 Task: Send an email with the signature Karina Martinez with the subject Follow-up on a task status and the message Could you please provide feedback on the draft marketing campaign? from softage.5@softage.net to softage.7@softage.net and move the email from Sent Items to the folder Environmental
Action: Mouse moved to (31, 45)
Screenshot: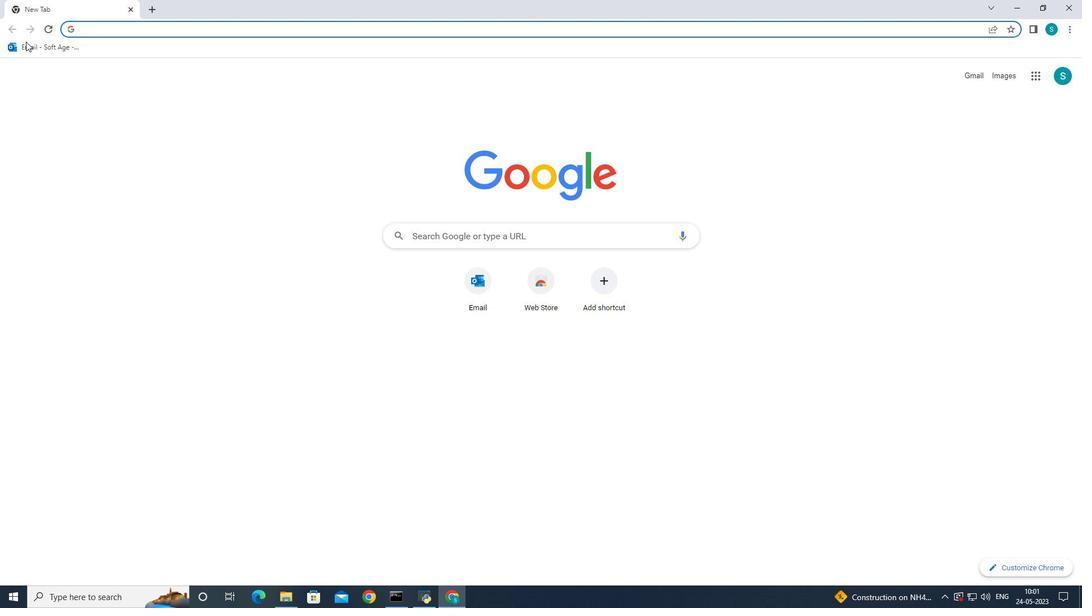 
Action: Mouse pressed left at (31, 45)
Screenshot: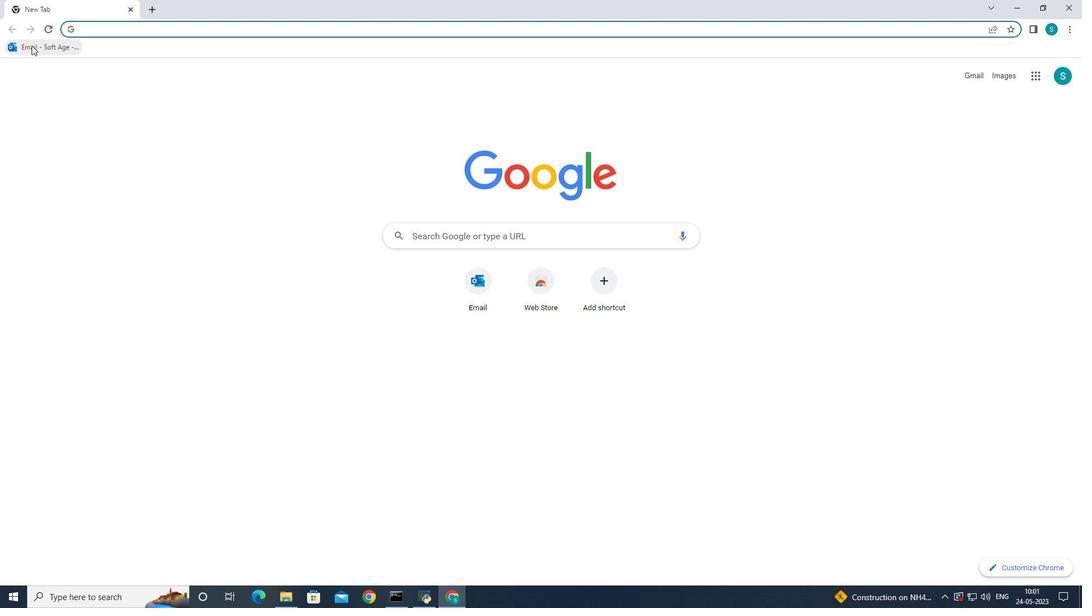 
Action: Mouse moved to (160, 102)
Screenshot: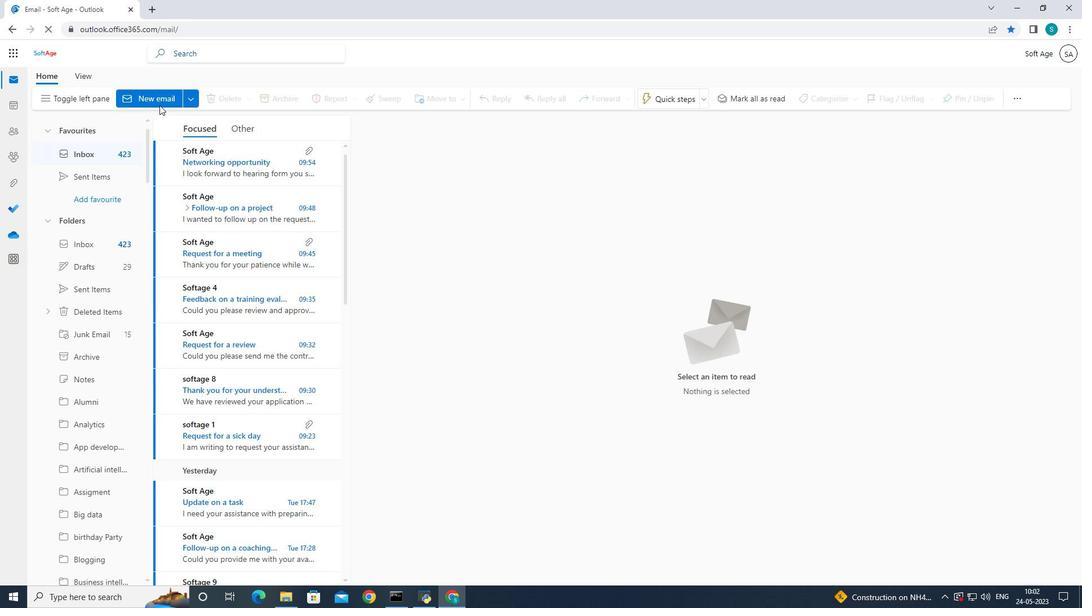
Action: Mouse pressed left at (160, 102)
Screenshot: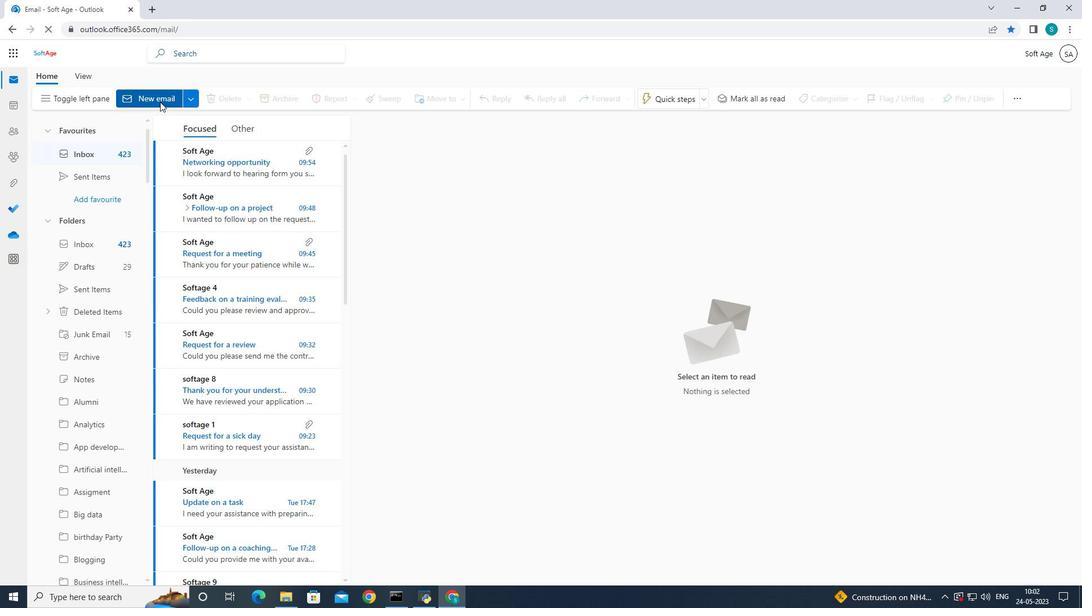 
Action: Mouse pressed left at (160, 102)
Screenshot: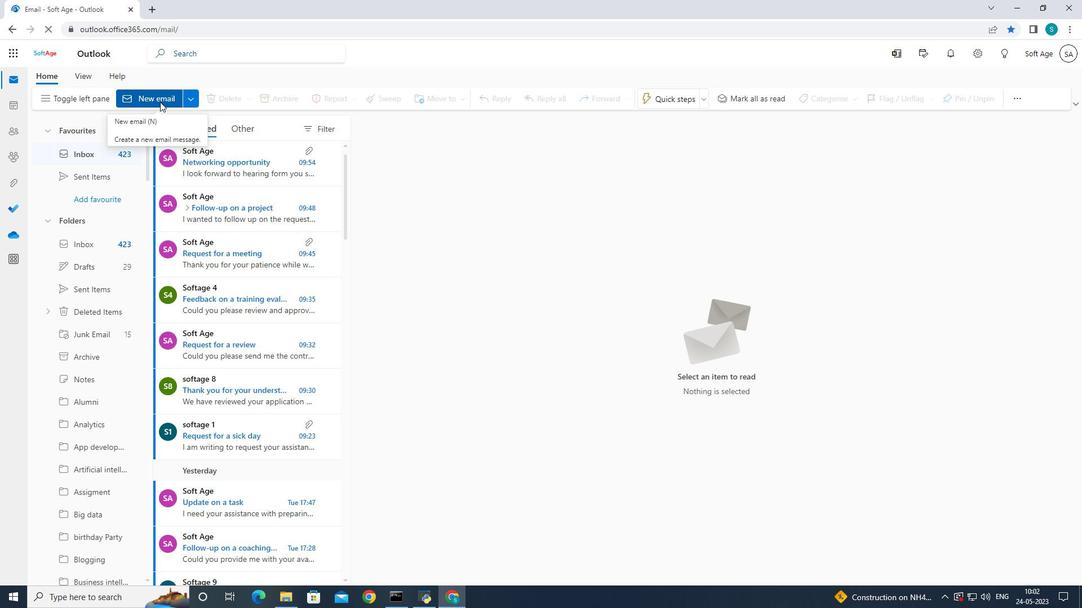 
Action: Mouse pressed left at (160, 102)
Screenshot: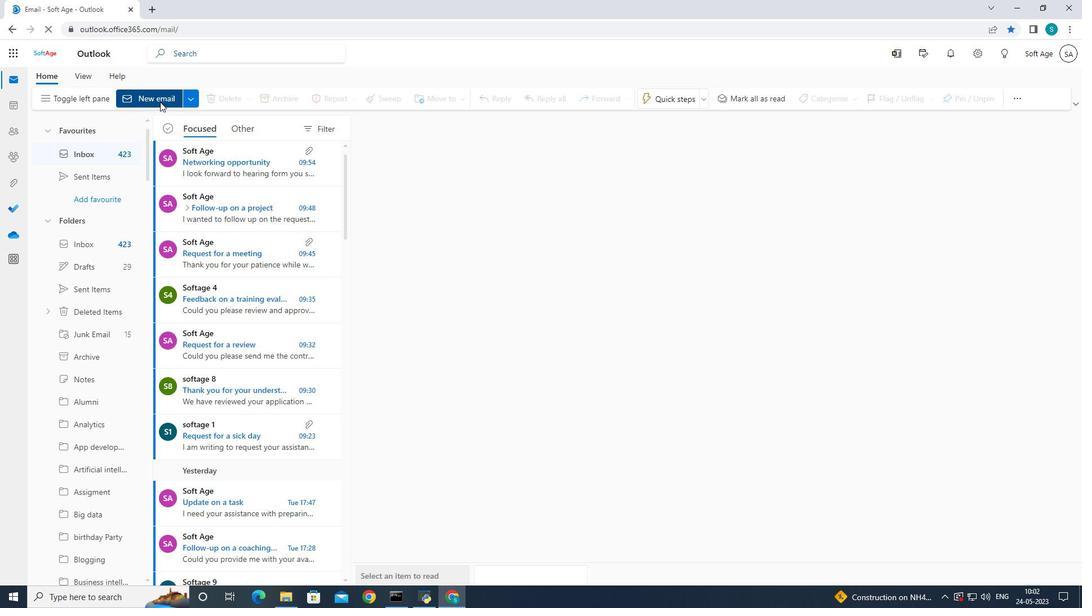 
Action: Mouse moved to (732, 98)
Screenshot: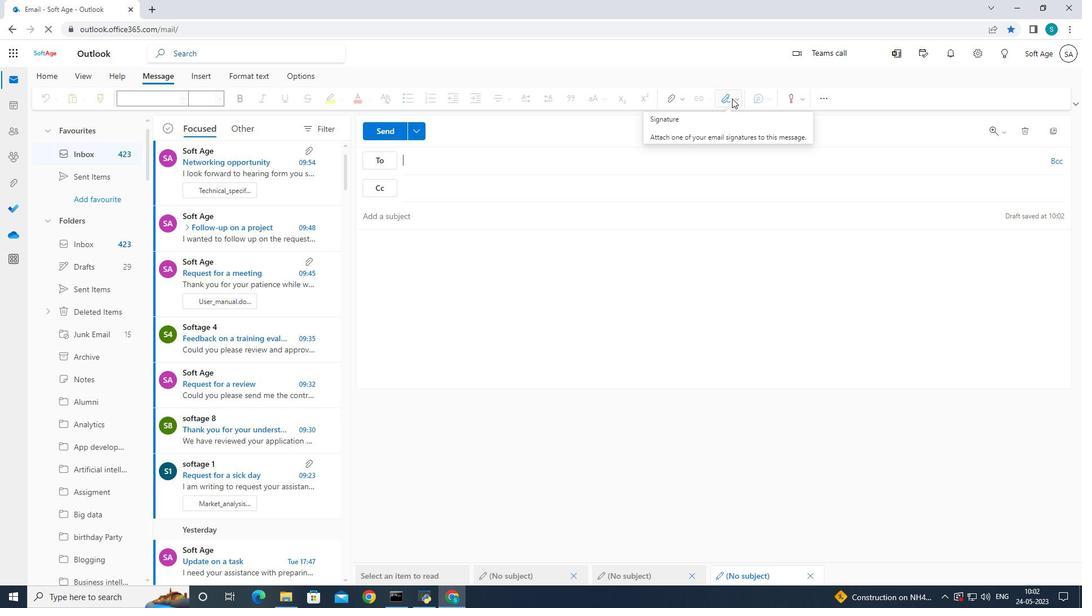 
Action: Mouse pressed left at (732, 98)
Screenshot: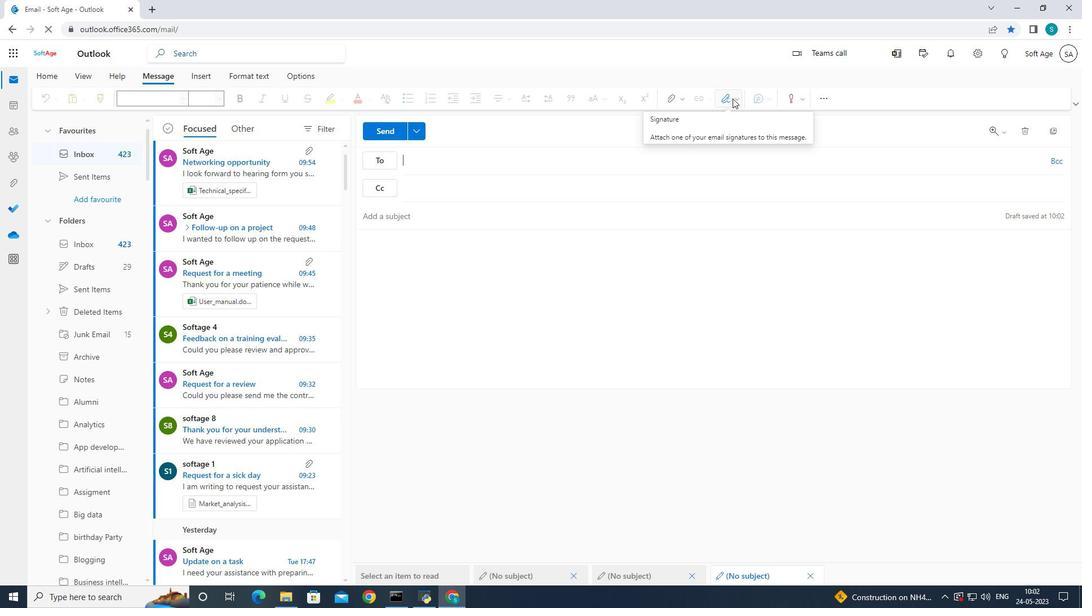 
Action: Mouse moved to (716, 145)
Screenshot: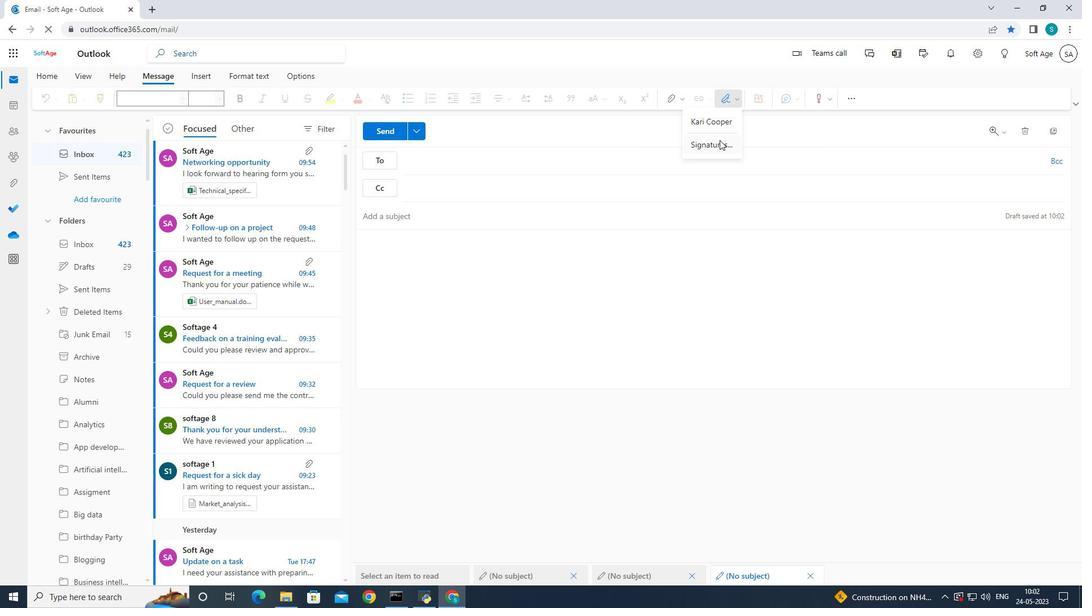 
Action: Mouse pressed left at (716, 145)
Screenshot: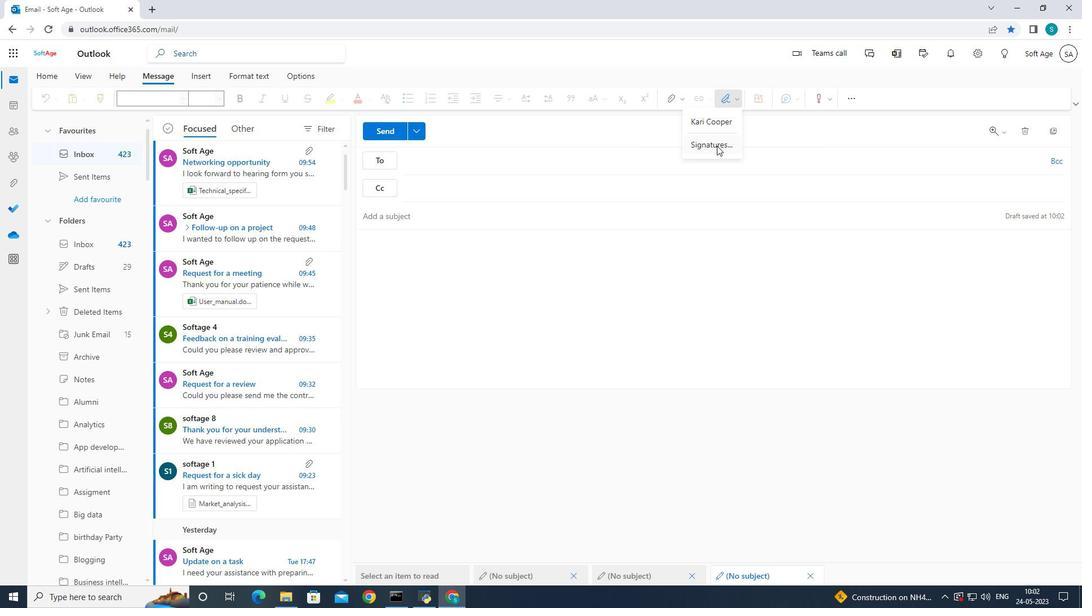 
Action: Mouse moved to (759, 185)
Screenshot: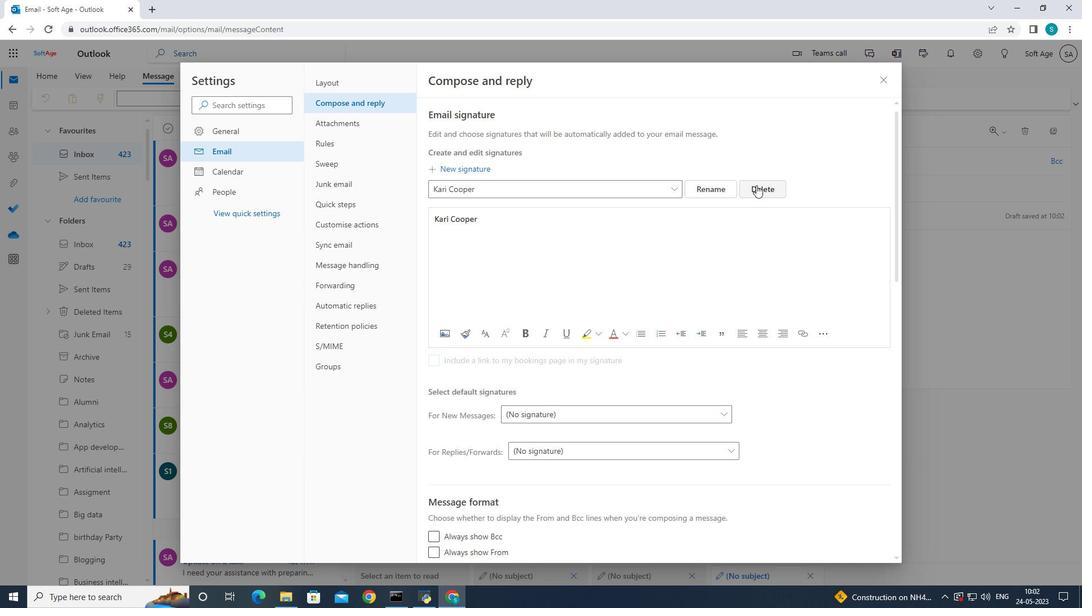 
Action: Mouse pressed left at (759, 185)
Screenshot: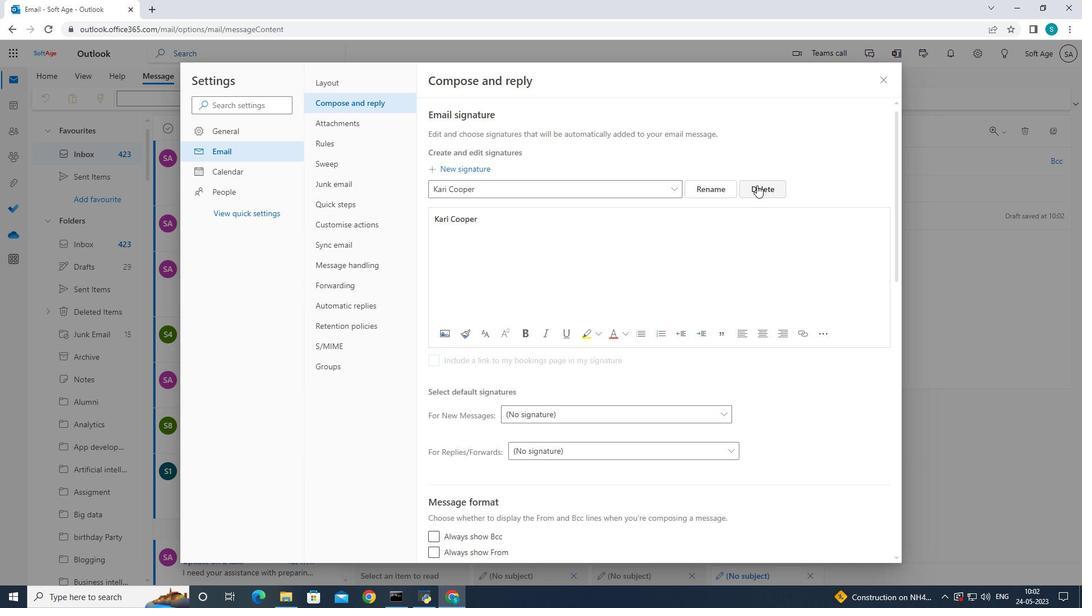 
Action: Mouse moved to (670, 185)
Screenshot: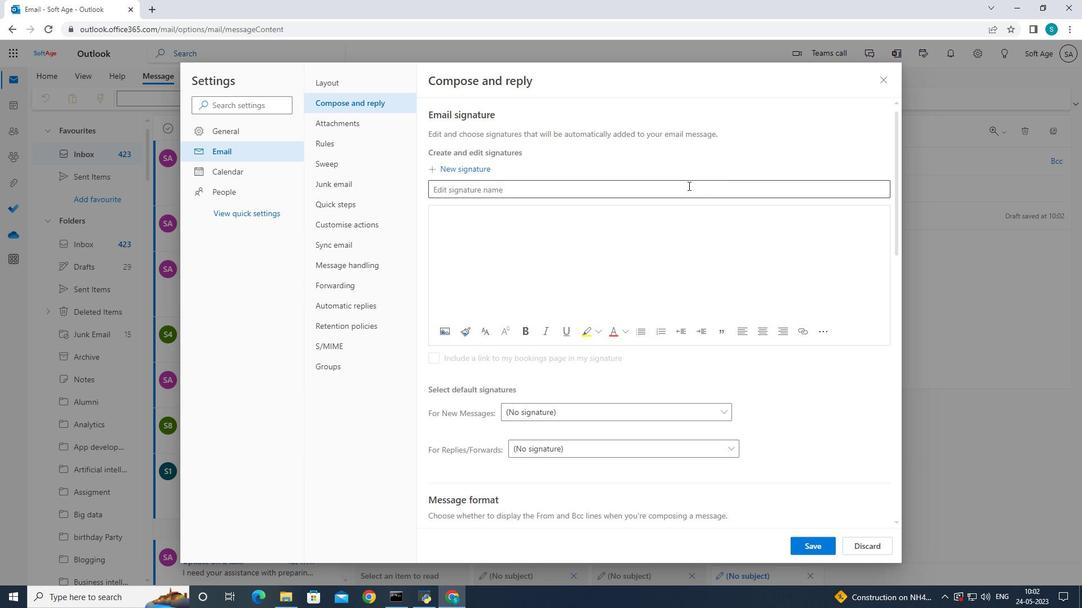 
Action: Mouse pressed left at (670, 185)
Screenshot: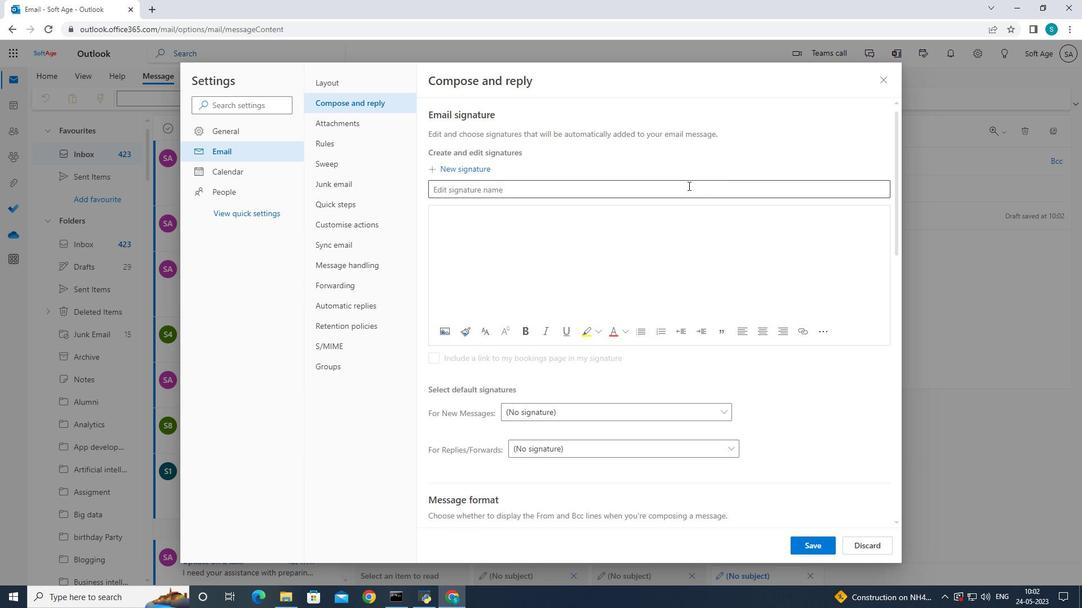 
Action: Mouse moved to (703, 167)
Screenshot: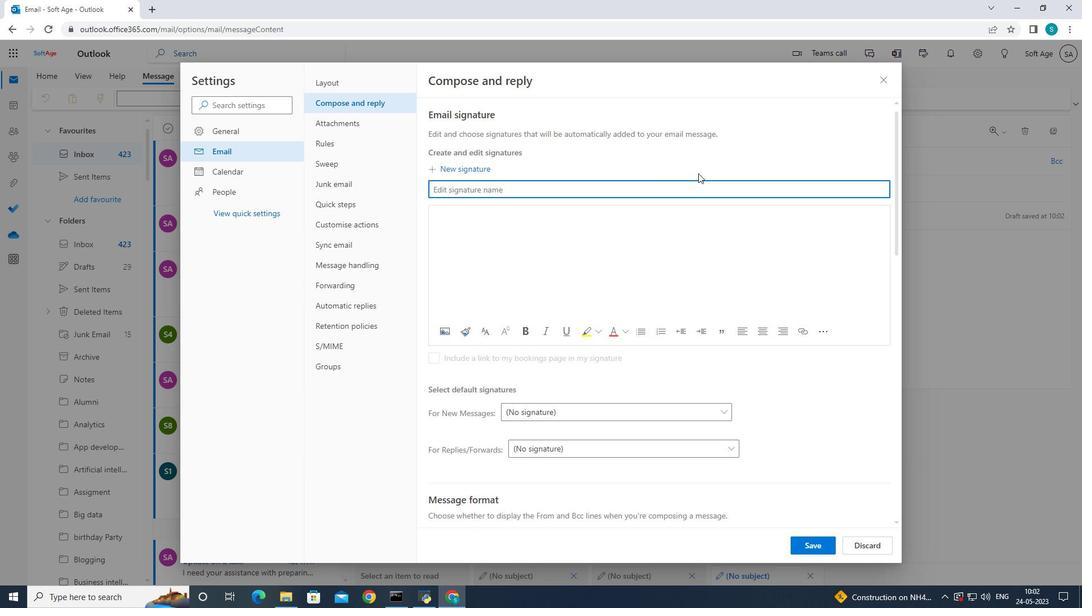 
Action: Key pressed <Key.caps_lock>K<Key.caps_lock>arina<Key.space><Key.caps_lock>M<Key.caps_lock>artinez
Screenshot: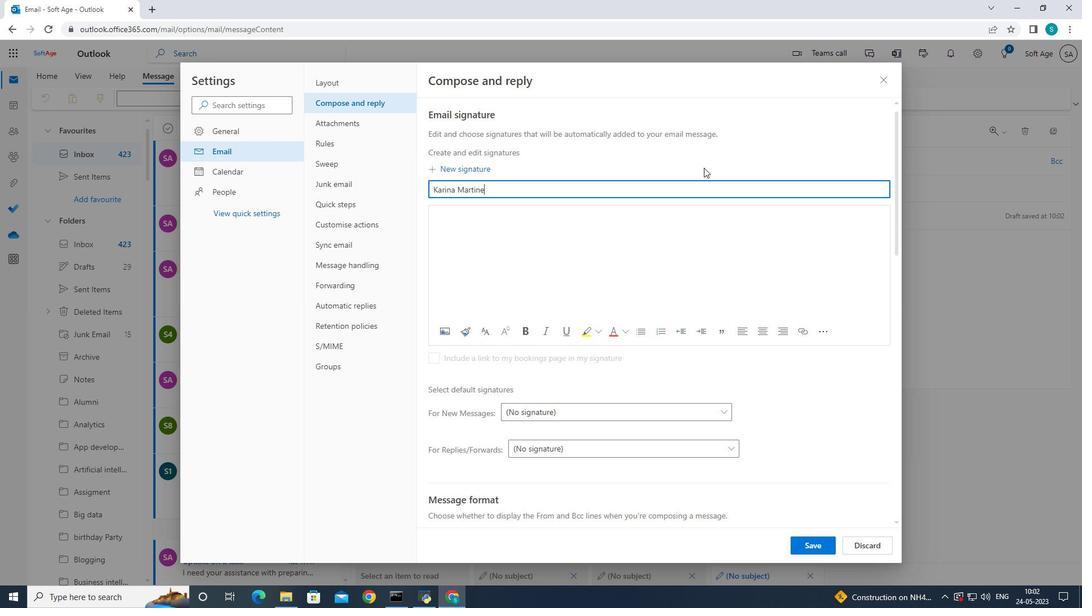 
Action: Mouse moved to (621, 225)
Screenshot: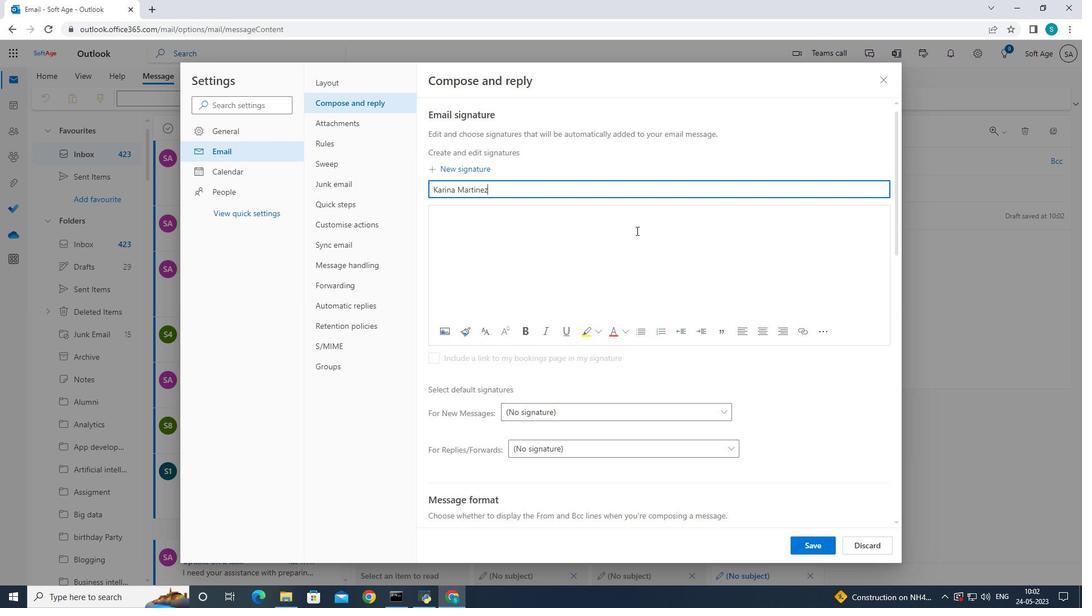 
Action: Mouse pressed left at (621, 225)
Screenshot: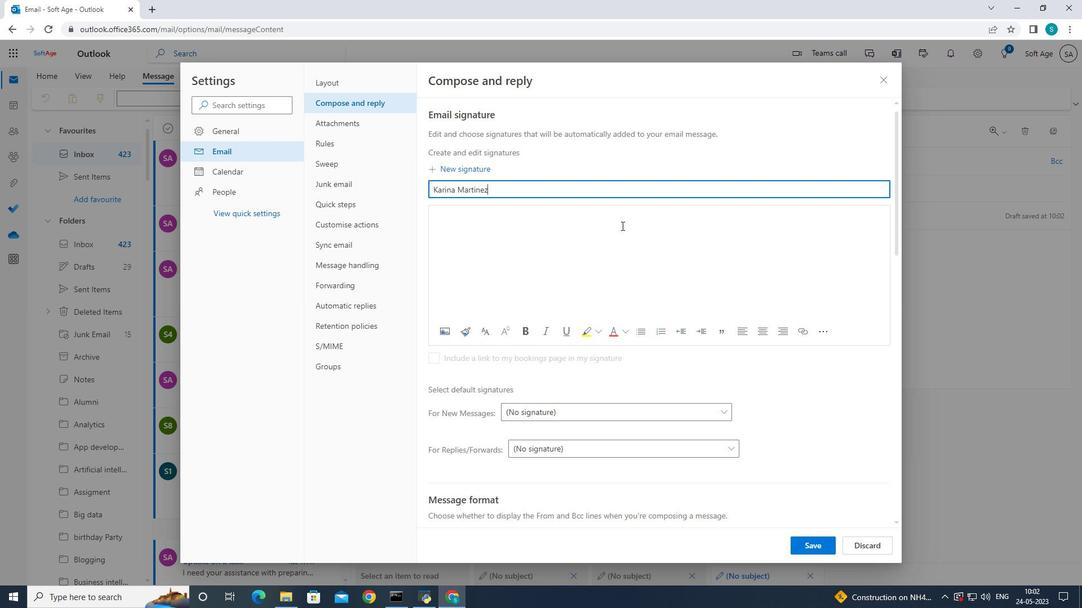 
Action: Mouse moved to (631, 223)
Screenshot: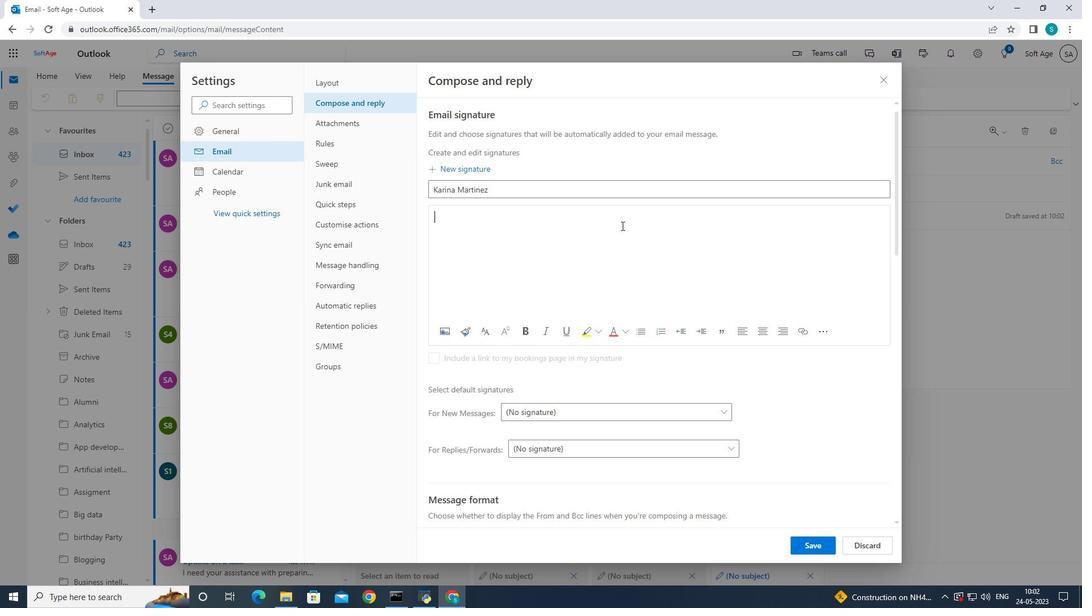 
Action: Key pressed <Key.caps_lock>K<Key.caps_lock>arina<Key.space><Key.caps_lock>M<Key.caps_lock>artinez
Screenshot: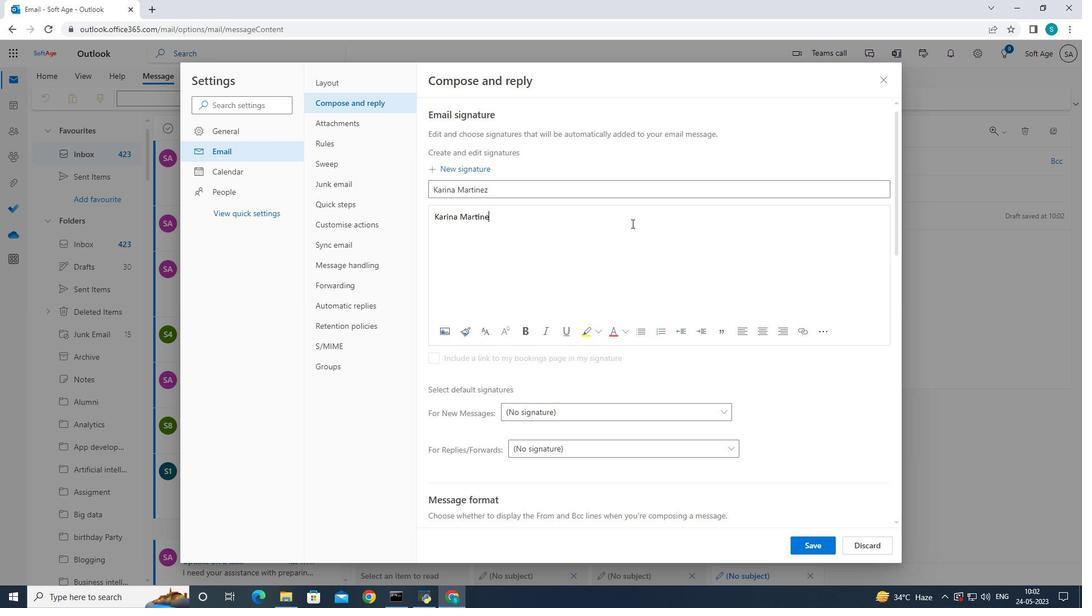
Action: Mouse moved to (820, 544)
Screenshot: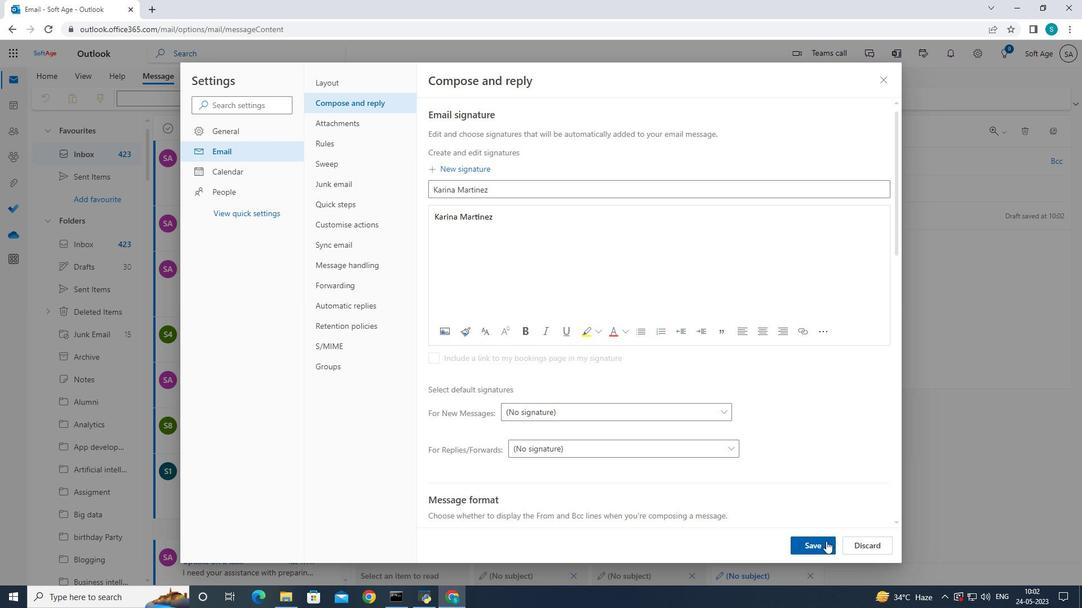 
Action: Mouse pressed left at (820, 544)
Screenshot: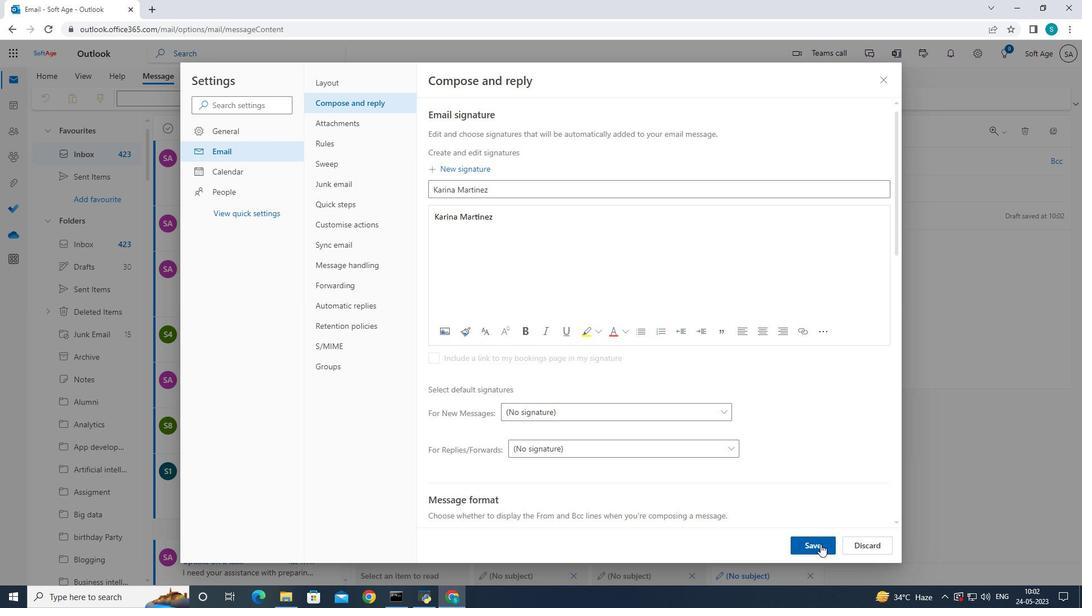 
Action: Mouse moved to (879, 77)
Screenshot: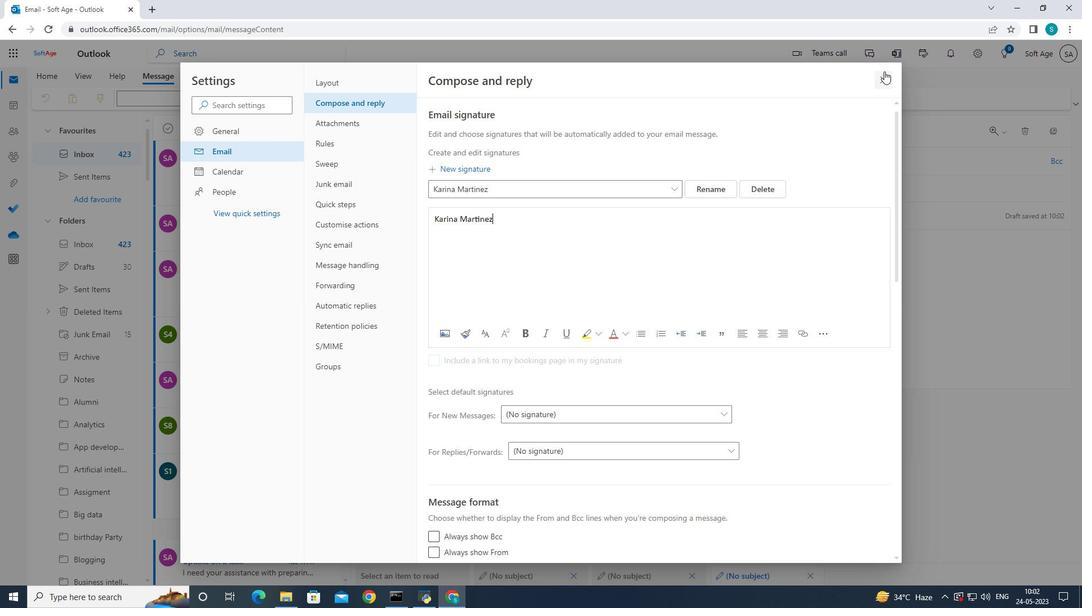 
Action: Mouse pressed left at (879, 77)
Screenshot: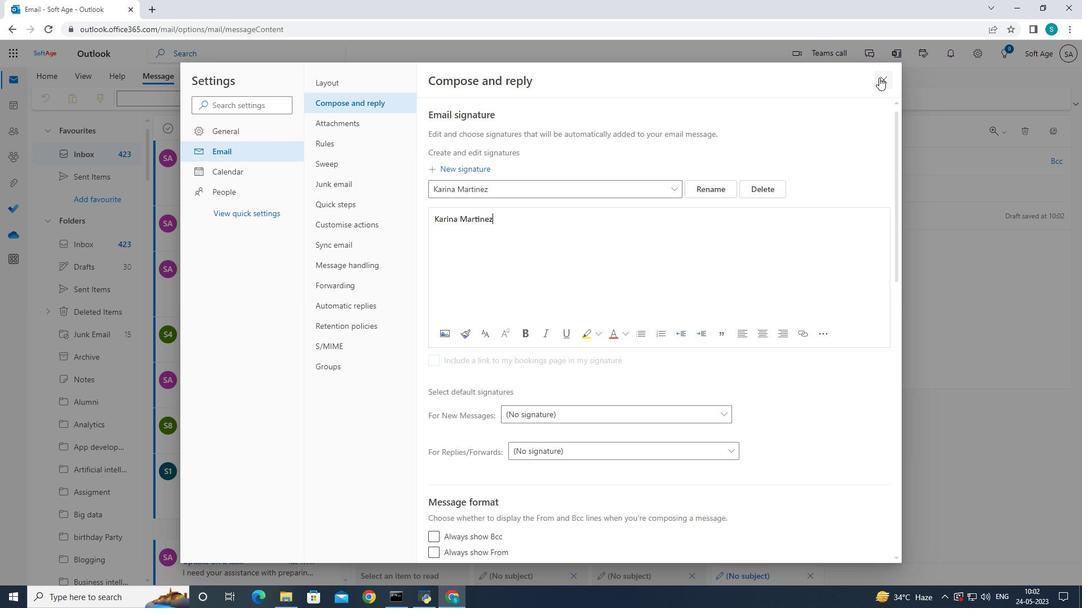 
Action: Mouse moved to (413, 246)
Screenshot: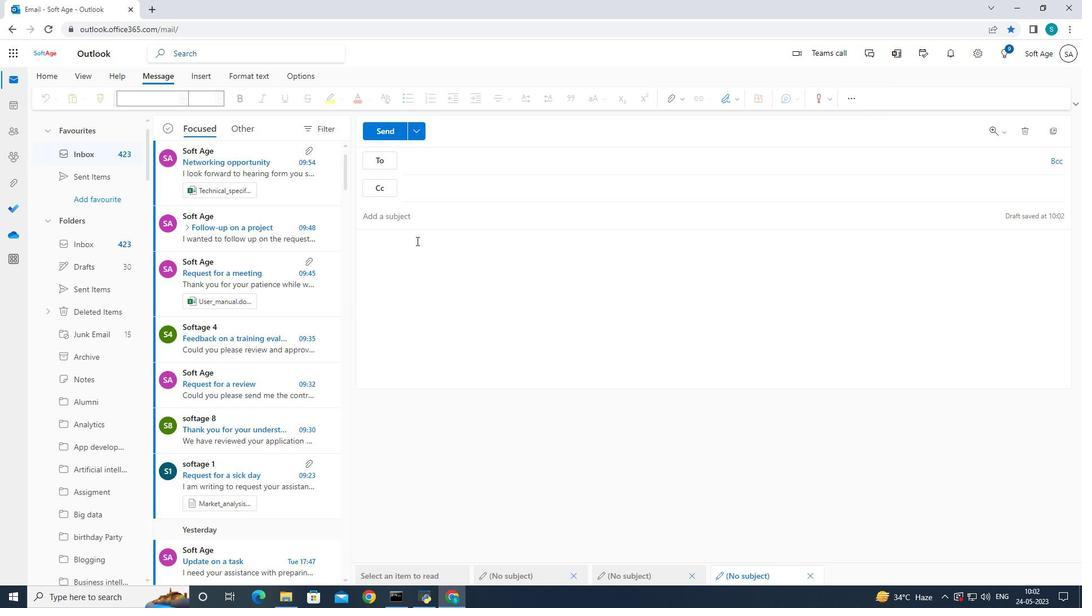
Action: Mouse pressed left at (413, 246)
Screenshot: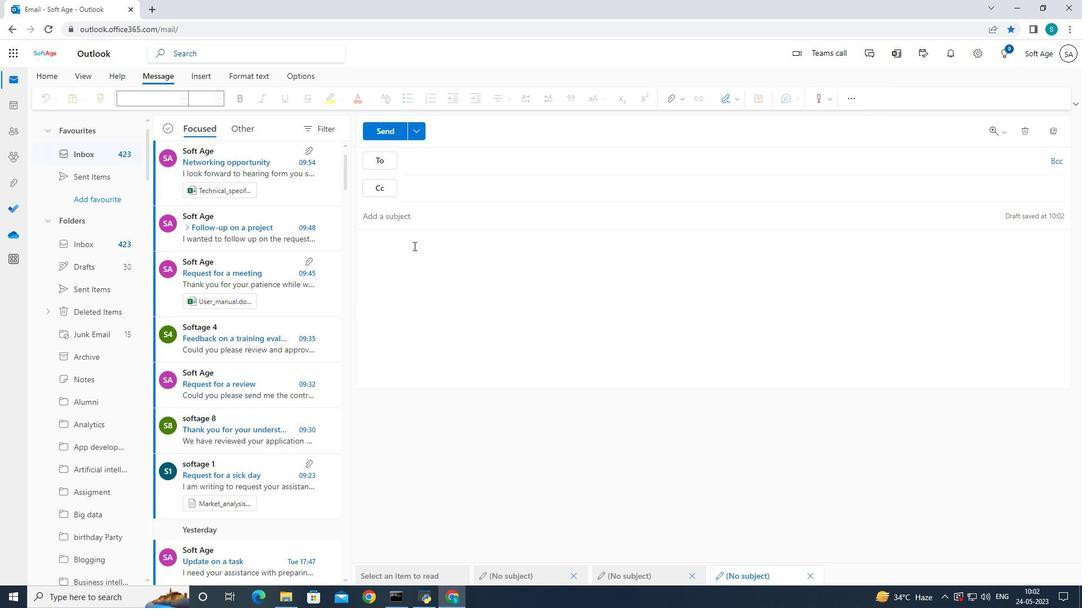 
Action: Mouse moved to (737, 103)
Screenshot: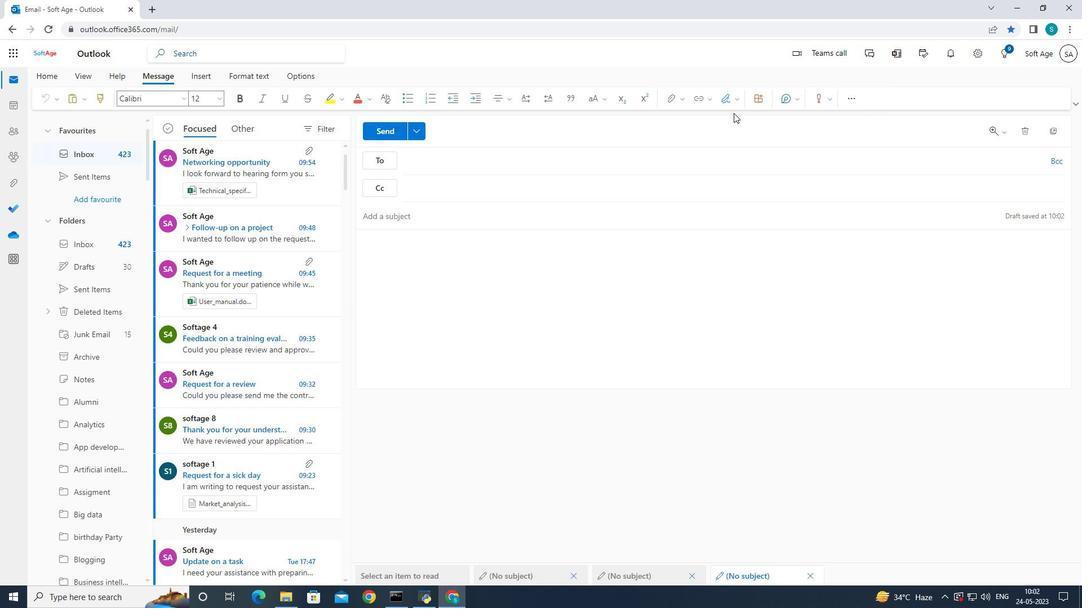 
Action: Mouse pressed left at (737, 103)
Screenshot: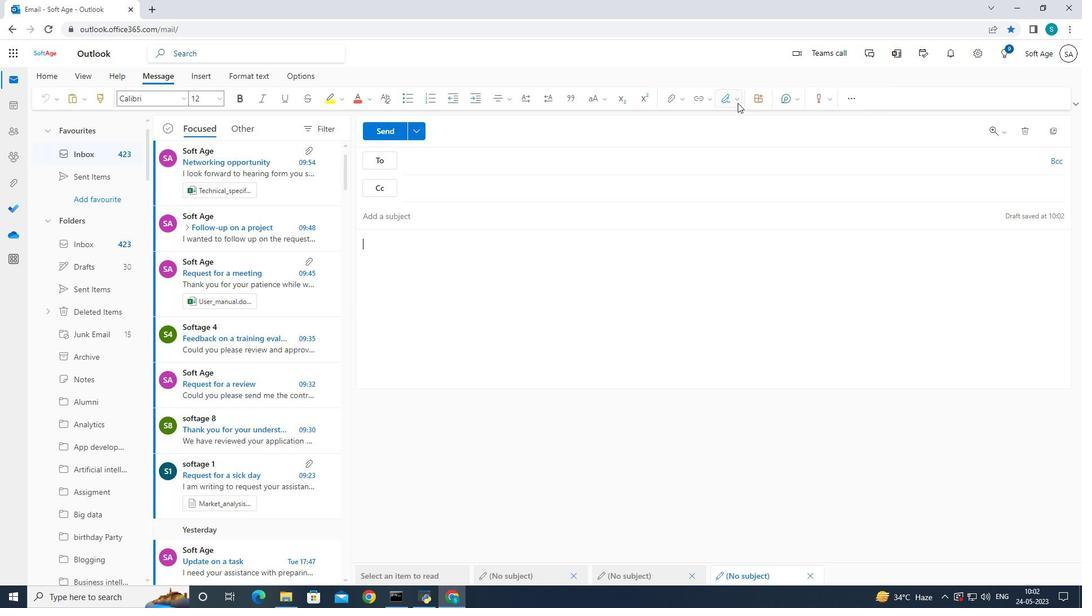 
Action: Mouse moved to (727, 117)
Screenshot: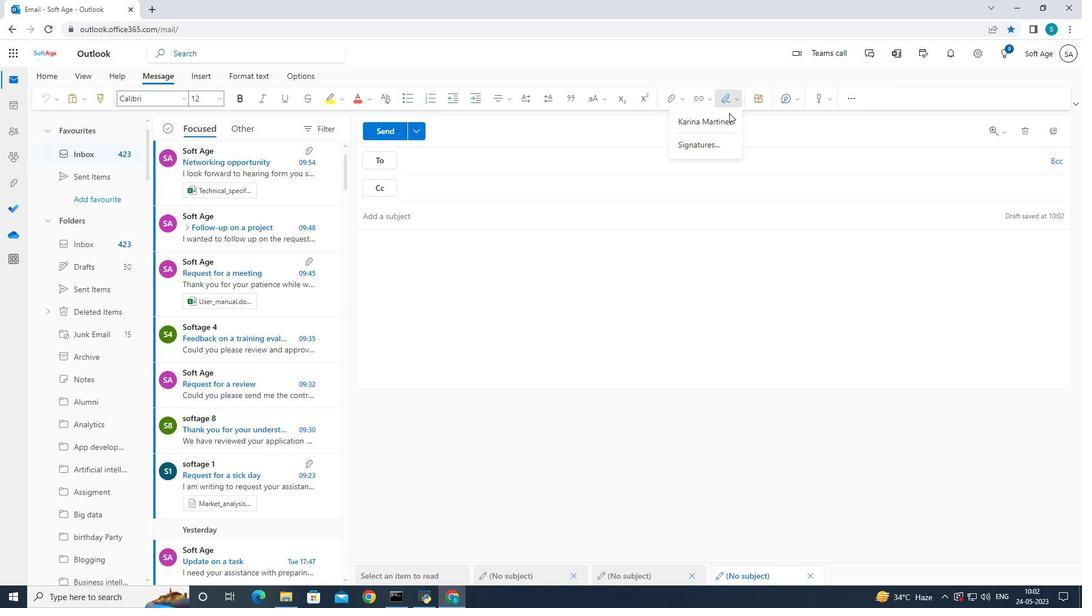 
Action: Mouse pressed left at (727, 117)
Screenshot: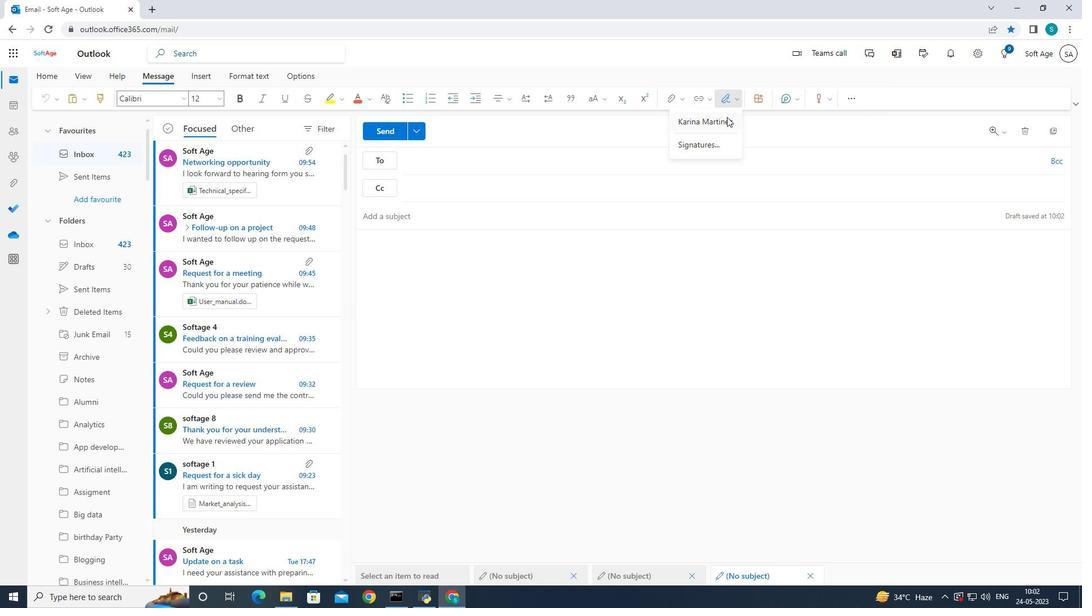 
Action: Mouse moved to (446, 223)
Screenshot: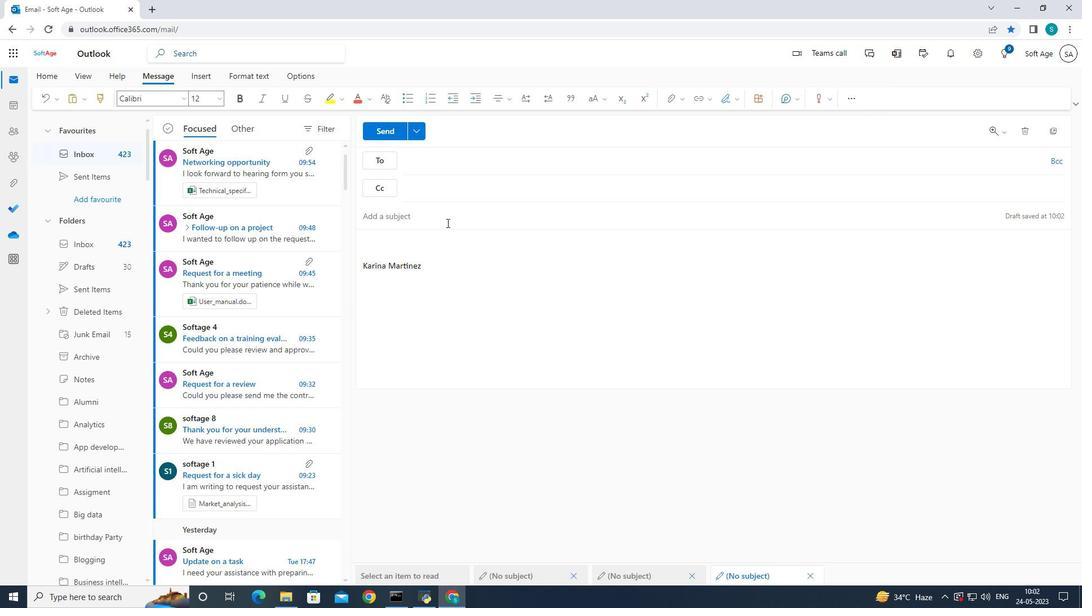 
Action: Mouse pressed left at (446, 223)
Screenshot: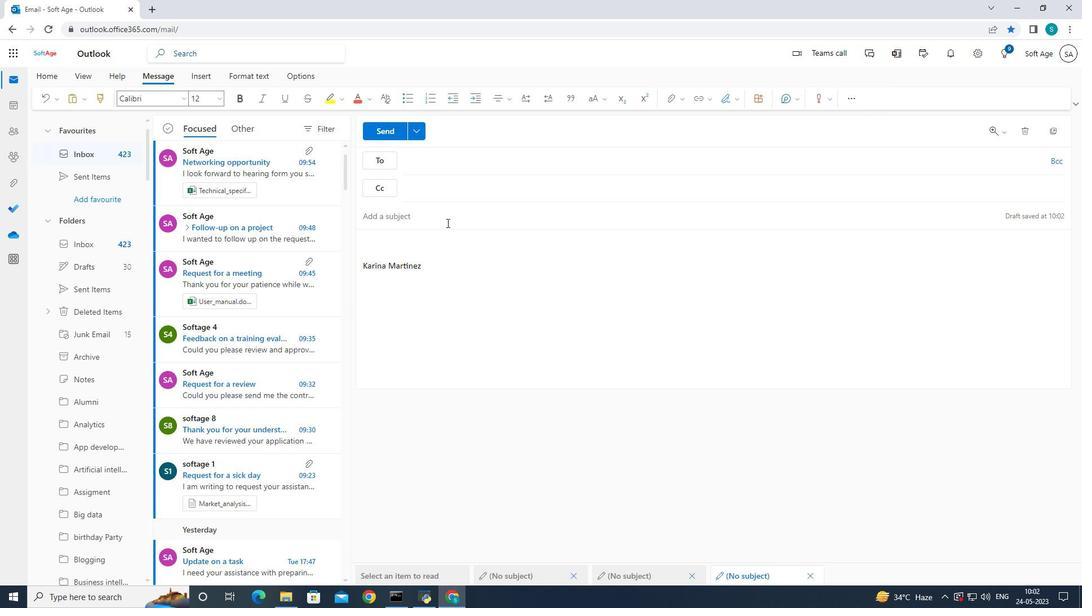 
Action: Mouse moved to (682, 192)
Screenshot: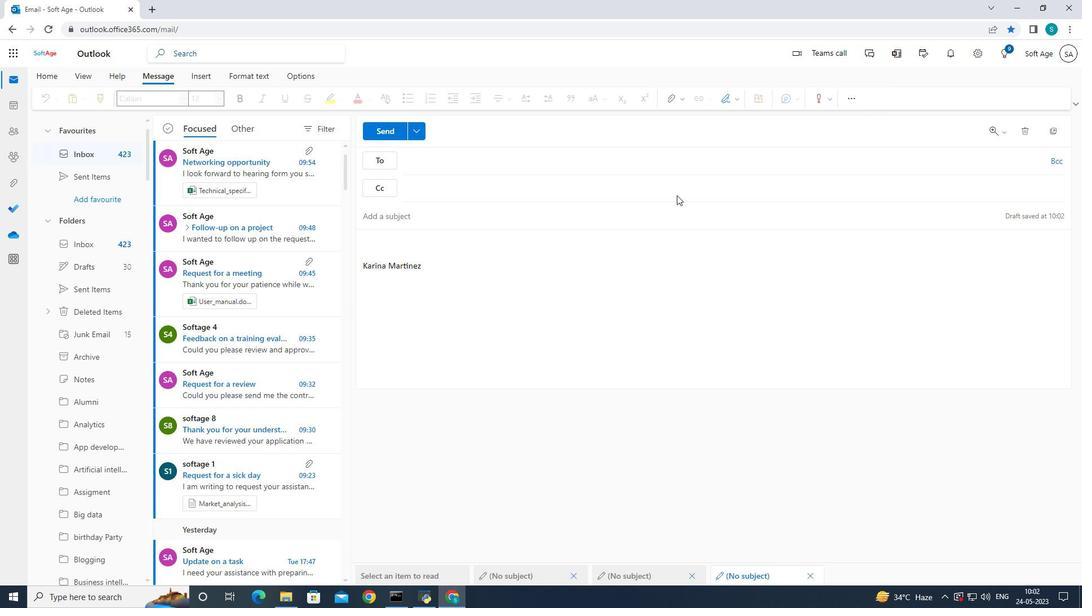 
Action: Key pressed <Key.caps_lock>F<Key.caps_lock>ollow-up<Key.space>on<Key.space>a<Key.space>task<Key.space>status
Screenshot: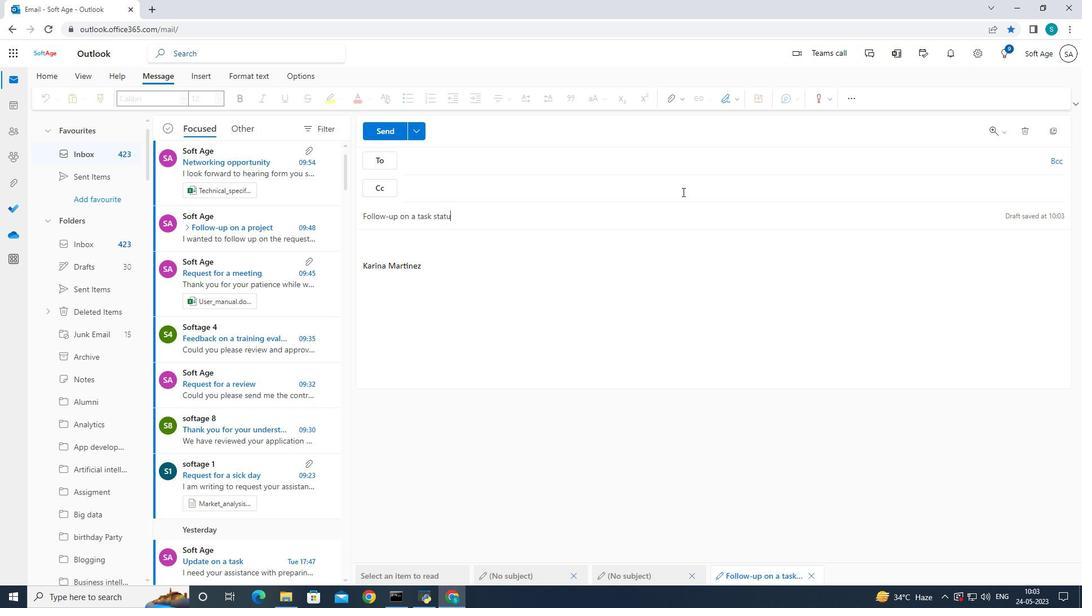 
Action: Mouse moved to (483, 229)
Screenshot: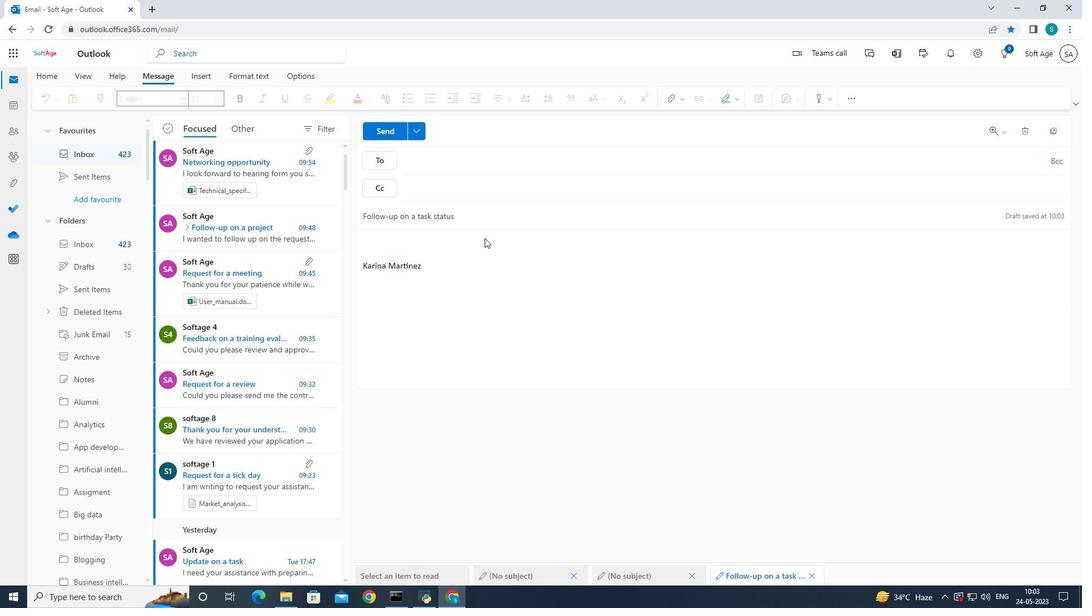 
Action: Mouse pressed left at (483, 229)
Screenshot: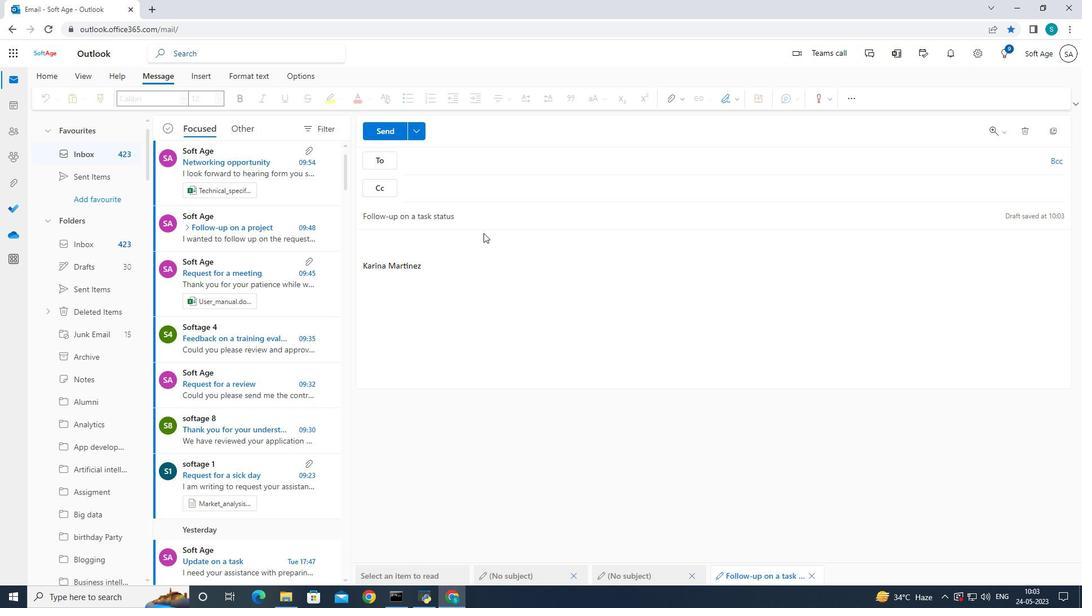 
Action: Mouse moved to (423, 251)
Screenshot: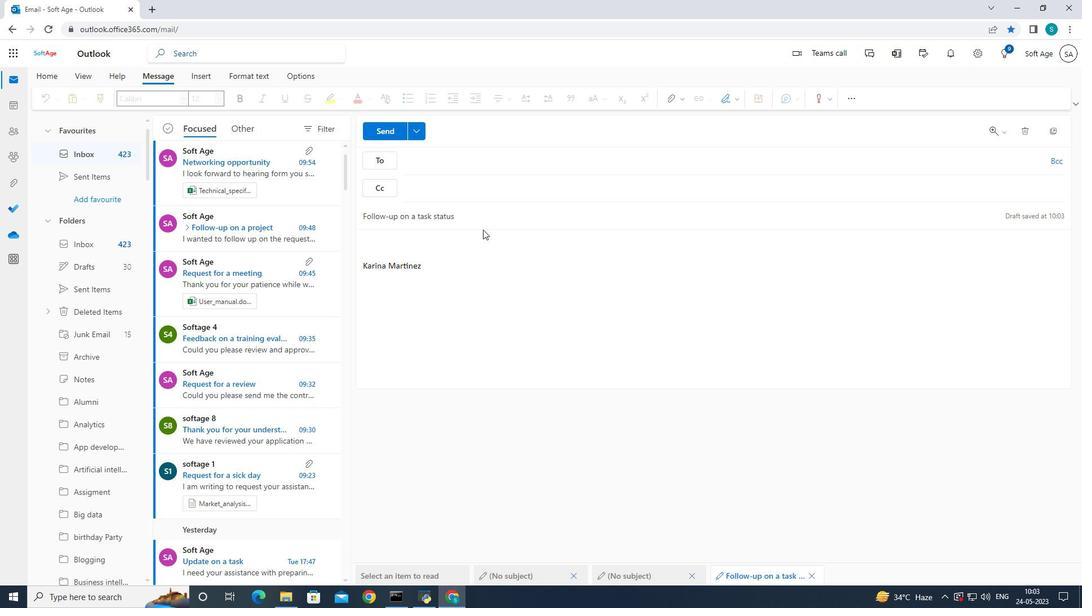 
Action: Mouse pressed left at (423, 251)
Screenshot: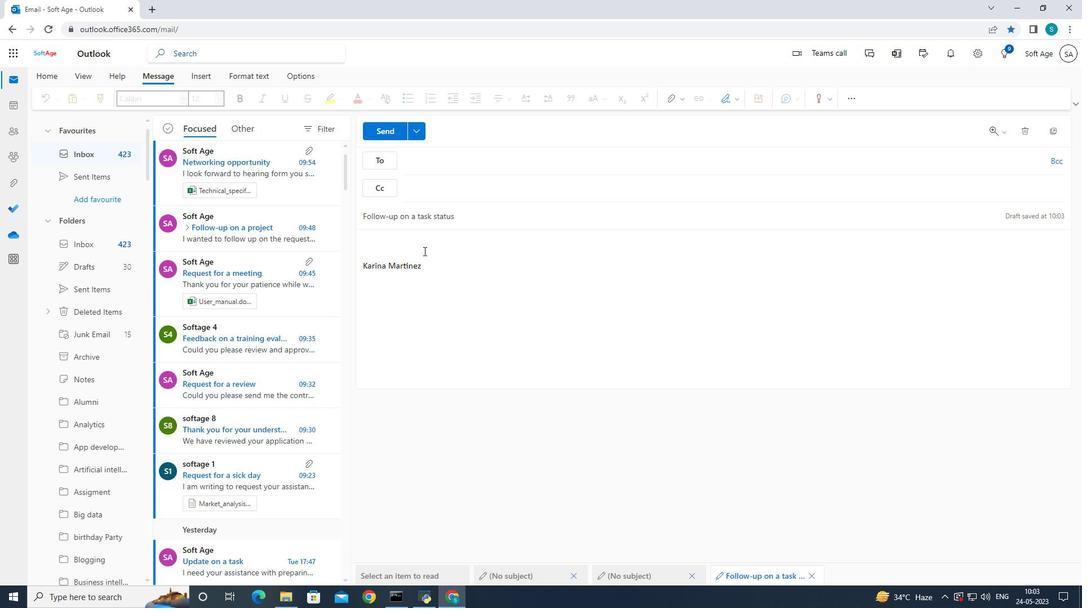 
Action: Mouse moved to (734, 304)
Screenshot: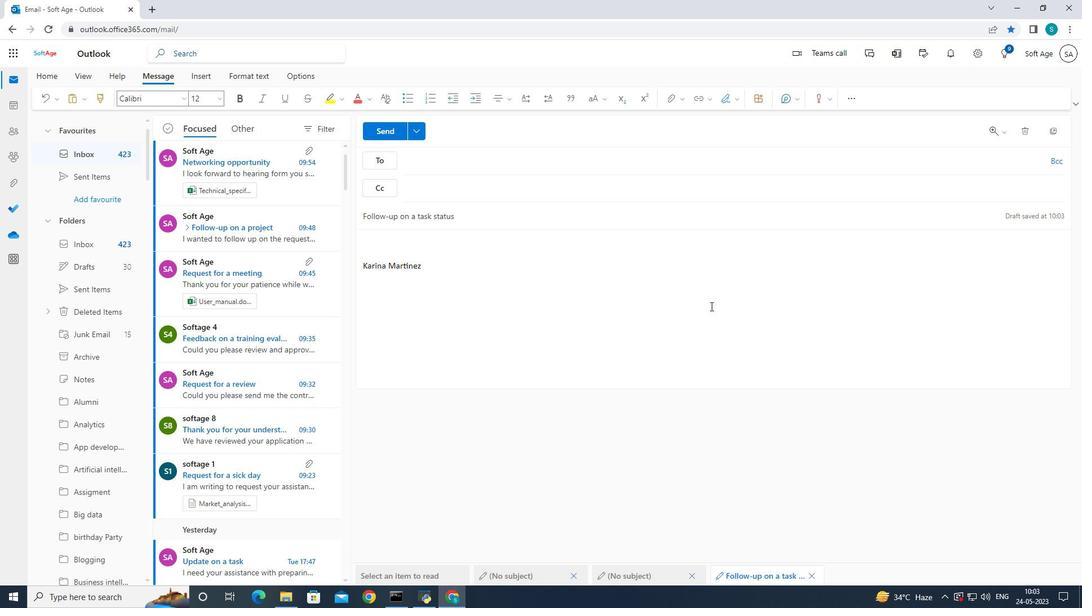 
Action: Key pressed <Key.caps_lock>C<Key.caps_lock>ould<Key.space>you<Key.space>please<Key.space>provide<Key.space>feedback<Key.space>on<Key.space>the<Key.space>draft<Key.space>marketing<Key.space>campaign<Key.shift_r>?
Screenshot: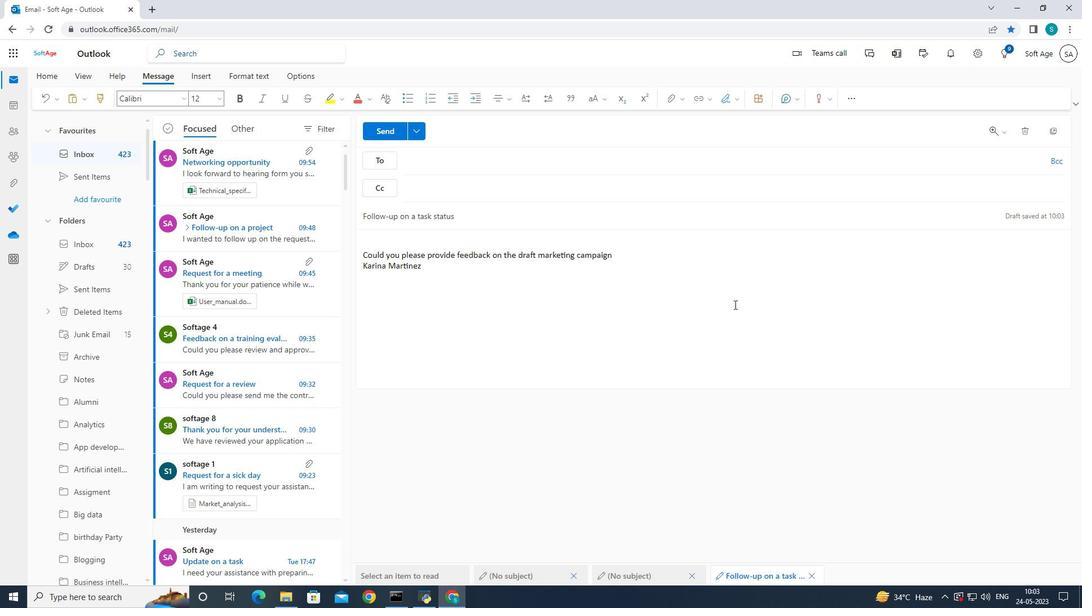 
Action: Mouse moved to (471, 160)
Screenshot: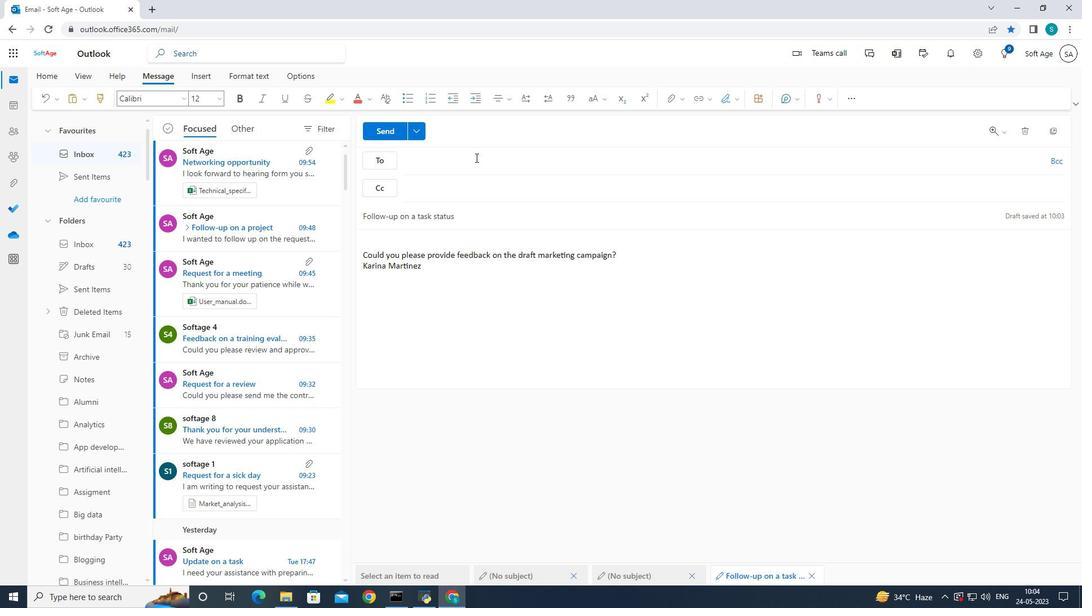 
Action: Mouse pressed left at (471, 160)
Screenshot: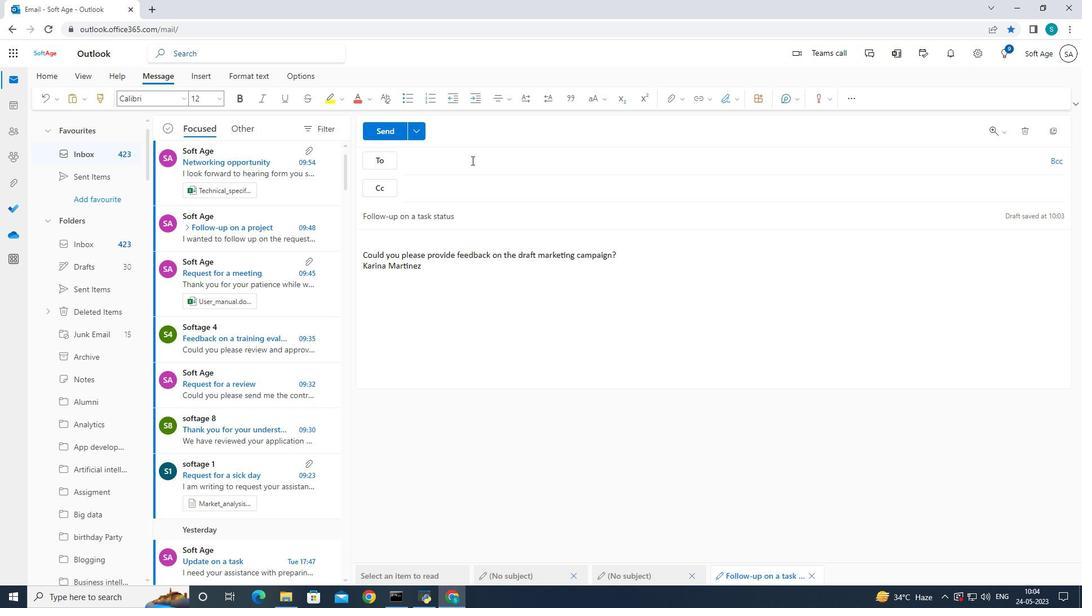
Action: Mouse moved to (734, 184)
Screenshot: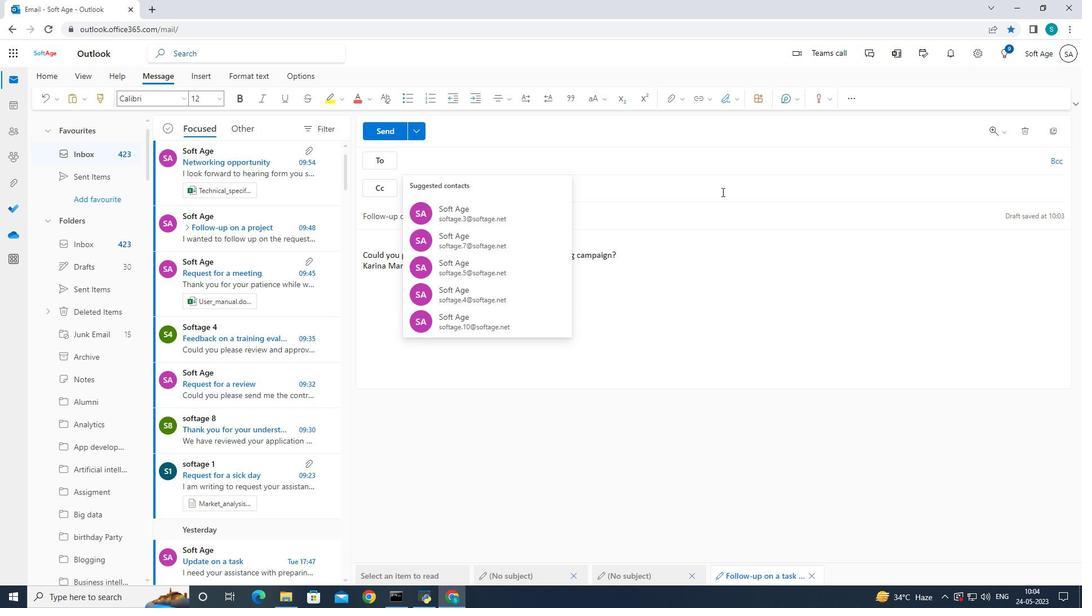 
Action: Key pressed softage.7<Key.shift>@softgae<Key.backspace><Key.backspace><Key.backspace>age.net
Screenshot: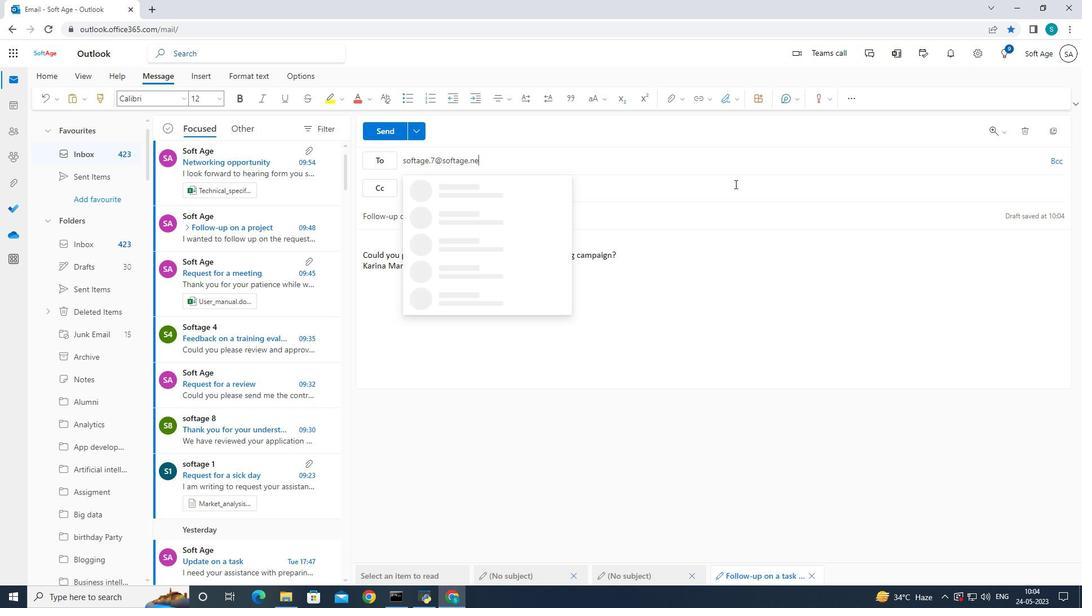 
Action: Mouse moved to (486, 187)
Screenshot: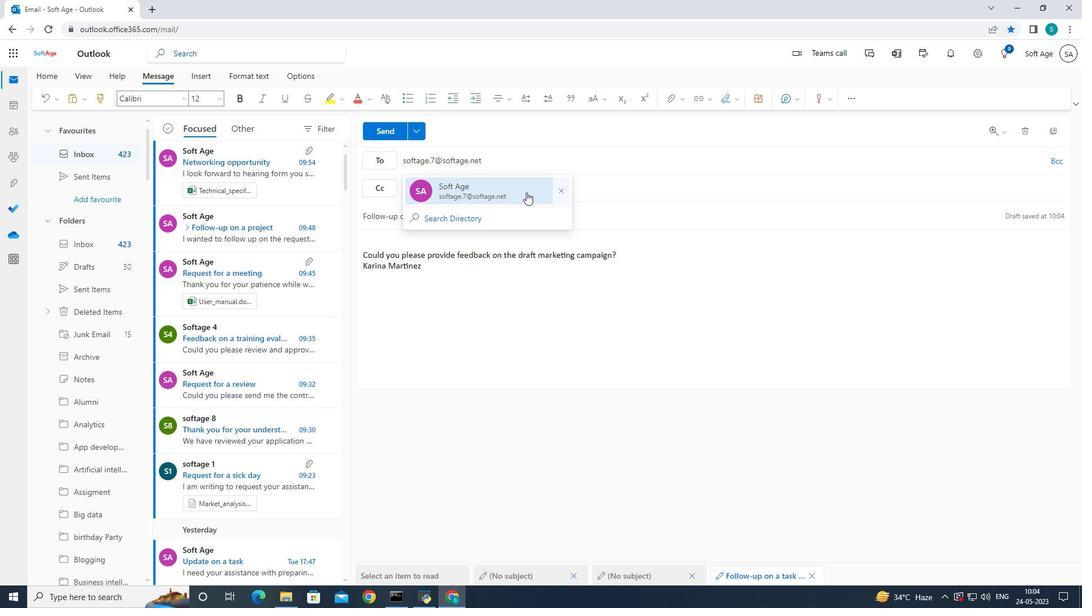 
Action: Mouse pressed left at (486, 187)
Screenshot: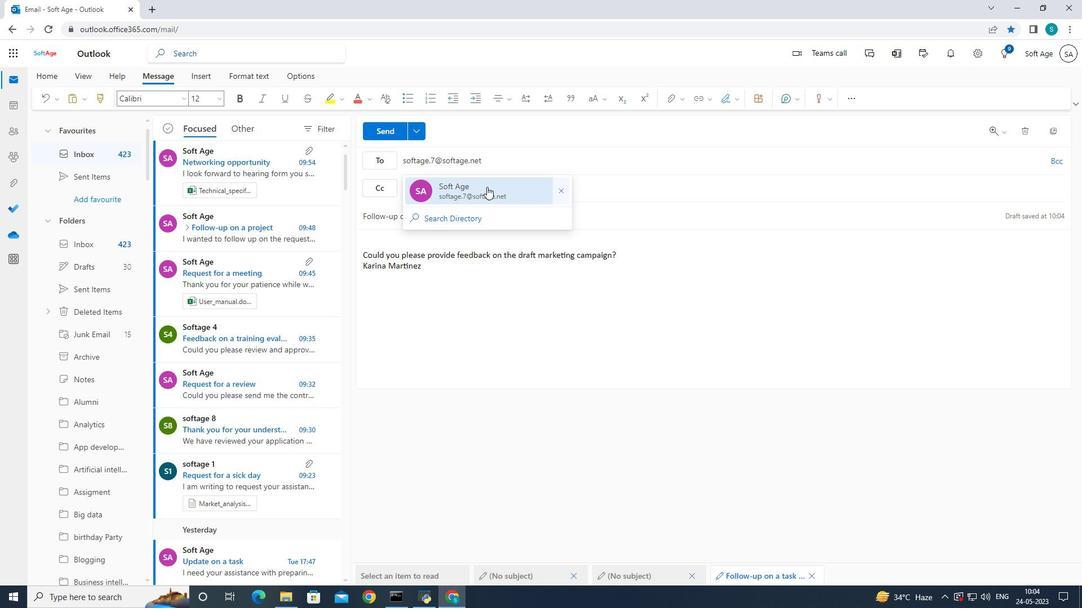 
Action: Mouse moved to (124, 311)
Screenshot: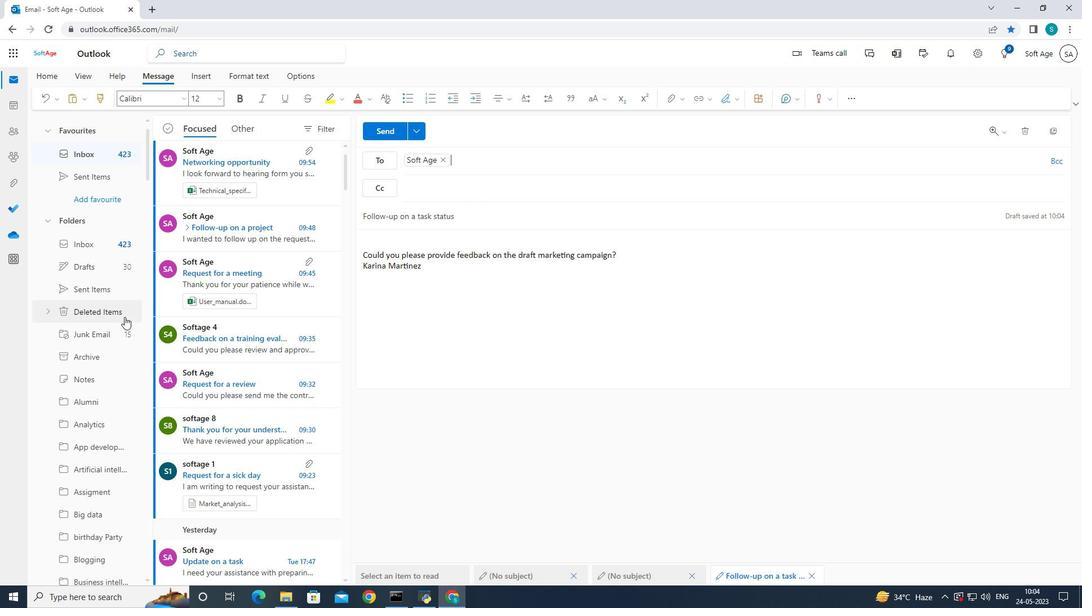 
Action: Mouse scrolled (124, 310) with delta (0, 0)
Screenshot: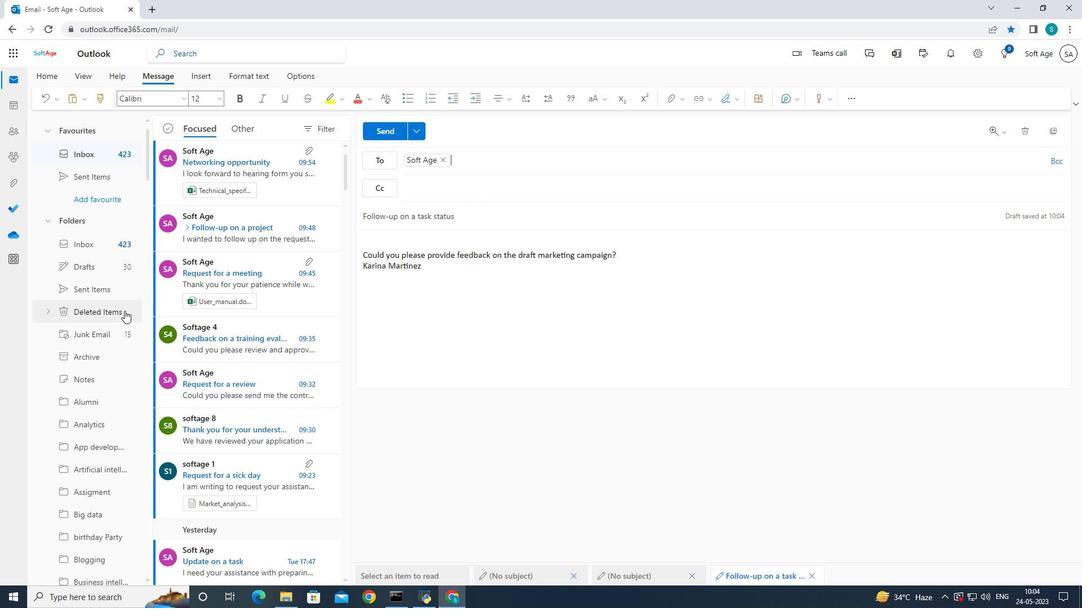 
Action: Mouse scrolled (124, 310) with delta (0, 0)
Screenshot: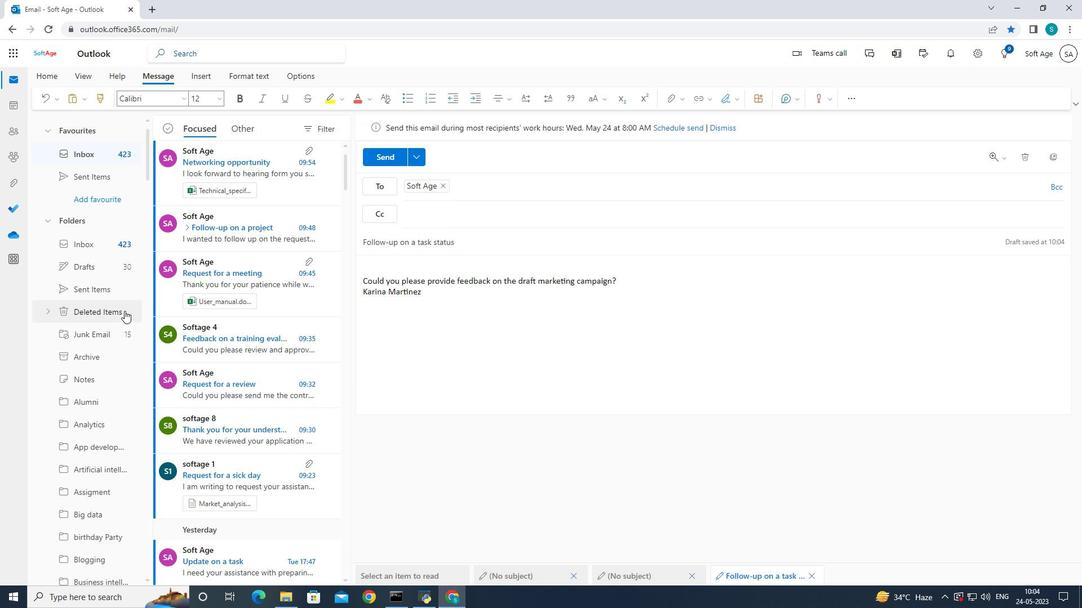 
Action: Mouse scrolled (124, 310) with delta (0, 0)
Screenshot: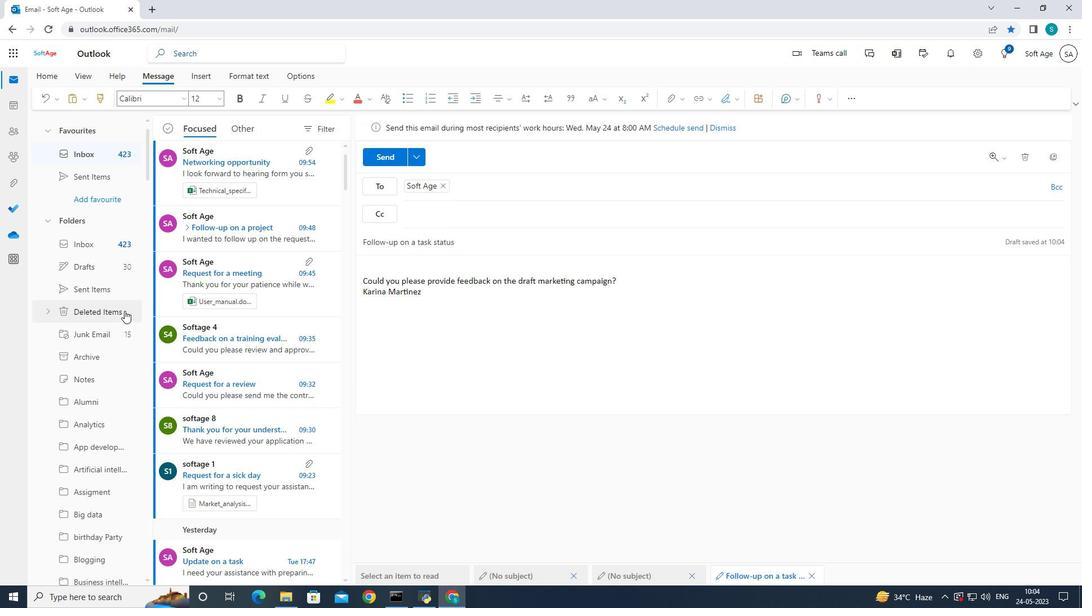 
Action: Mouse scrolled (124, 310) with delta (0, 0)
Screenshot: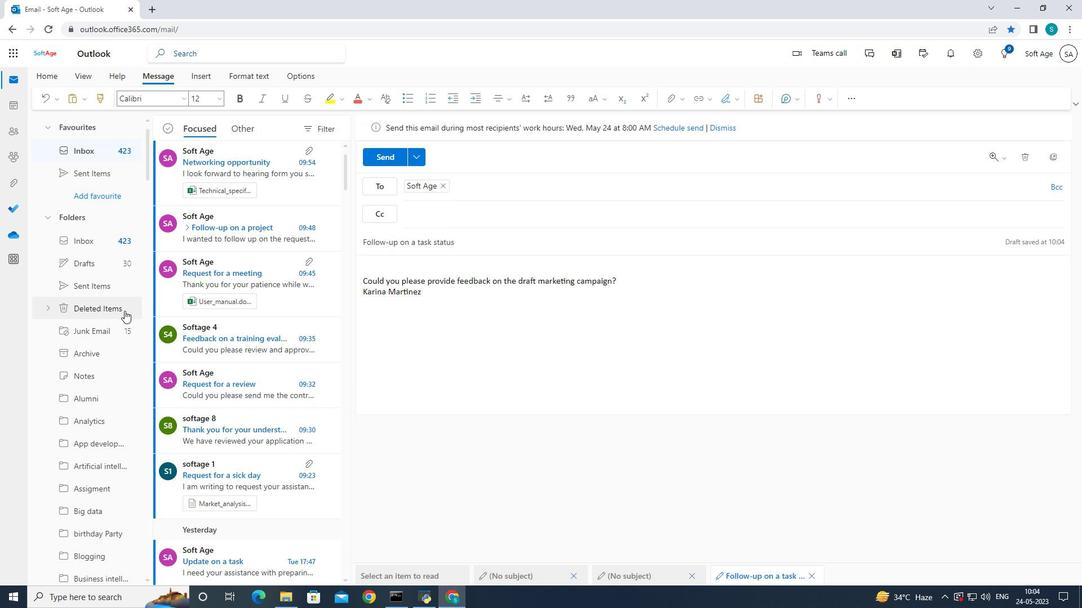 
Action: Mouse moved to (125, 308)
Screenshot: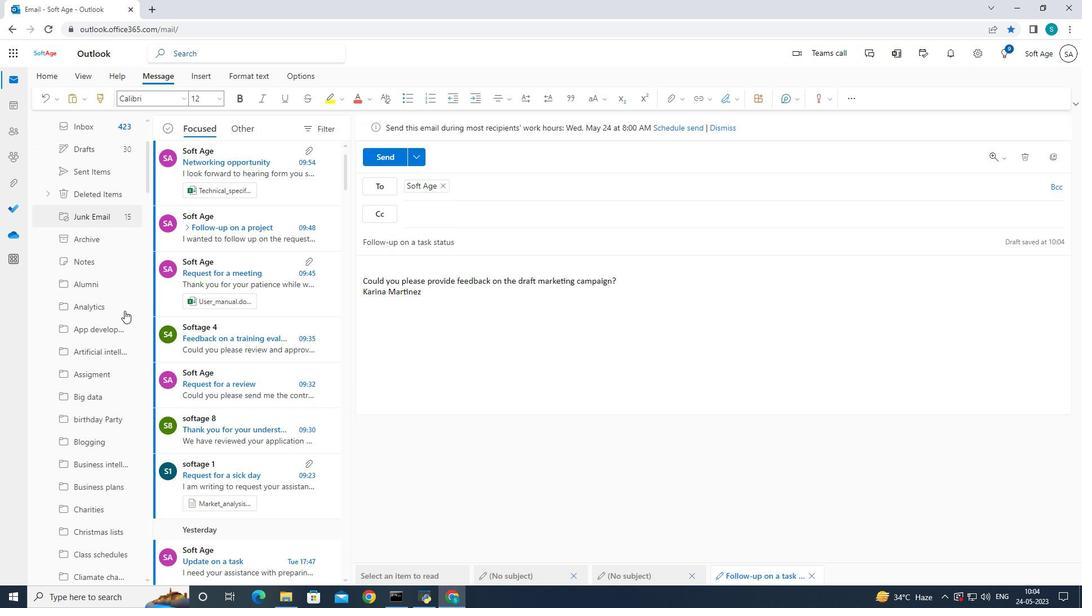 
Action: Mouse scrolled (125, 307) with delta (0, 0)
Screenshot: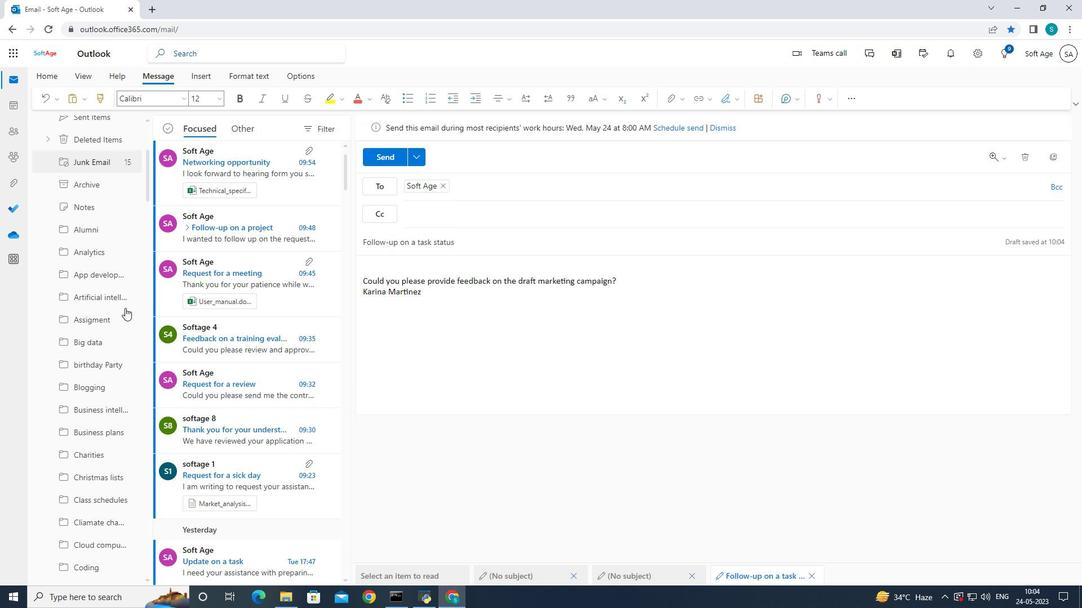 
Action: Mouse scrolled (125, 307) with delta (0, 0)
Screenshot: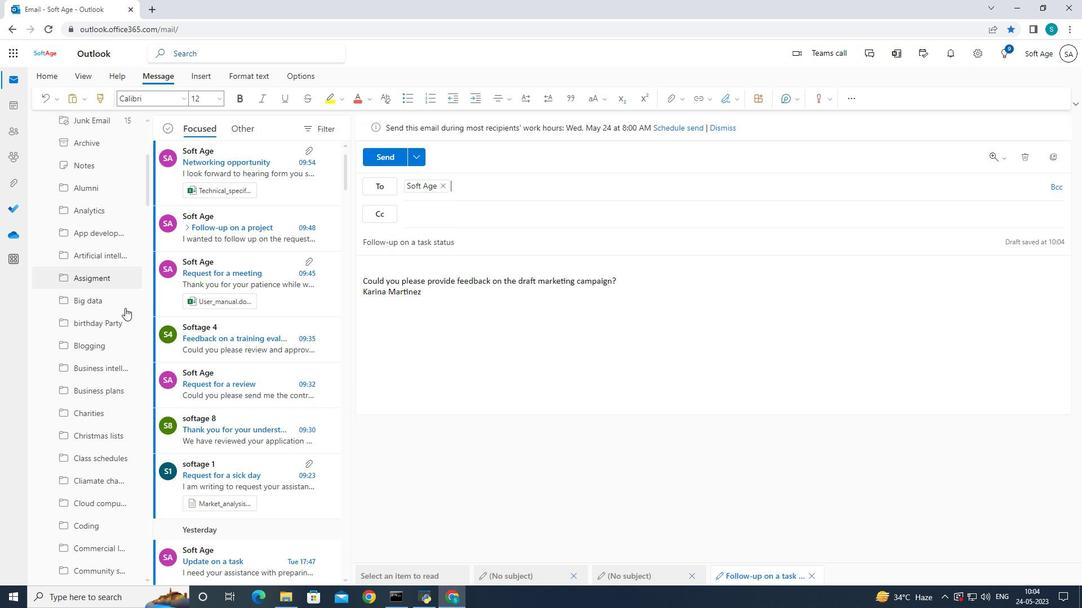 
Action: Mouse scrolled (125, 307) with delta (0, 0)
Screenshot: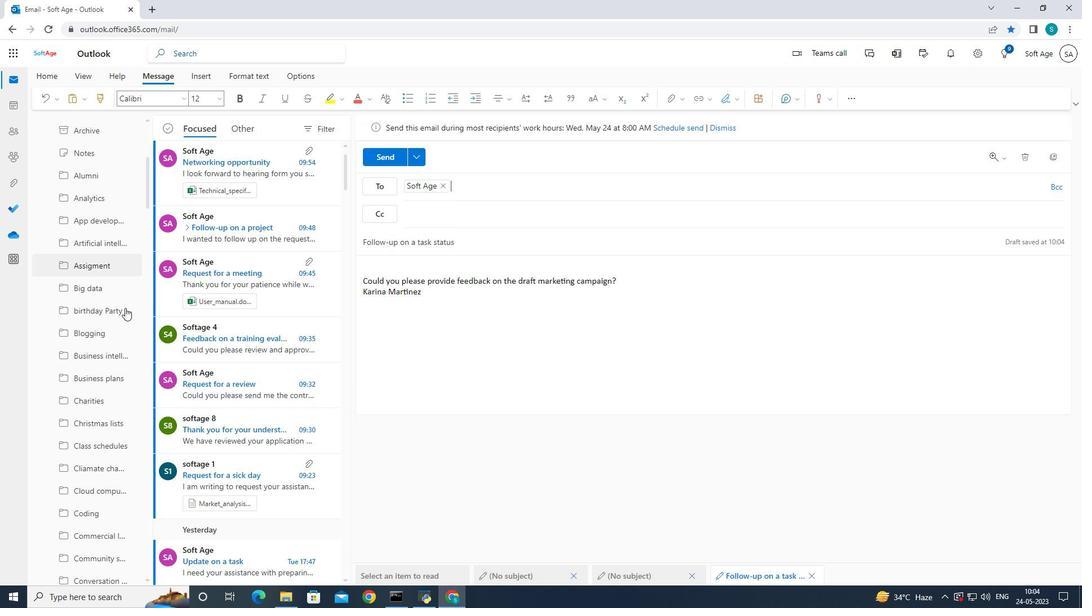 
Action: Mouse moved to (126, 306)
Screenshot: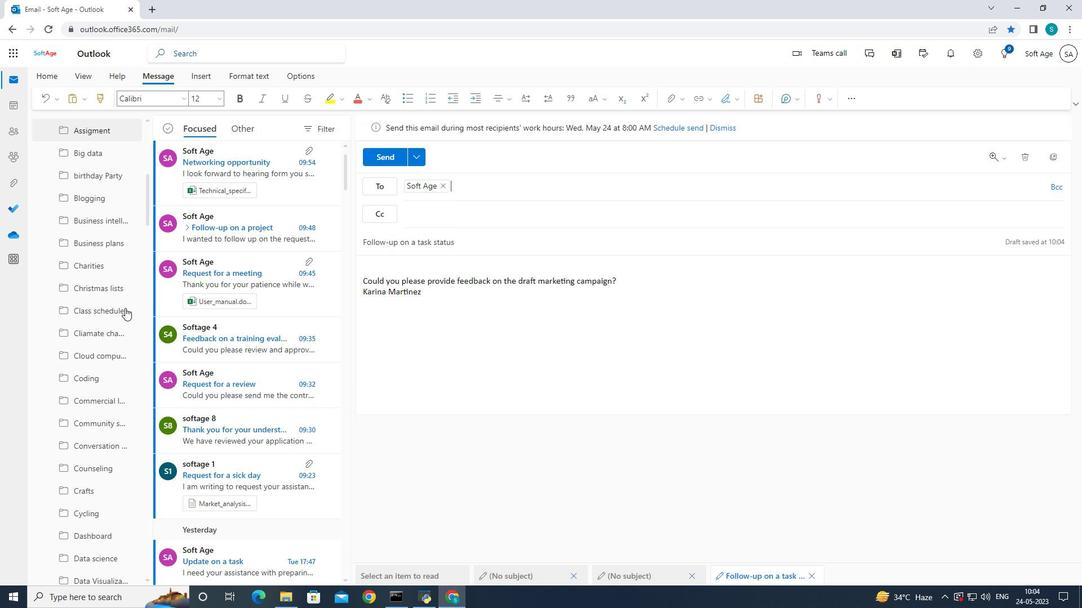 
Action: Mouse scrolled (126, 306) with delta (0, 0)
Screenshot: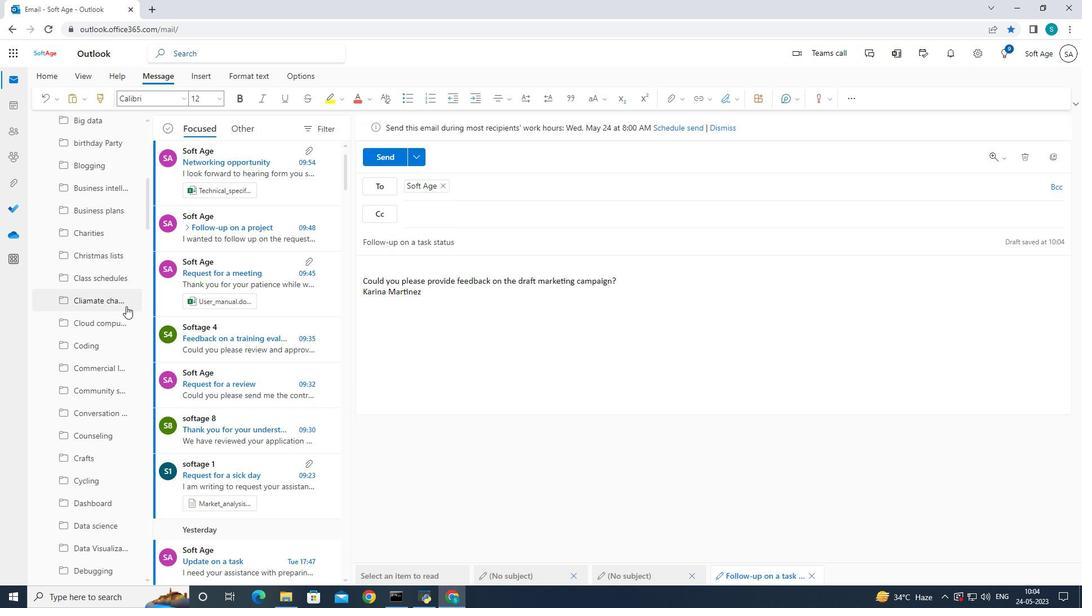 
Action: Mouse scrolled (126, 306) with delta (0, 0)
Screenshot: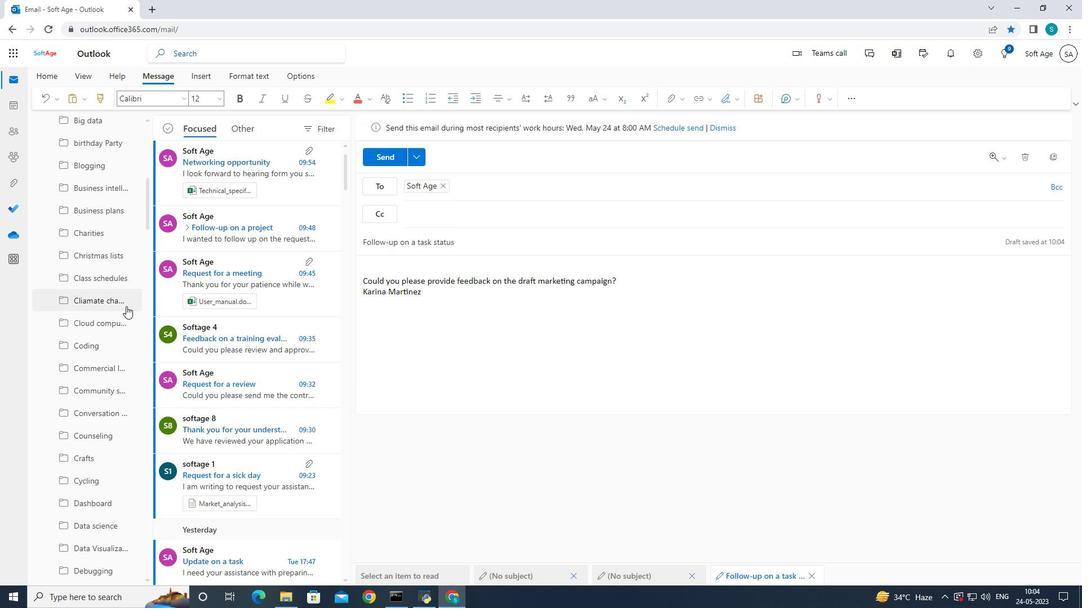 
Action: Mouse scrolled (126, 306) with delta (0, 0)
Screenshot: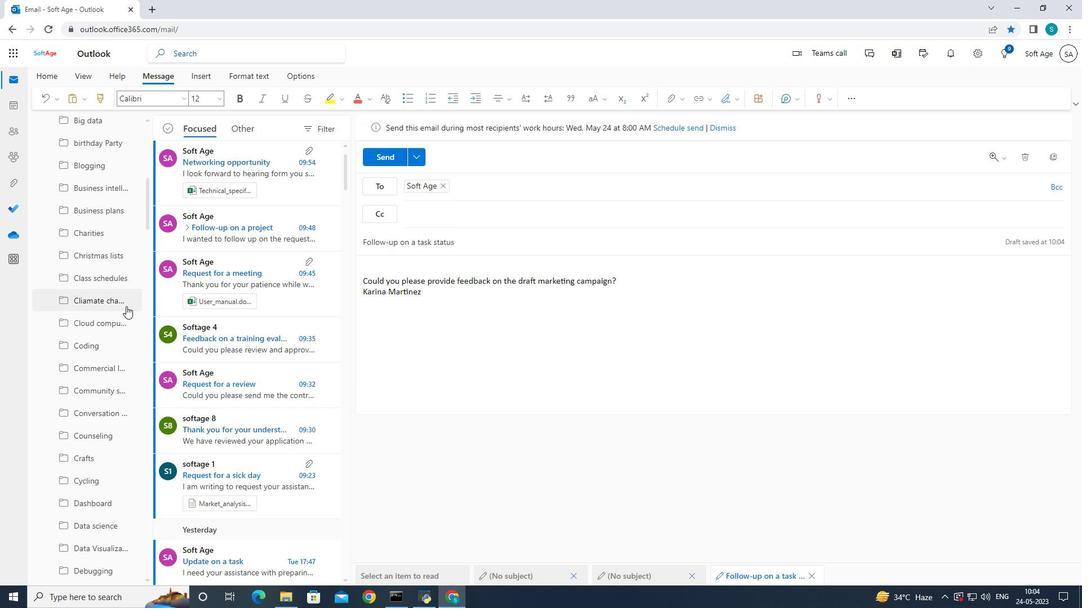 
Action: Mouse moved to (131, 303)
Screenshot: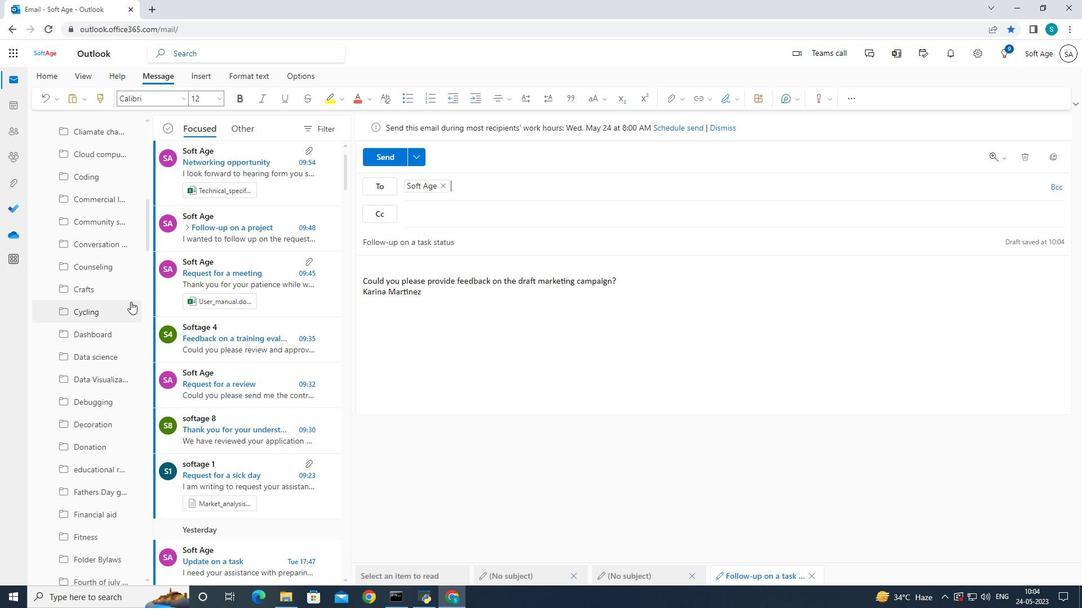 
Action: Mouse scrolled (131, 303) with delta (0, 0)
Screenshot: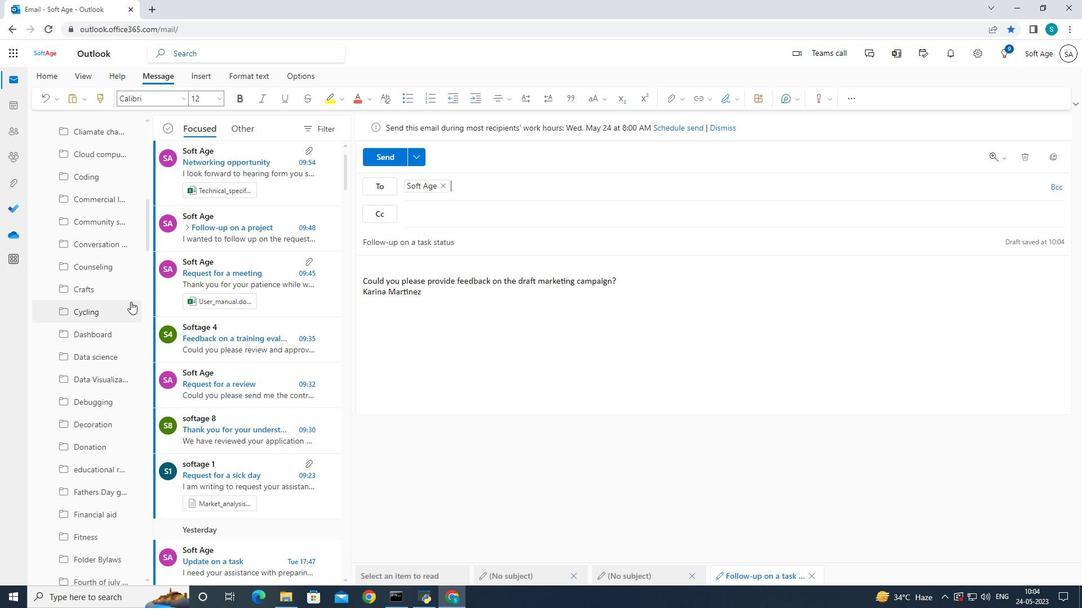 
Action: Mouse scrolled (131, 303) with delta (0, 0)
Screenshot: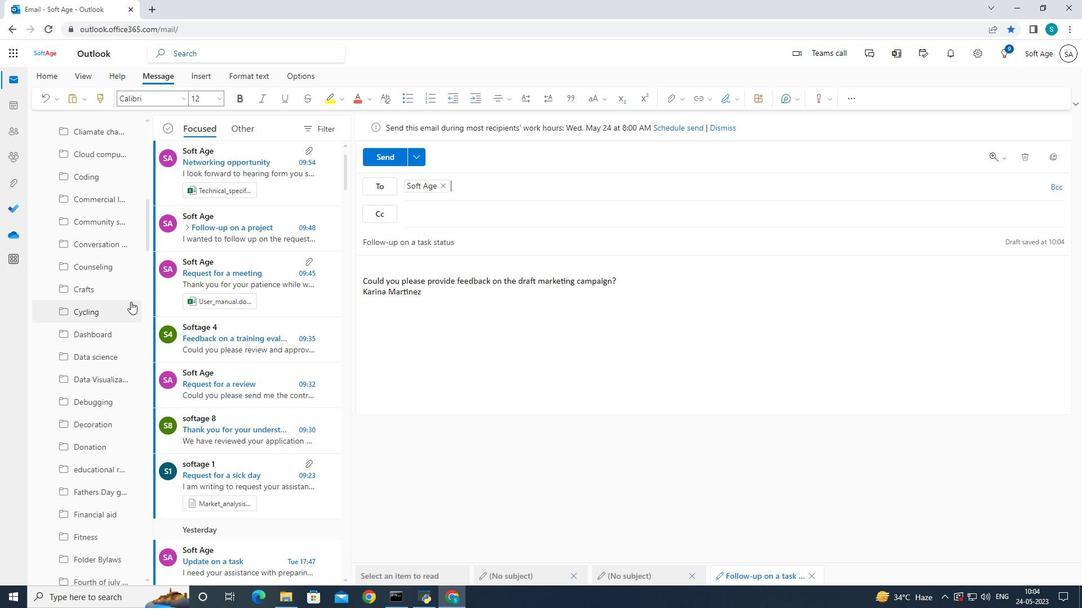 
Action: Mouse scrolled (131, 303) with delta (0, 0)
Screenshot: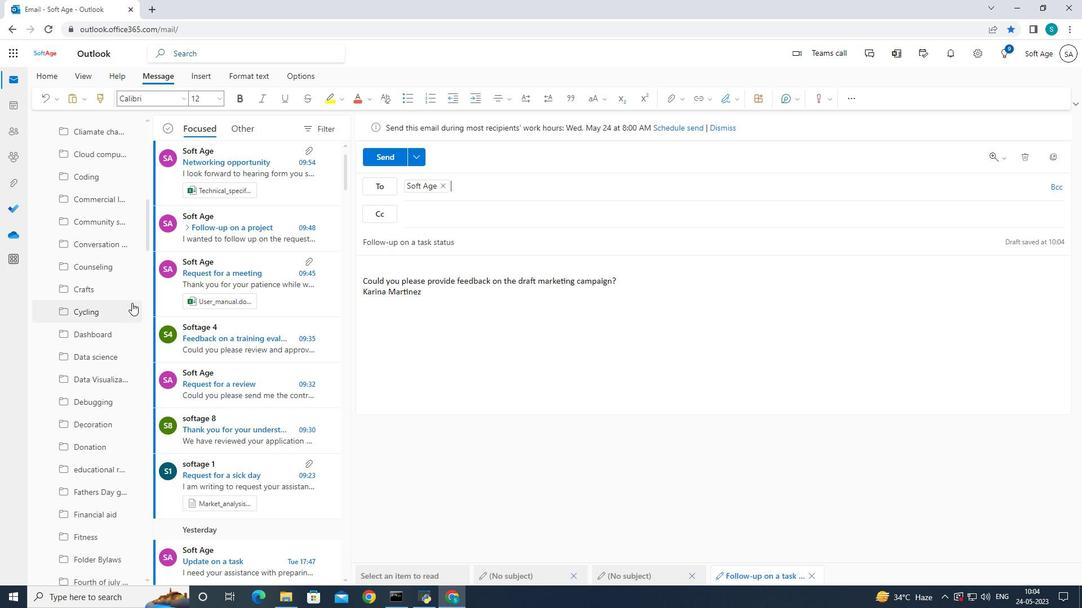 
Action: Mouse scrolled (131, 303) with delta (0, 0)
Screenshot: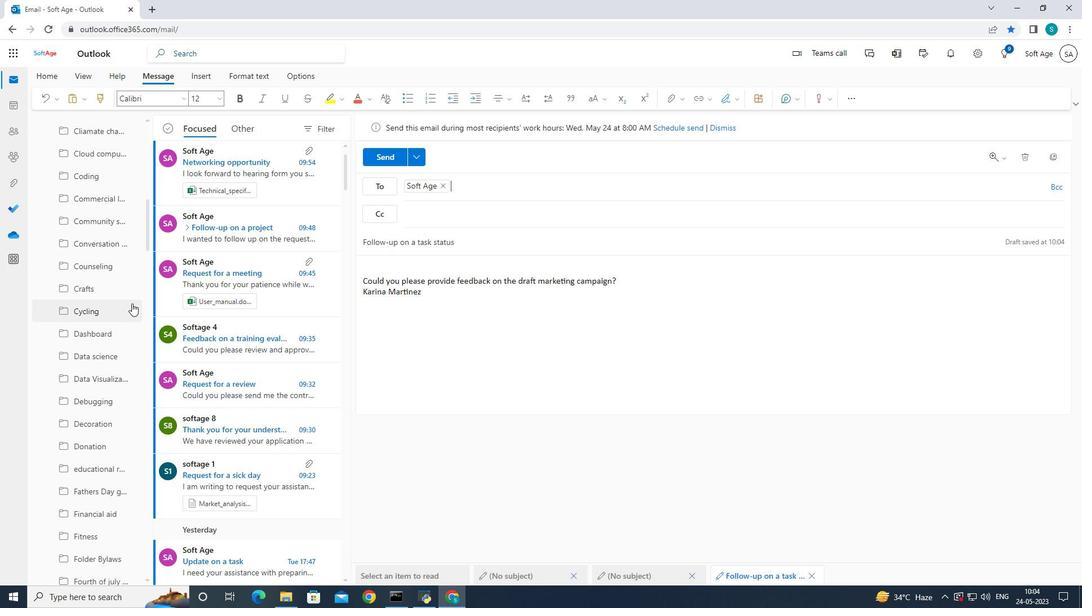 
Action: Mouse moved to (132, 303)
Screenshot: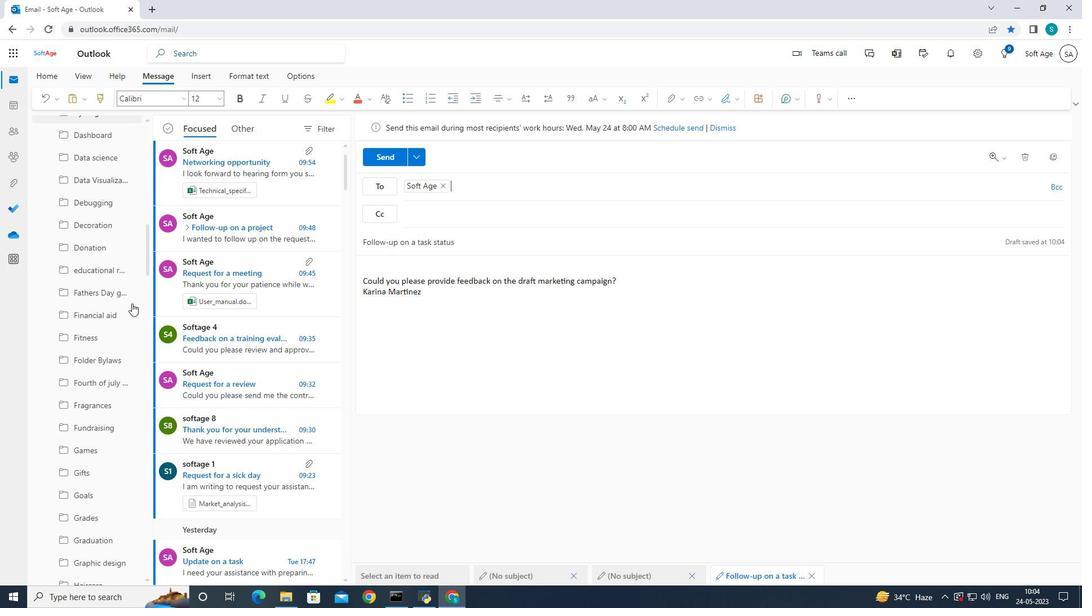 
Action: Mouse scrolled (132, 303) with delta (0, 0)
Screenshot: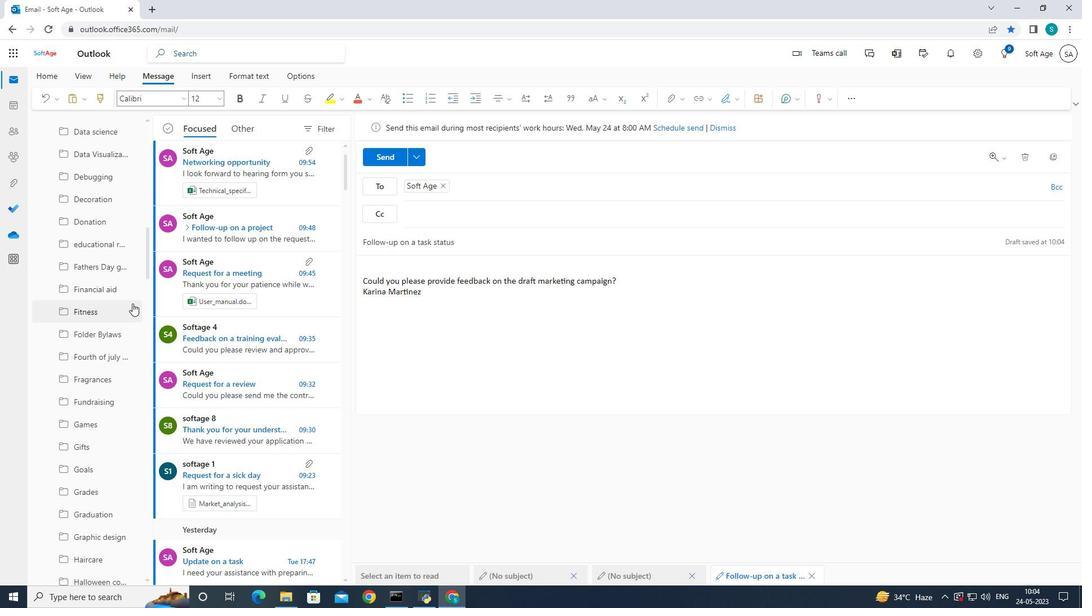 
Action: Mouse scrolled (132, 303) with delta (0, 0)
Screenshot: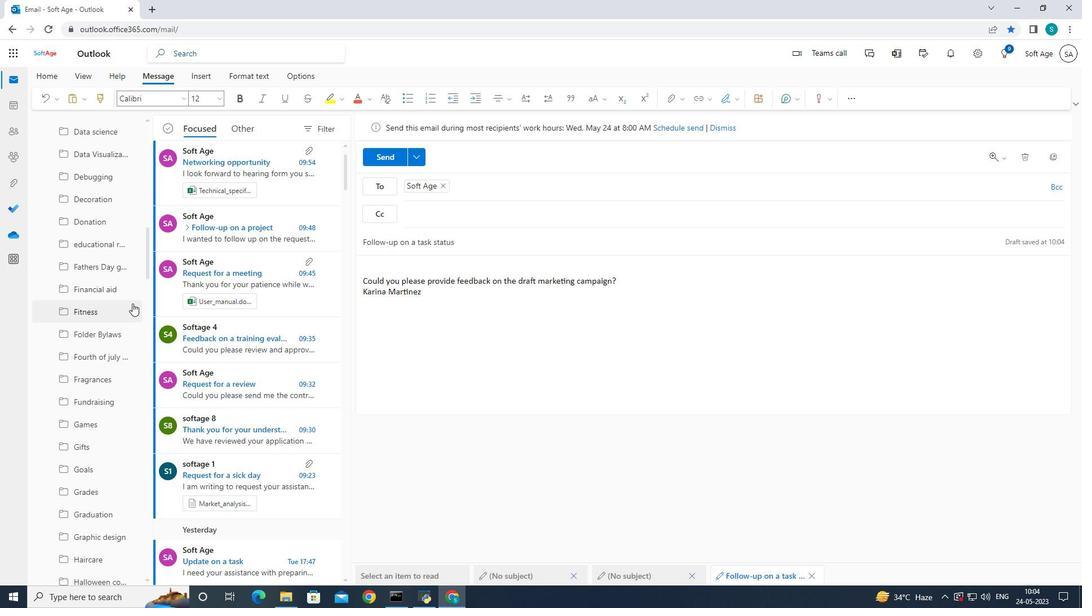 
Action: Mouse scrolled (132, 303) with delta (0, 0)
Screenshot: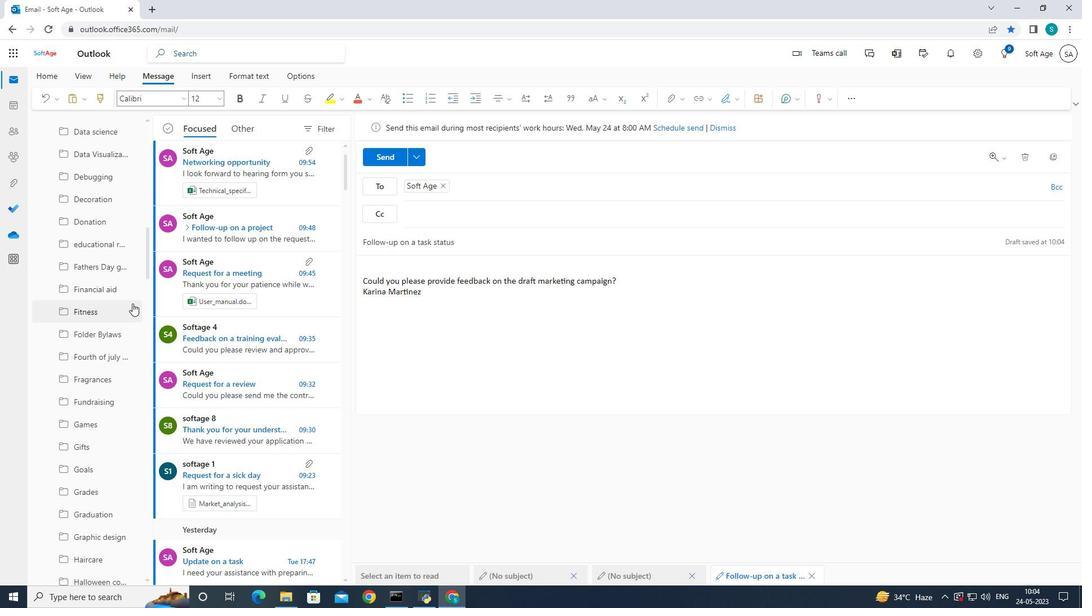 
Action: Mouse scrolled (132, 303) with delta (0, 0)
Screenshot: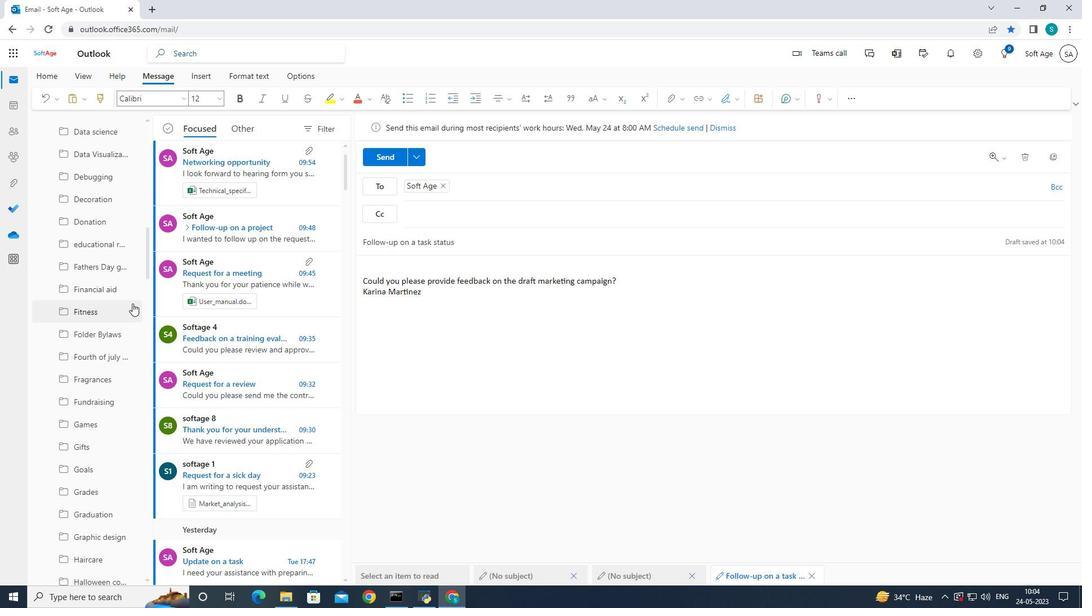 
Action: Mouse scrolled (132, 303) with delta (0, 0)
Screenshot: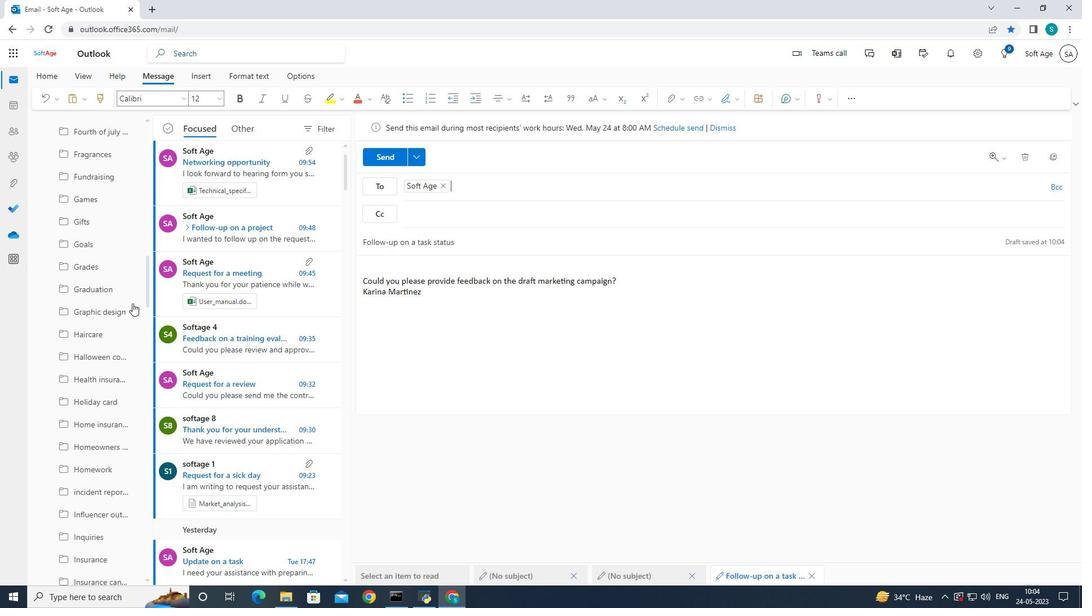 
Action: Mouse scrolled (132, 303) with delta (0, 0)
Screenshot: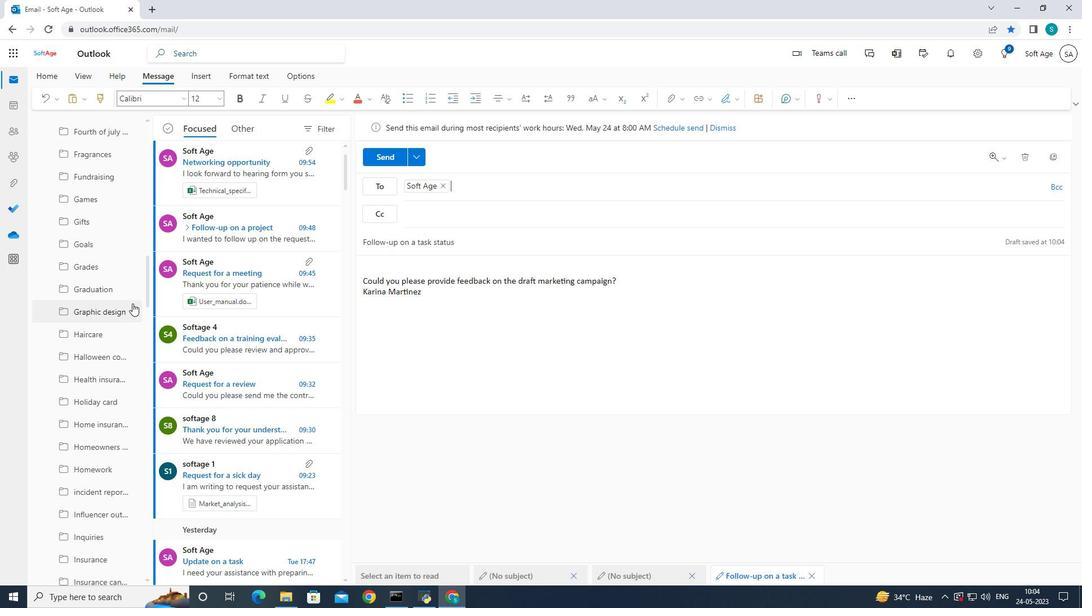 
Action: Mouse scrolled (132, 303) with delta (0, 0)
Screenshot: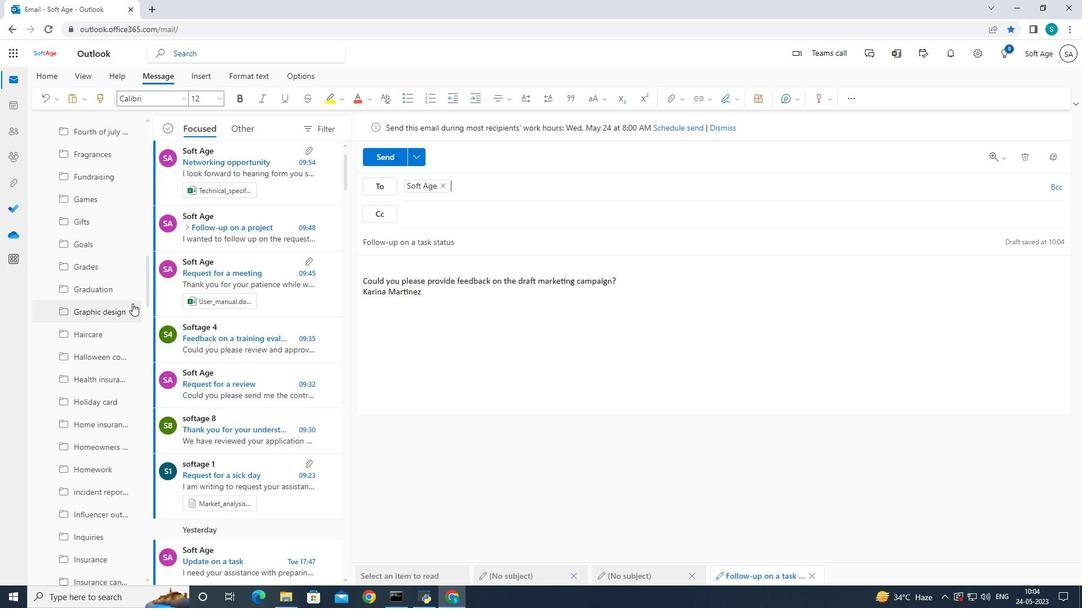 
Action: Mouse scrolled (132, 303) with delta (0, 0)
Screenshot: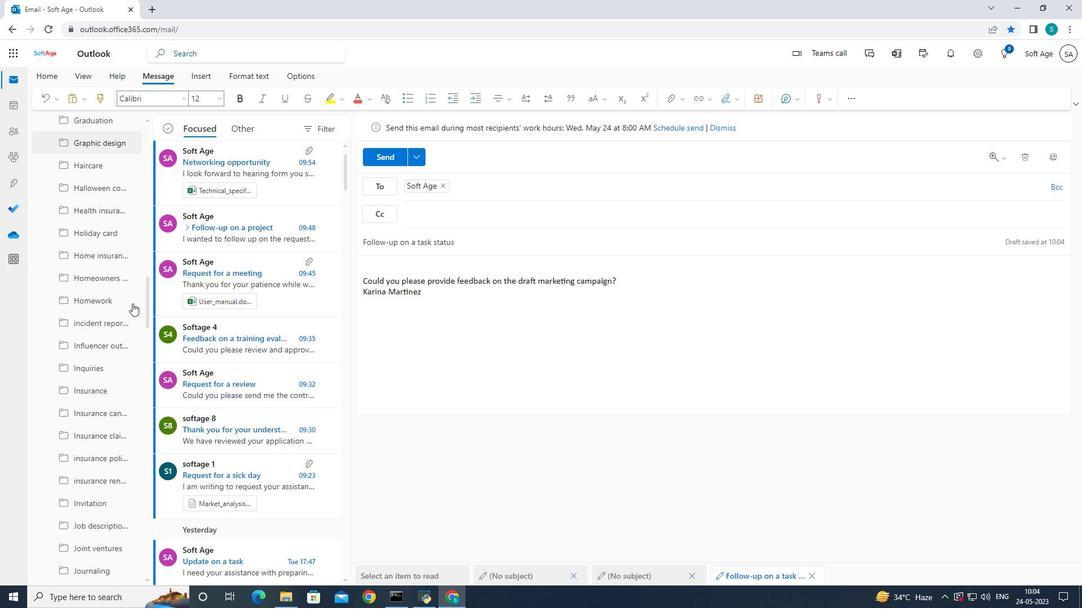 
Action: Mouse scrolled (132, 303) with delta (0, 0)
Screenshot: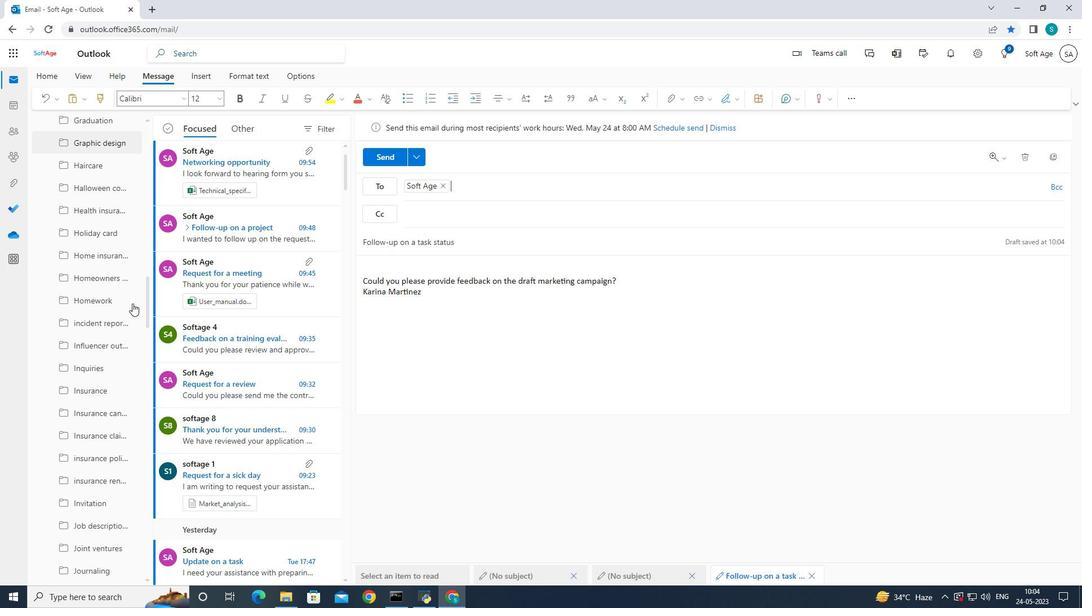 
Action: Mouse scrolled (132, 303) with delta (0, 0)
Screenshot: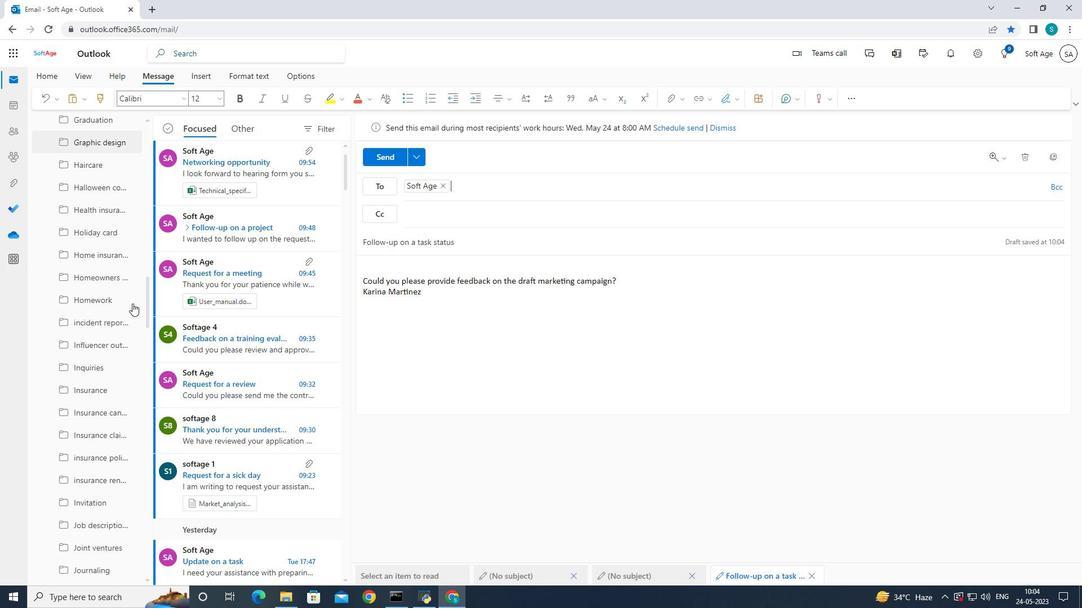 
Action: Mouse scrolled (132, 303) with delta (0, 0)
Screenshot: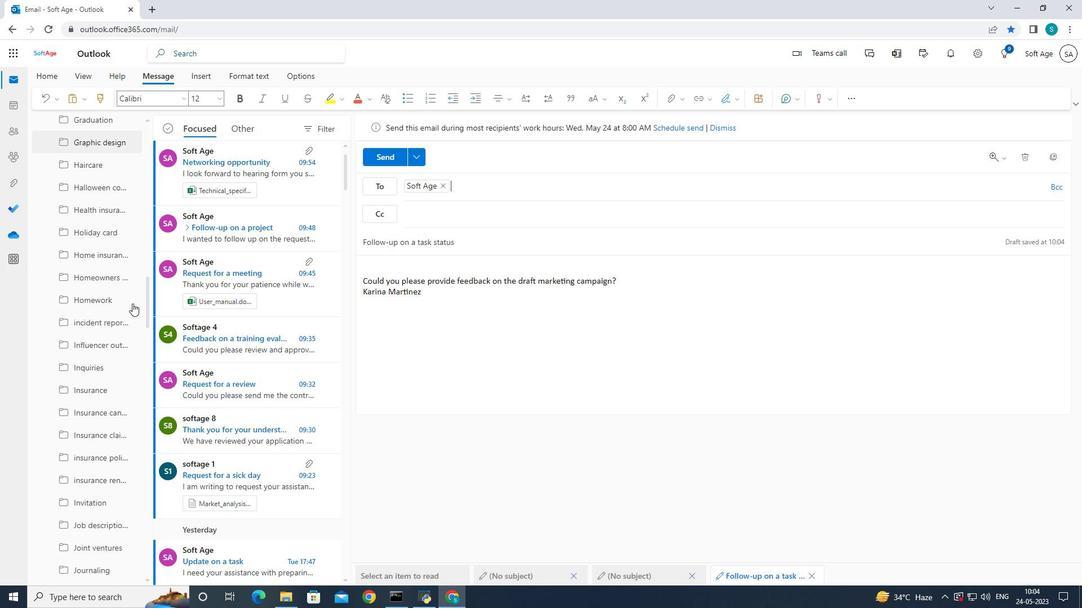 
Action: Mouse scrolled (132, 303) with delta (0, 0)
Screenshot: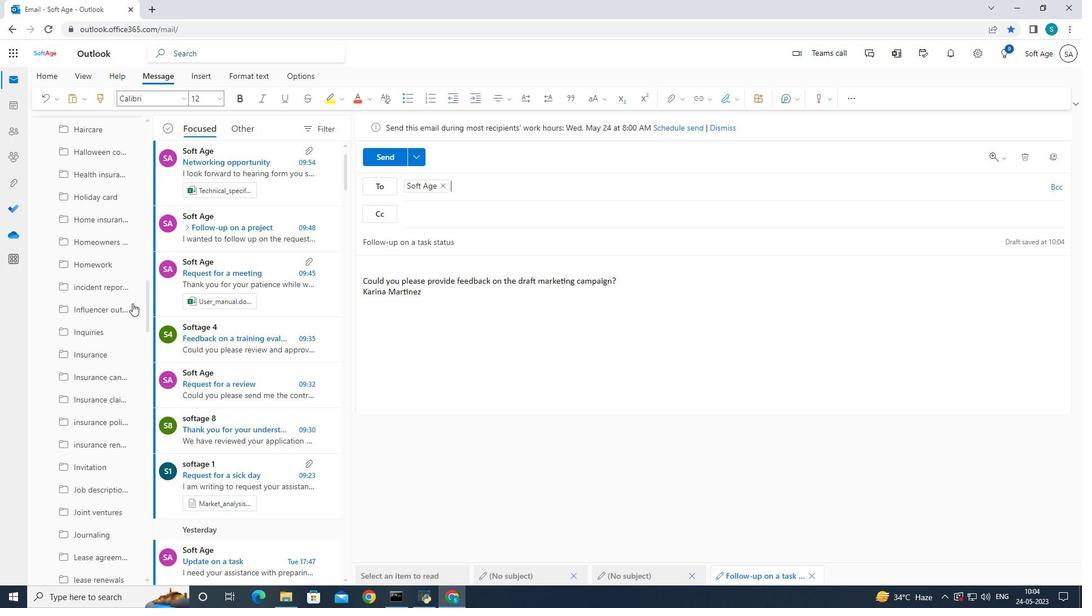 
Action: Mouse moved to (132, 299)
Screenshot: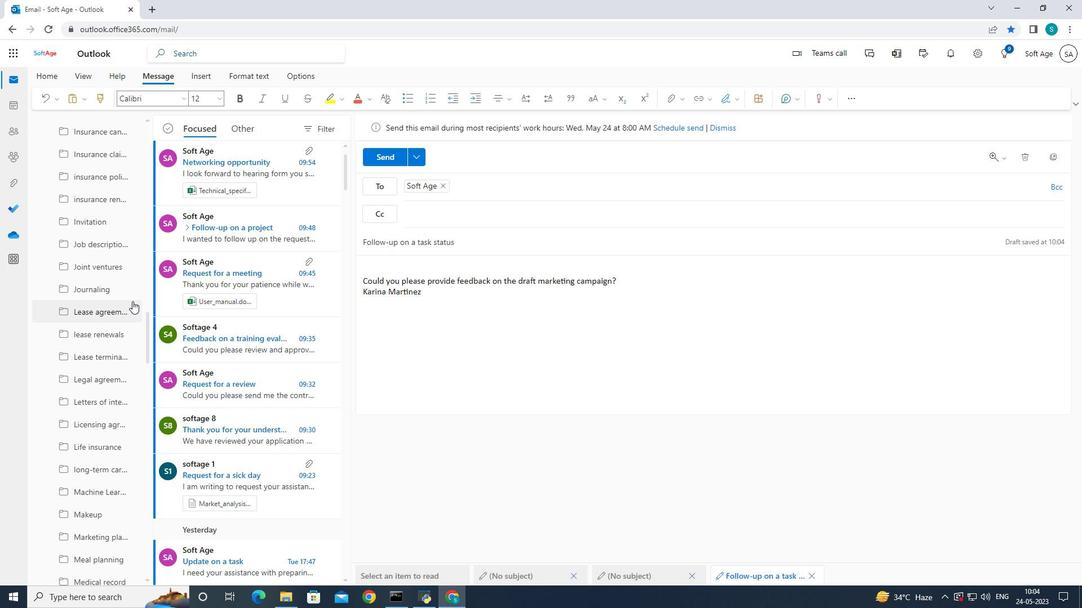 
Action: Mouse scrolled (132, 299) with delta (0, 0)
Screenshot: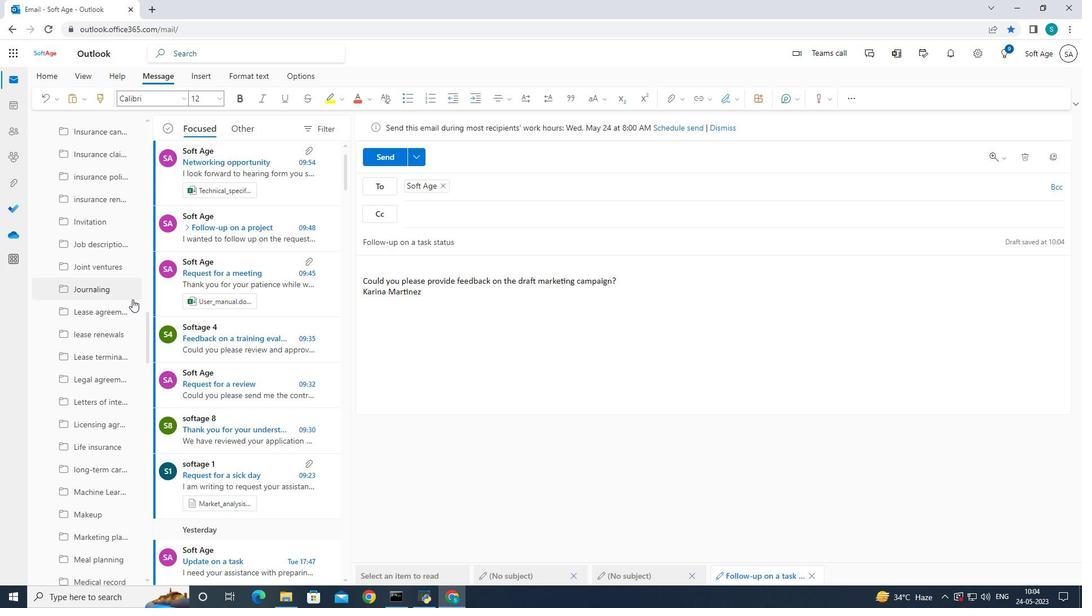 
Action: Mouse scrolled (132, 299) with delta (0, 0)
Screenshot: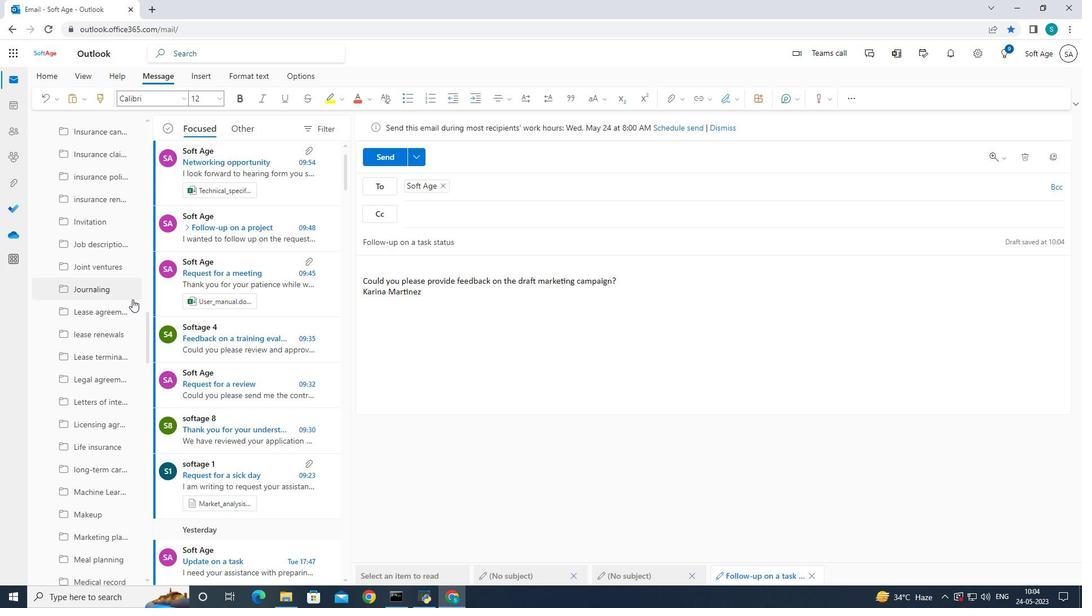 
Action: Mouse scrolled (132, 299) with delta (0, 0)
Screenshot: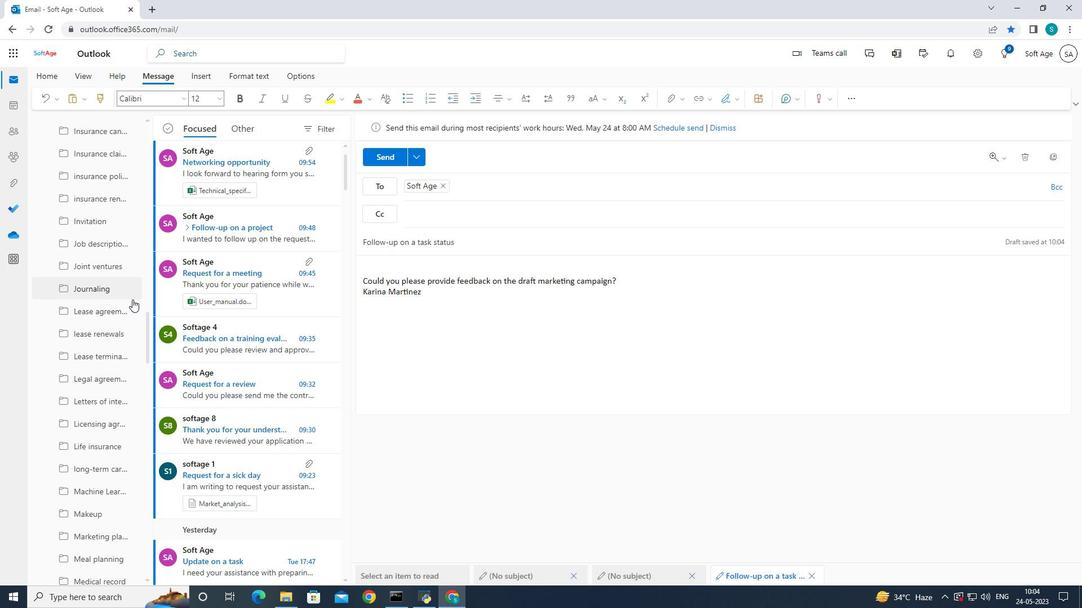 
Action: Mouse moved to (133, 305)
Screenshot: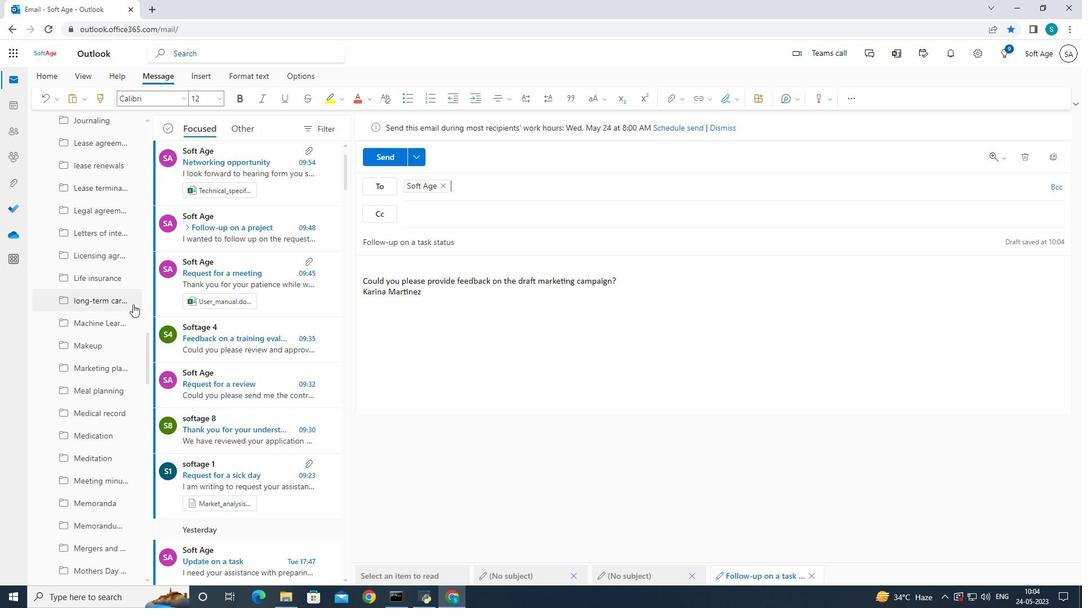 
Action: Mouse scrolled (133, 304) with delta (0, 0)
Screenshot: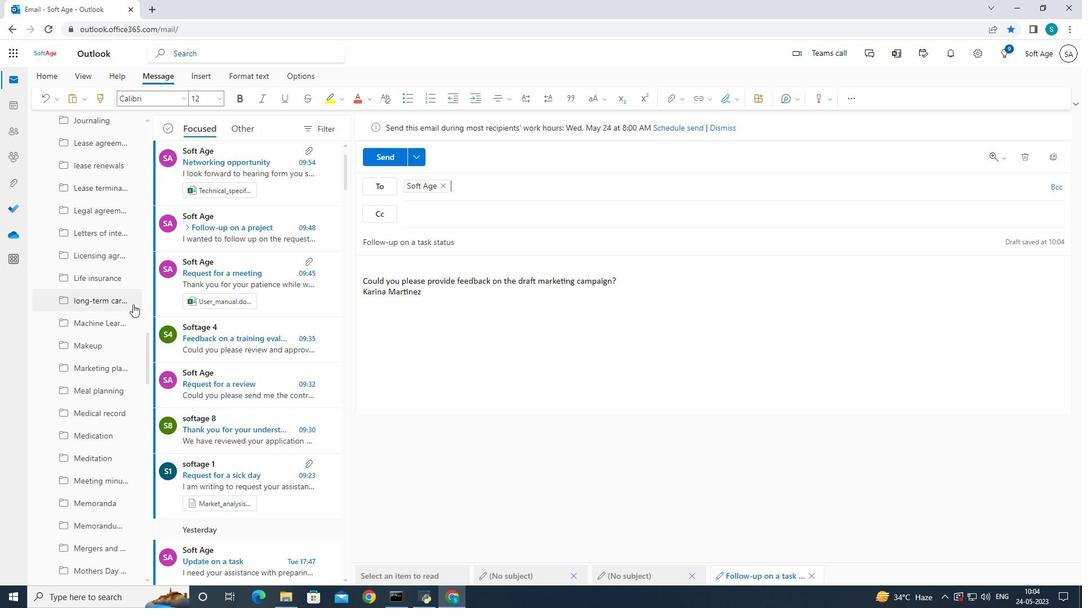 
Action: Mouse scrolled (133, 304) with delta (0, 0)
Screenshot: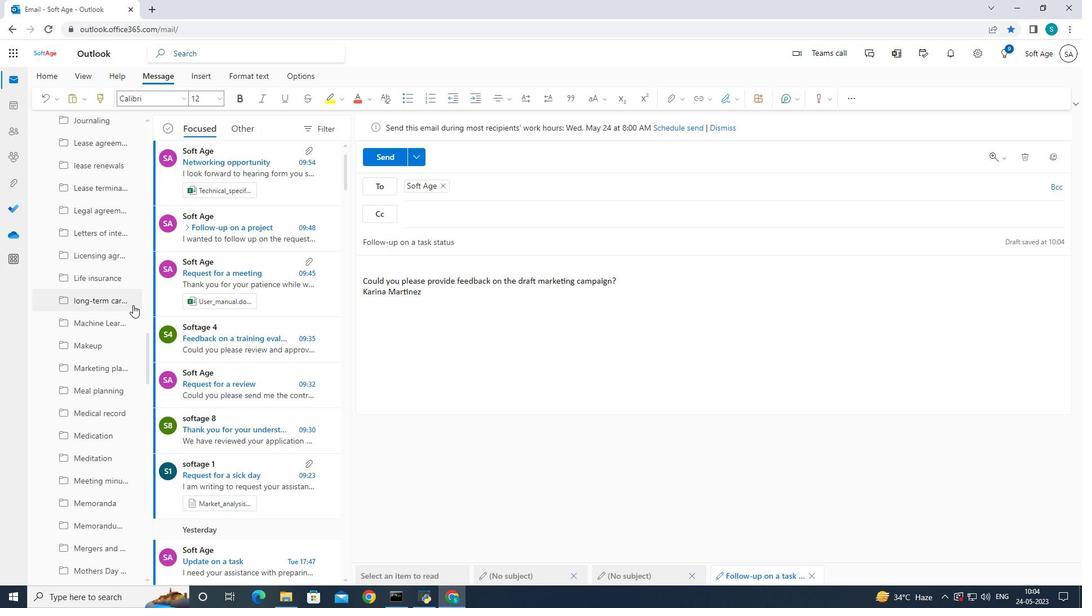 
Action: Mouse moved to (135, 305)
Screenshot: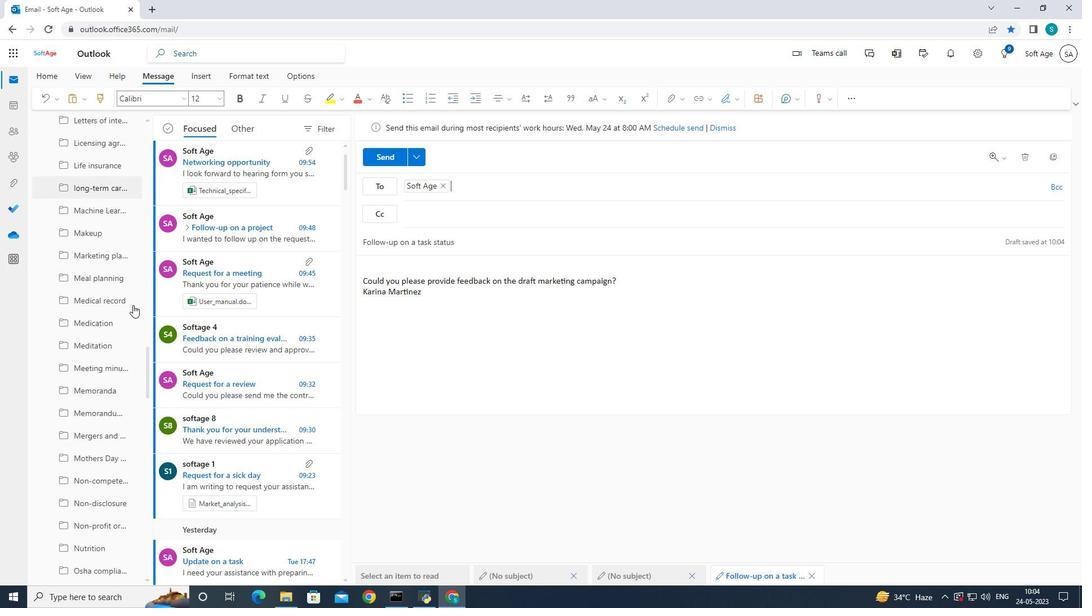 
Action: Mouse scrolled (135, 304) with delta (0, 0)
Screenshot: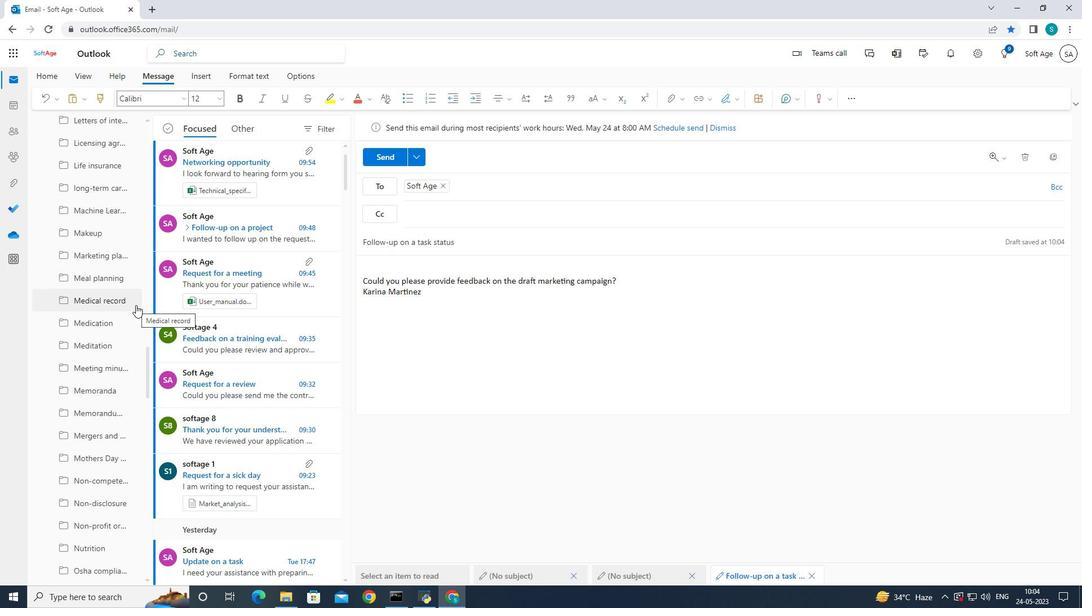 
Action: Mouse scrolled (135, 304) with delta (0, 0)
Screenshot: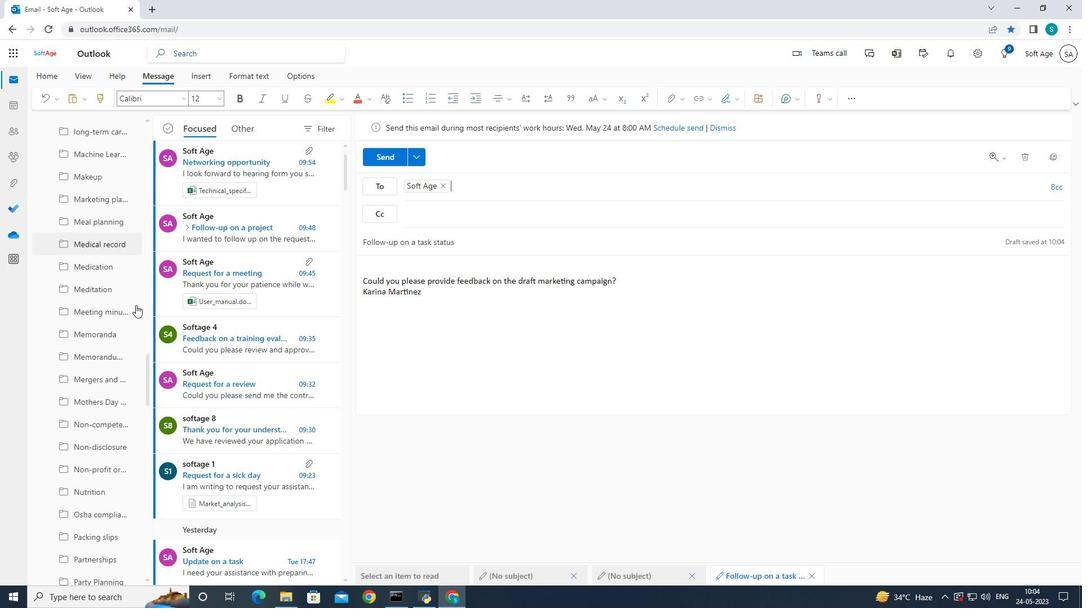 
Action: Mouse scrolled (135, 304) with delta (0, 0)
Screenshot: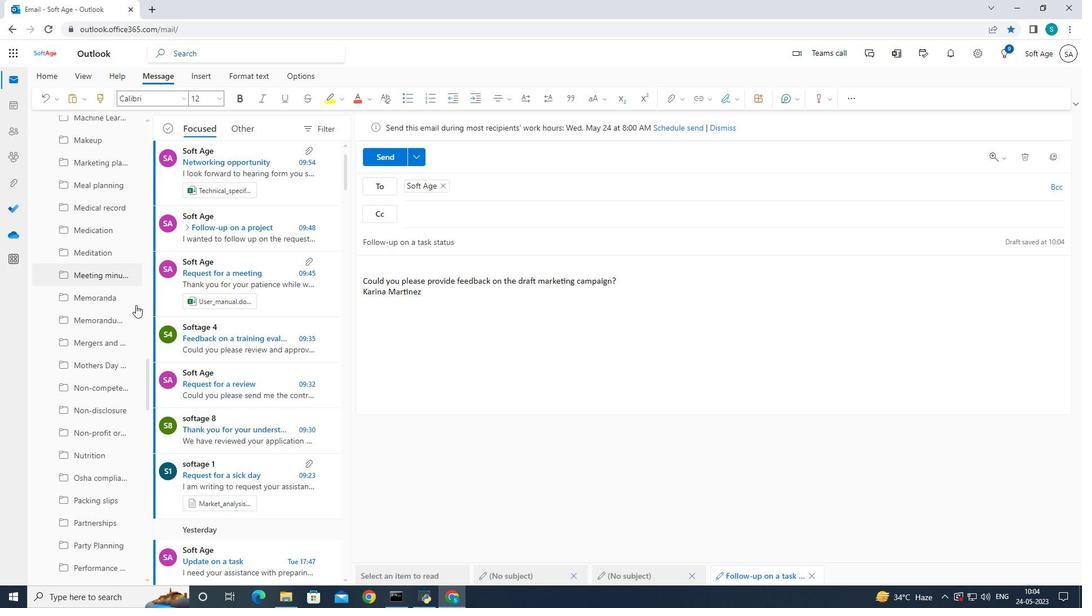 
Action: Mouse moved to (135, 305)
Screenshot: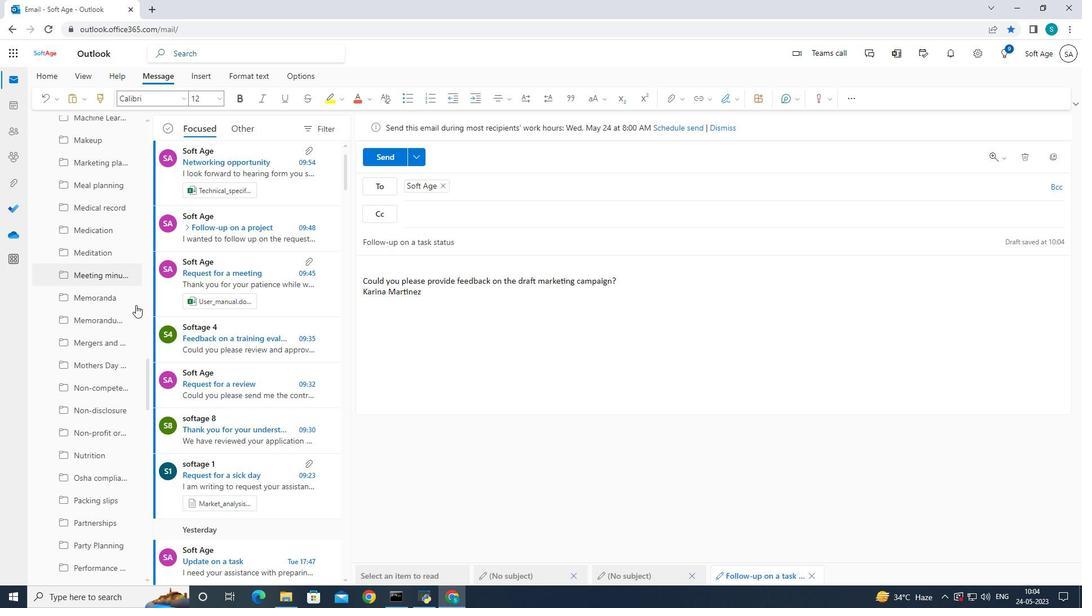 
Action: Mouse scrolled (135, 304) with delta (0, 0)
Screenshot: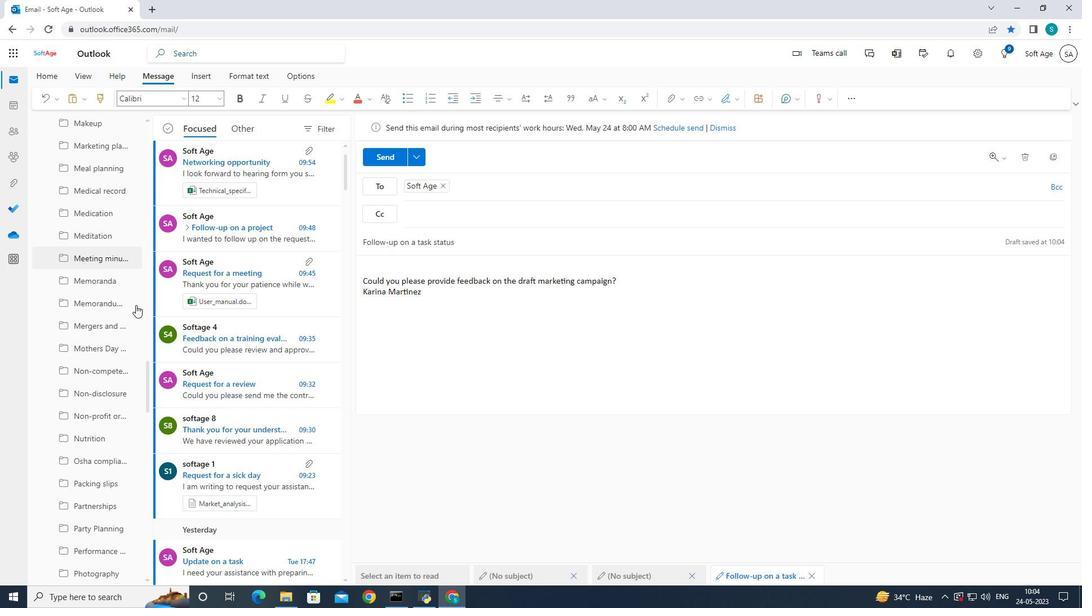 
Action: Mouse scrolled (135, 304) with delta (0, 0)
Screenshot: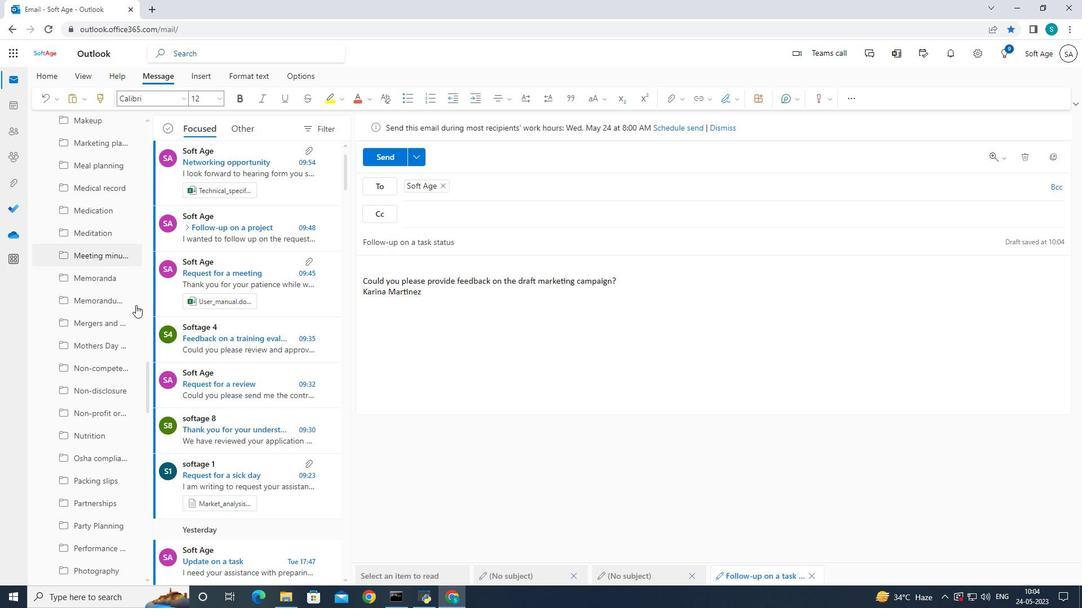 
Action: Mouse moved to (136, 305)
Screenshot: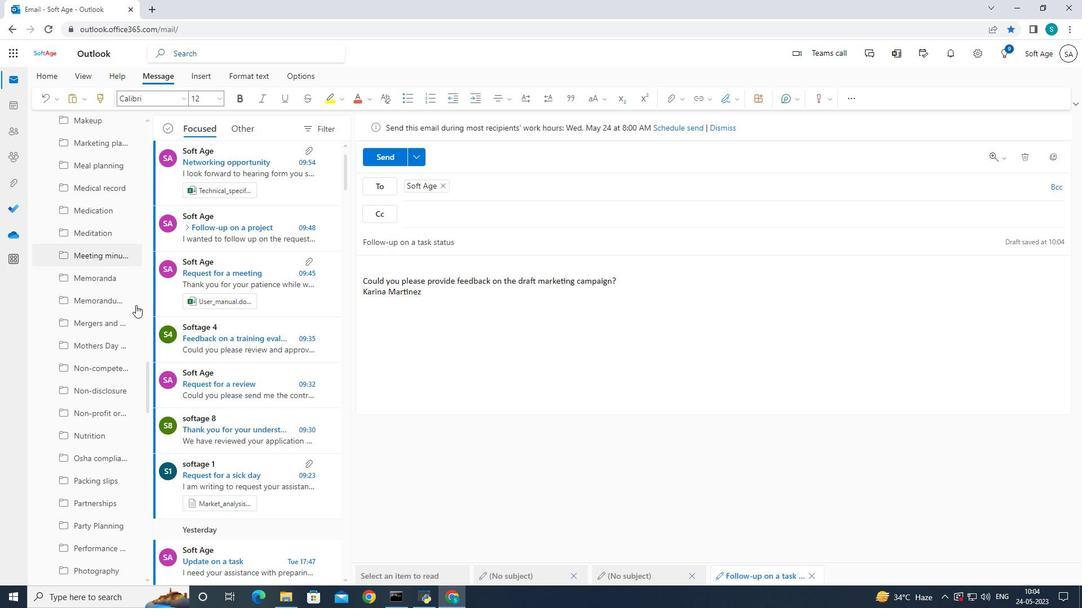 
Action: Mouse scrolled (136, 304) with delta (0, 0)
Screenshot: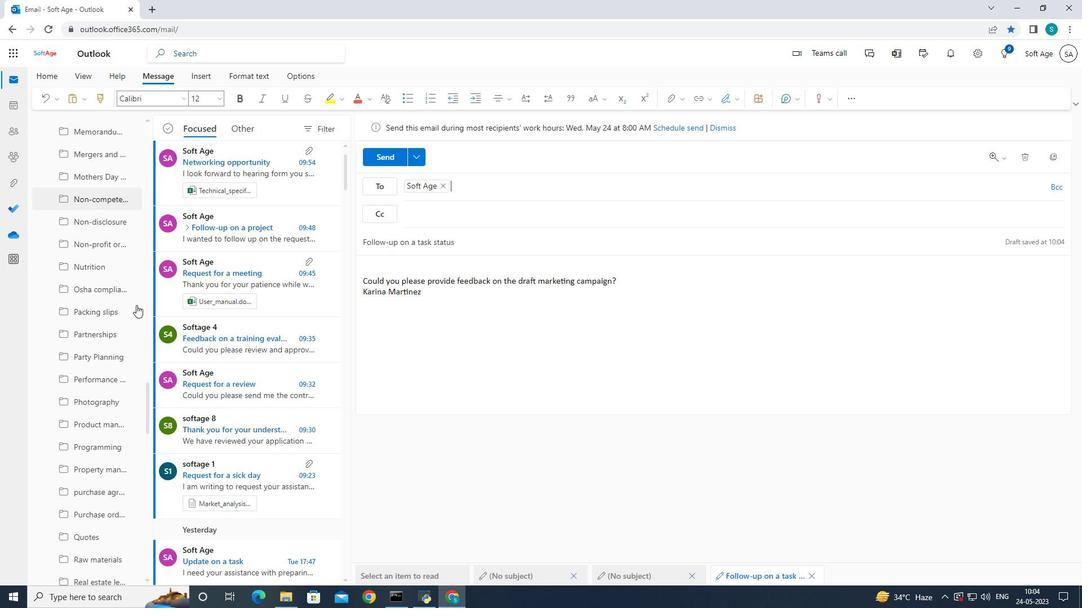 
Action: Mouse moved to (136, 306)
Screenshot: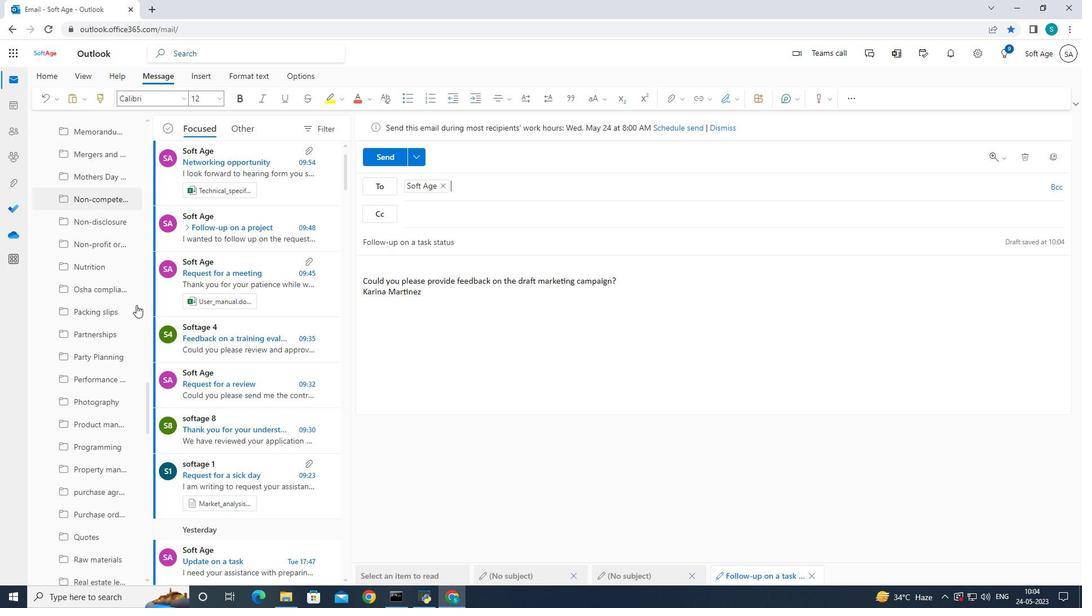 
Action: Mouse scrolled (136, 305) with delta (0, 0)
Screenshot: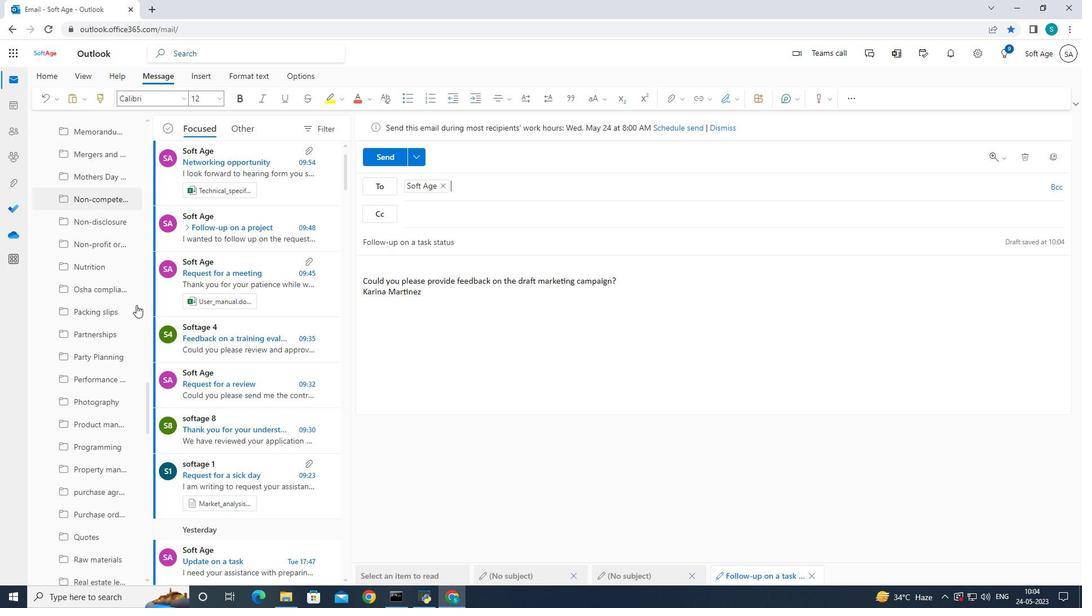
Action: Mouse scrolled (136, 305) with delta (0, 0)
Screenshot: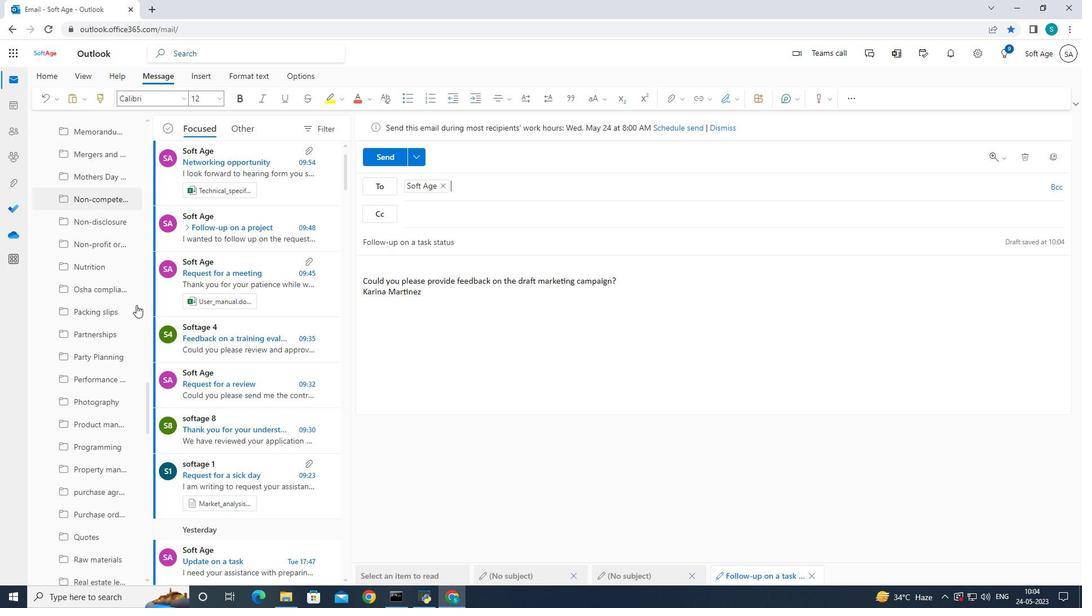 
Action: Mouse scrolled (136, 305) with delta (0, 0)
Screenshot: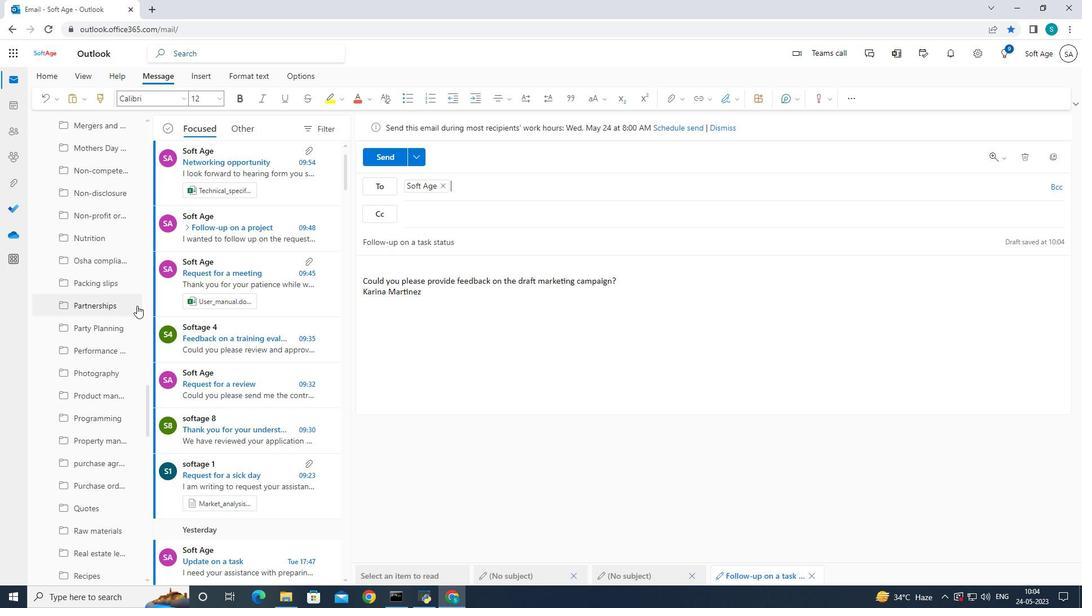 
Action: Mouse scrolled (136, 305) with delta (0, 0)
Screenshot: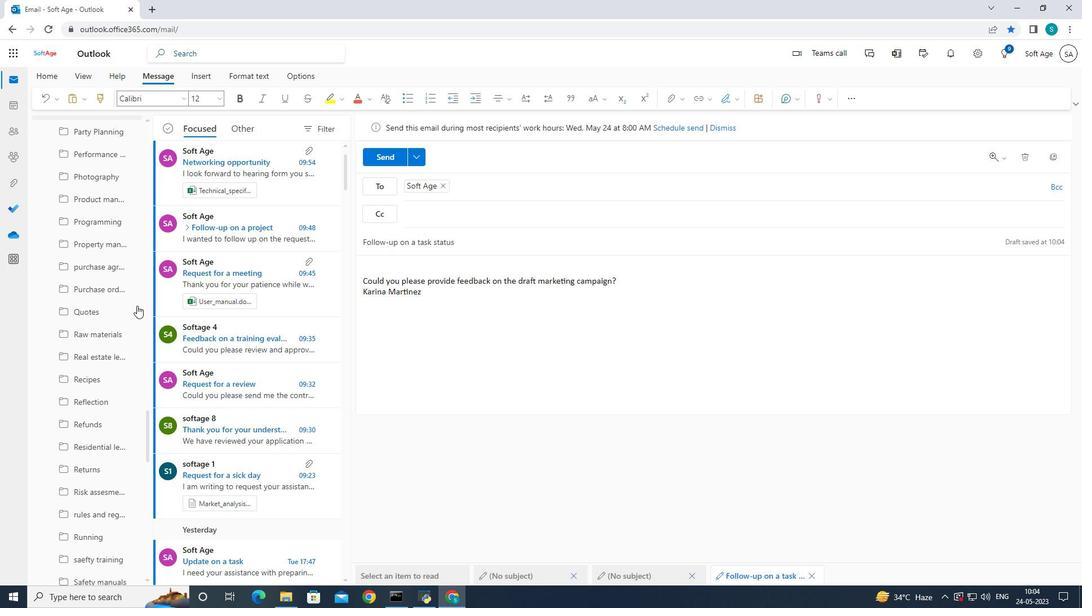 
Action: Mouse scrolled (136, 305) with delta (0, 0)
Screenshot: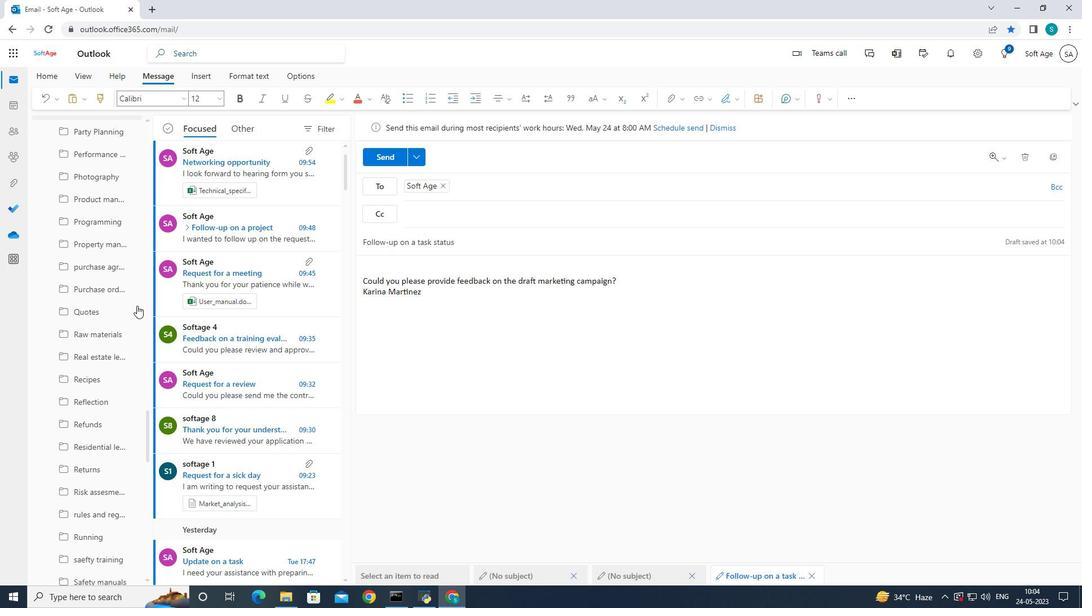 
Action: Mouse scrolled (136, 305) with delta (0, 0)
Screenshot: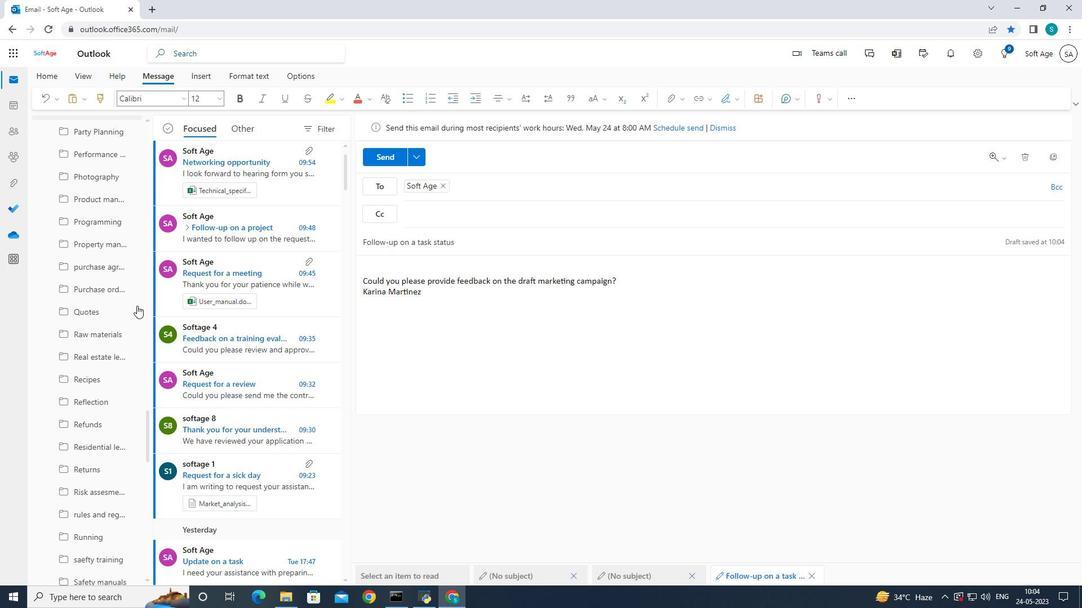 
Action: Mouse scrolled (136, 305) with delta (0, 0)
Screenshot: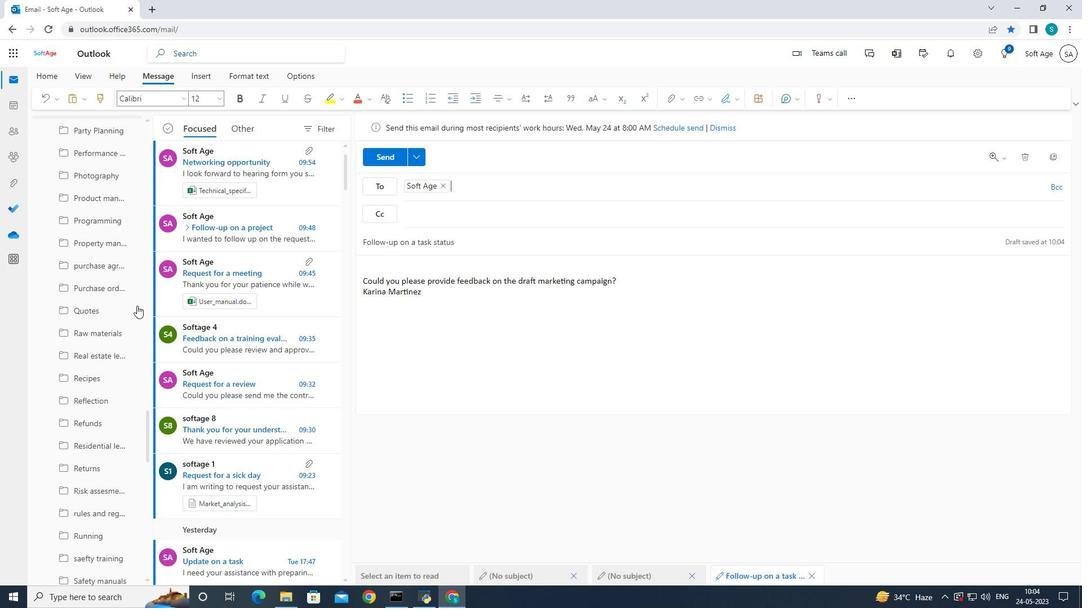 
Action: Mouse scrolled (136, 305) with delta (0, 0)
Screenshot: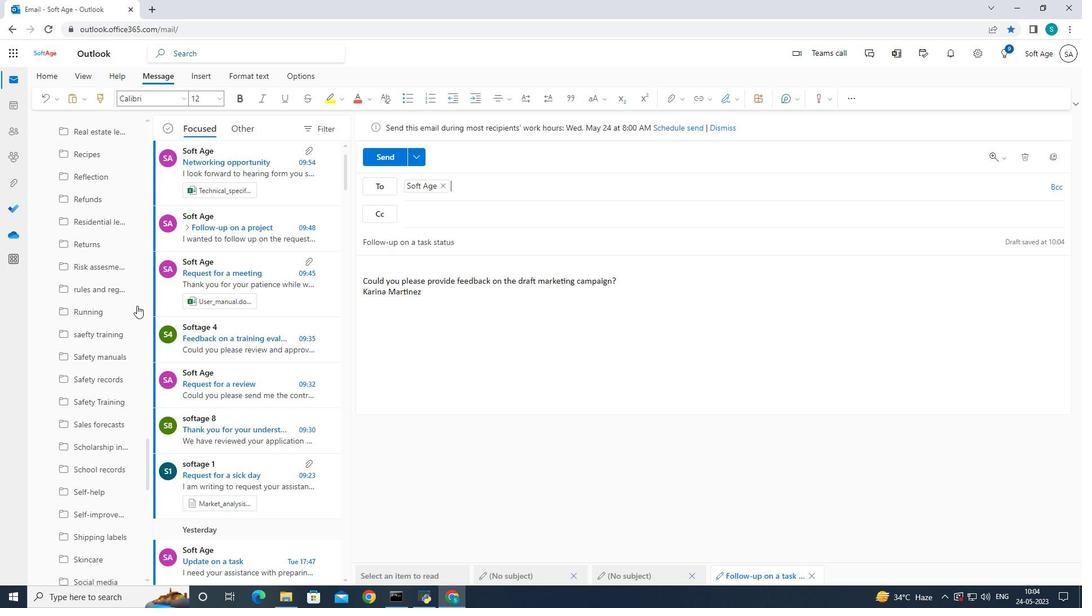 
Action: Mouse scrolled (136, 305) with delta (0, 0)
Screenshot: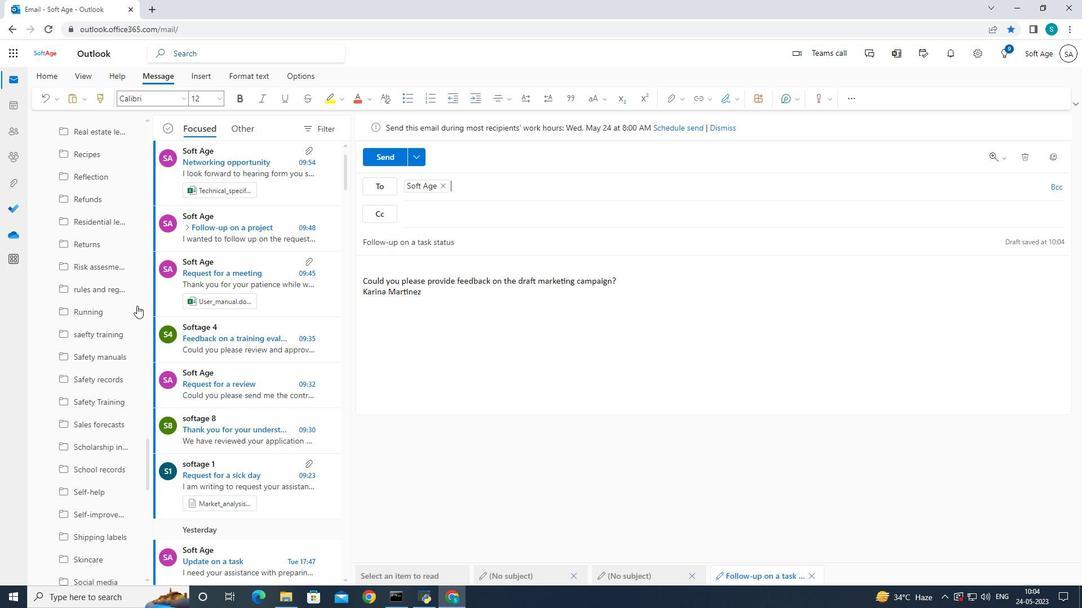 
Action: Mouse scrolled (136, 305) with delta (0, 0)
Screenshot: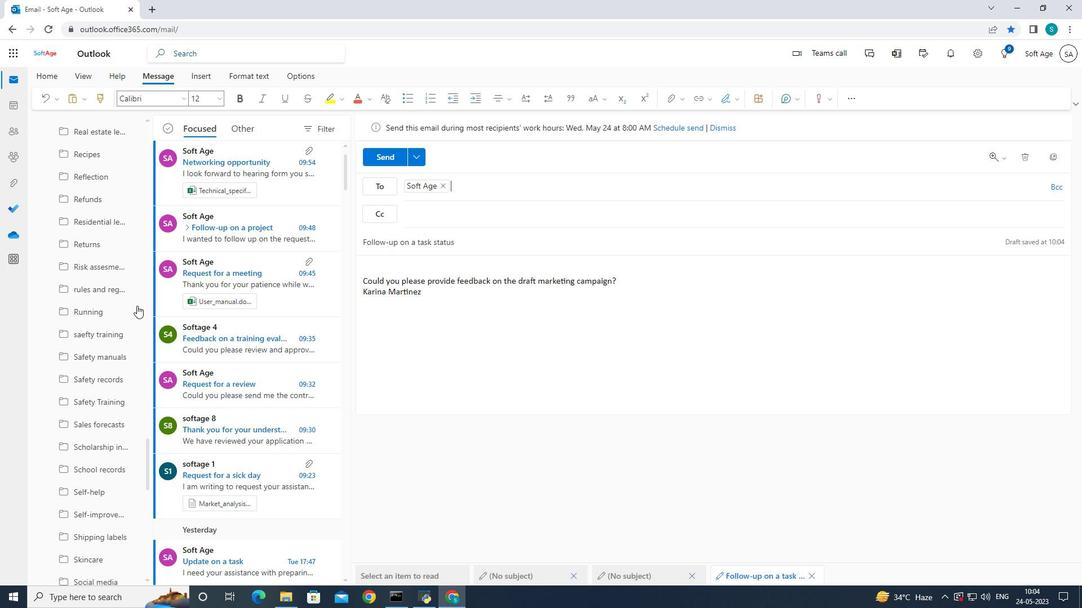 
Action: Mouse scrolled (136, 305) with delta (0, 0)
Screenshot: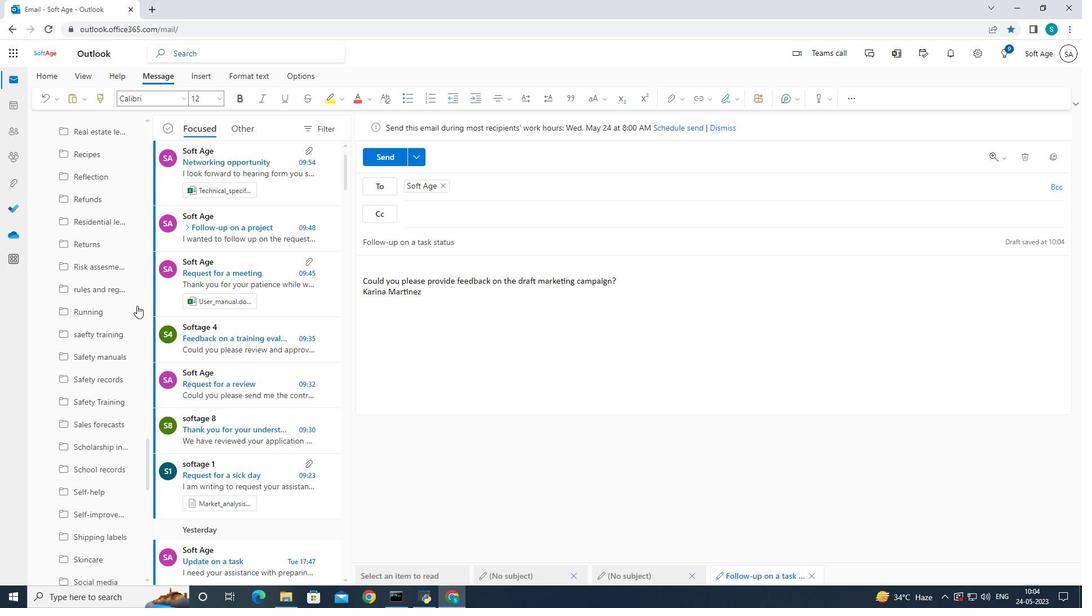 
Action: Mouse scrolled (136, 305) with delta (0, 0)
Screenshot: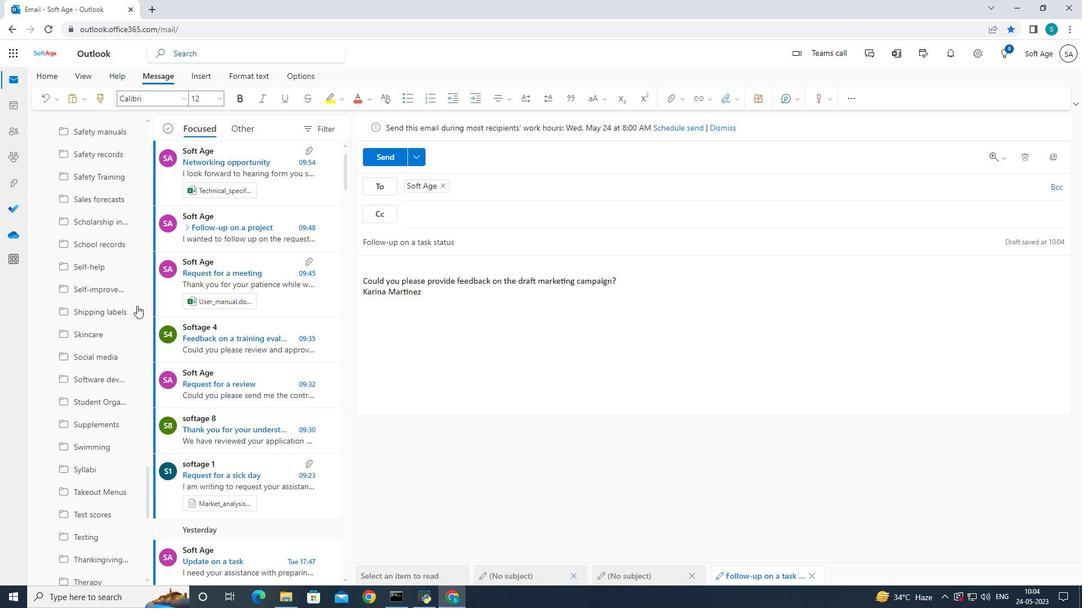 
Action: Mouse scrolled (136, 305) with delta (0, 0)
Screenshot: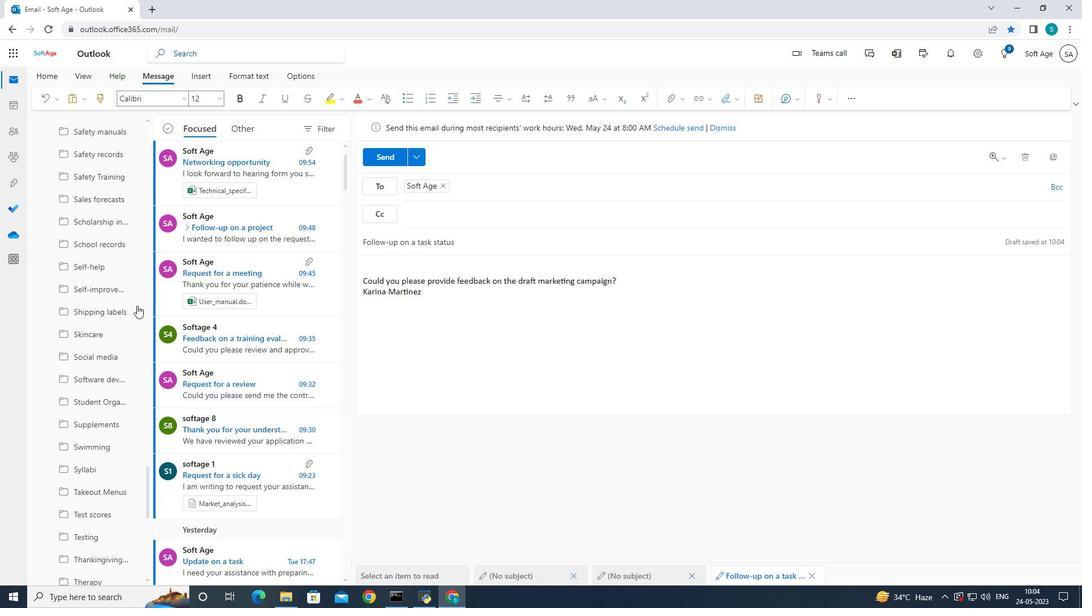 
Action: Mouse scrolled (136, 305) with delta (0, 0)
Screenshot: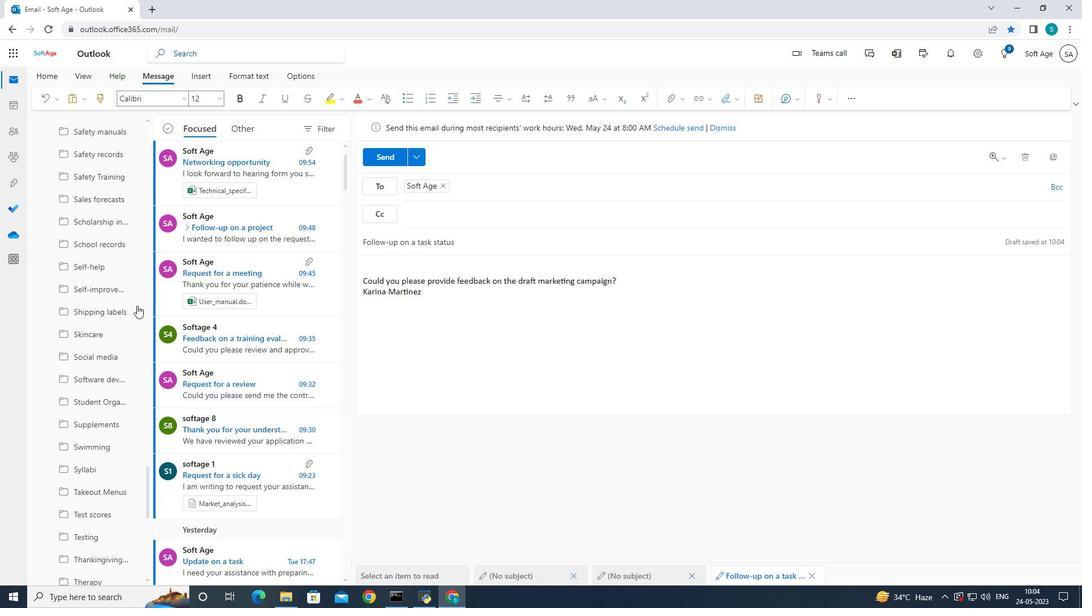 
Action: Mouse scrolled (136, 305) with delta (0, 0)
Screenshot: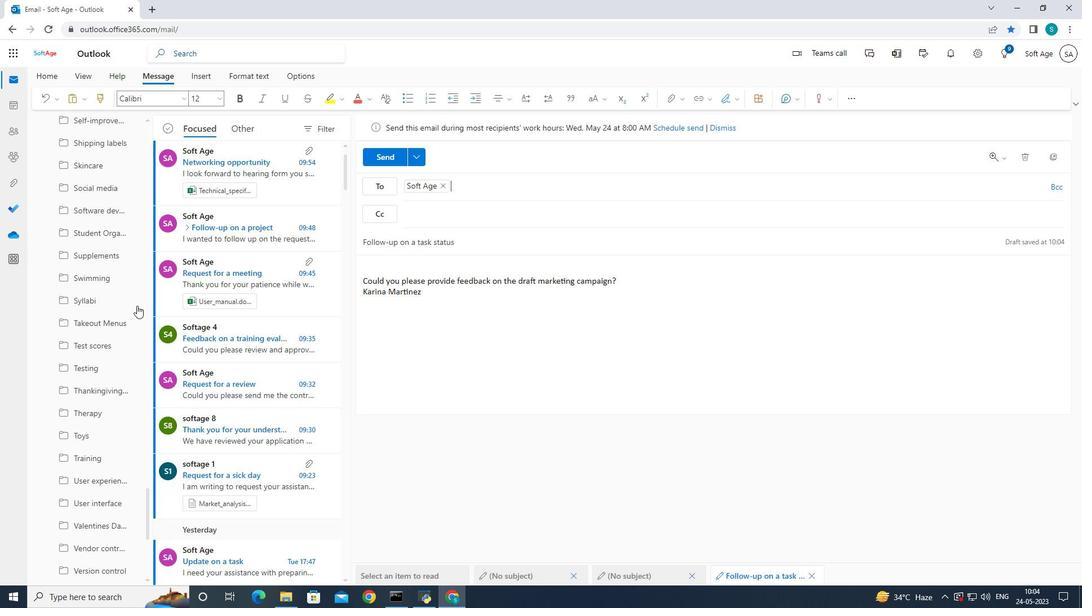 
Action: Mouse scrolled (136, 305) with delta (0, 0)
Screenshot: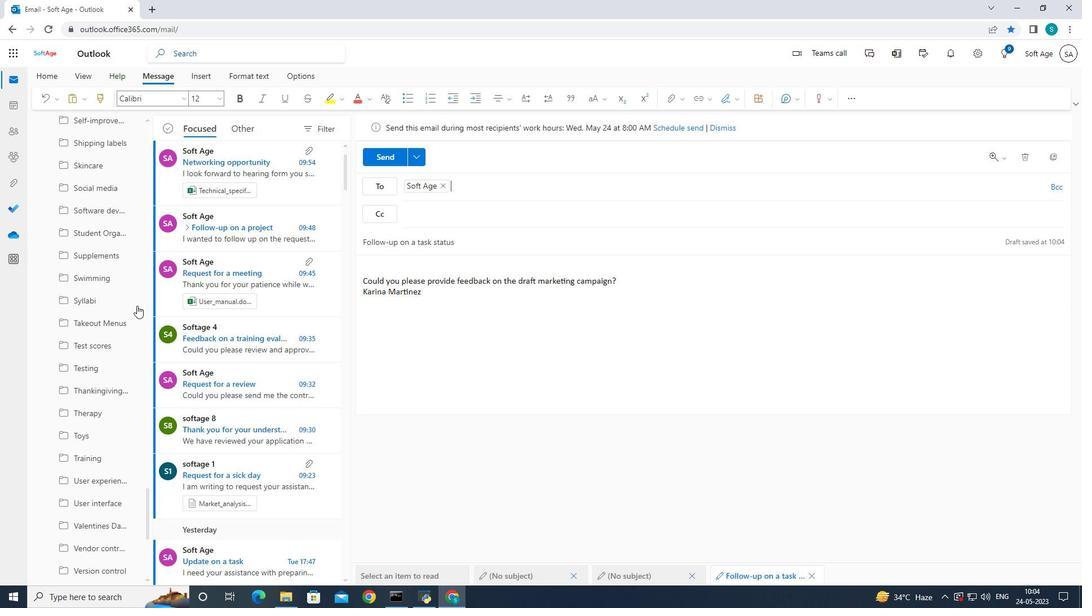 
Action: Mouse scrolled (136, 305) with delta (0, 0)
Screenshot: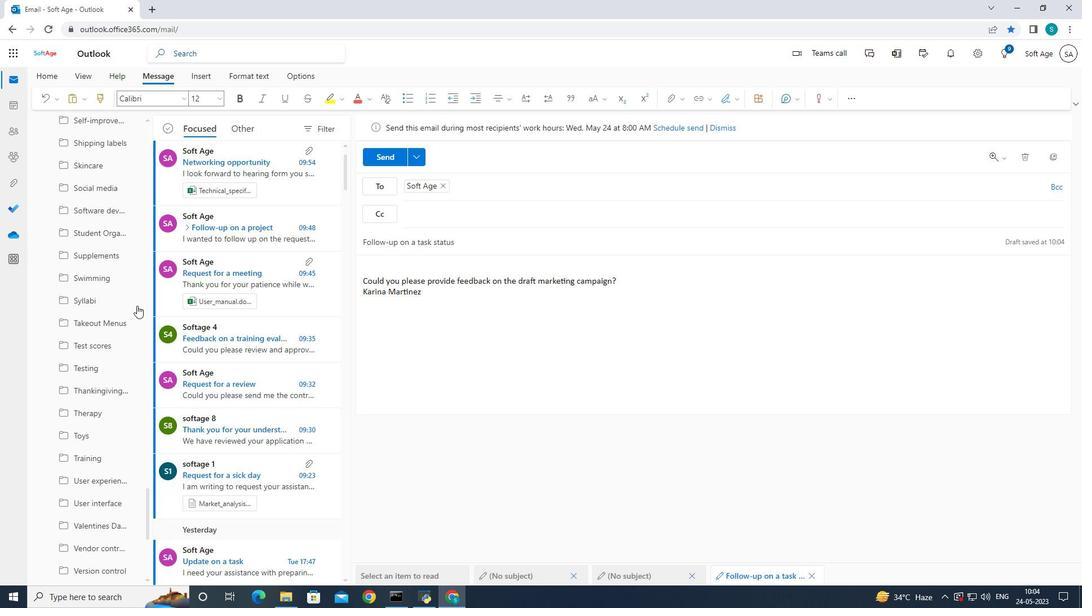 
Action: Mouse scrolled (136, 305) with delta (0, 0)
Screenshot: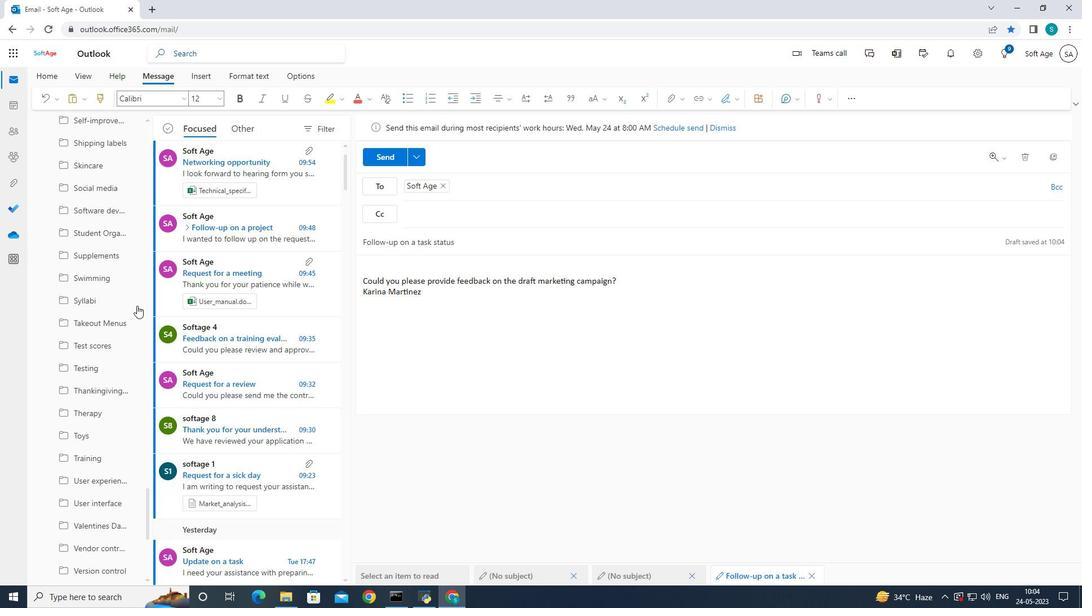 
Action: Mouse scrolled (136, 305) with delta (0, 0)
Screenshot: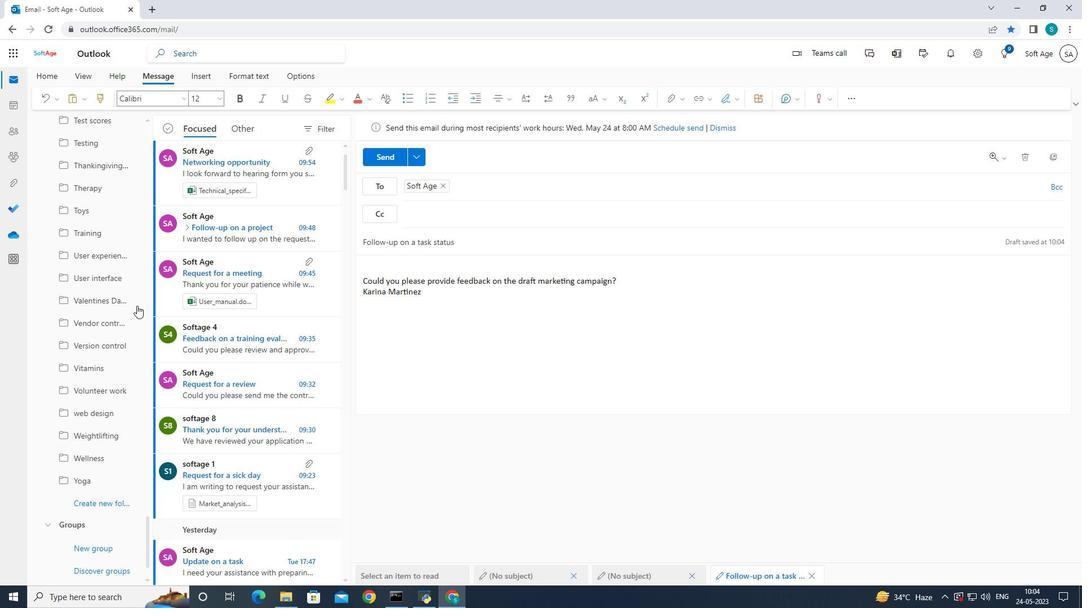 
Action: Mouse scrolled (136, 305) with delta (0, 0)
Screenshot: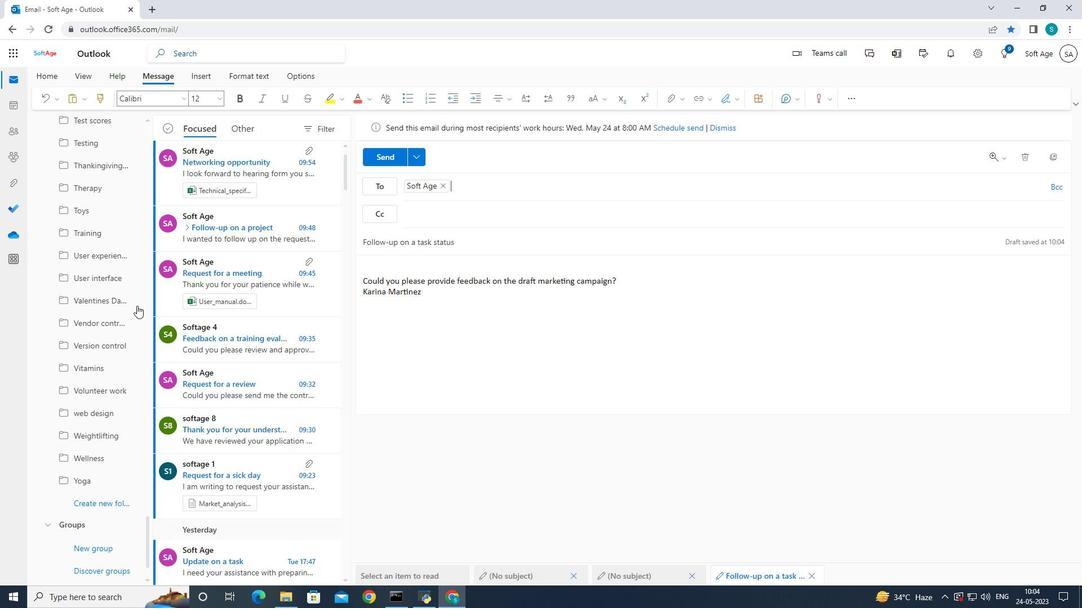 
Action: Mouse scrolled (136, 305) with delta (0, 0)
Screenshot: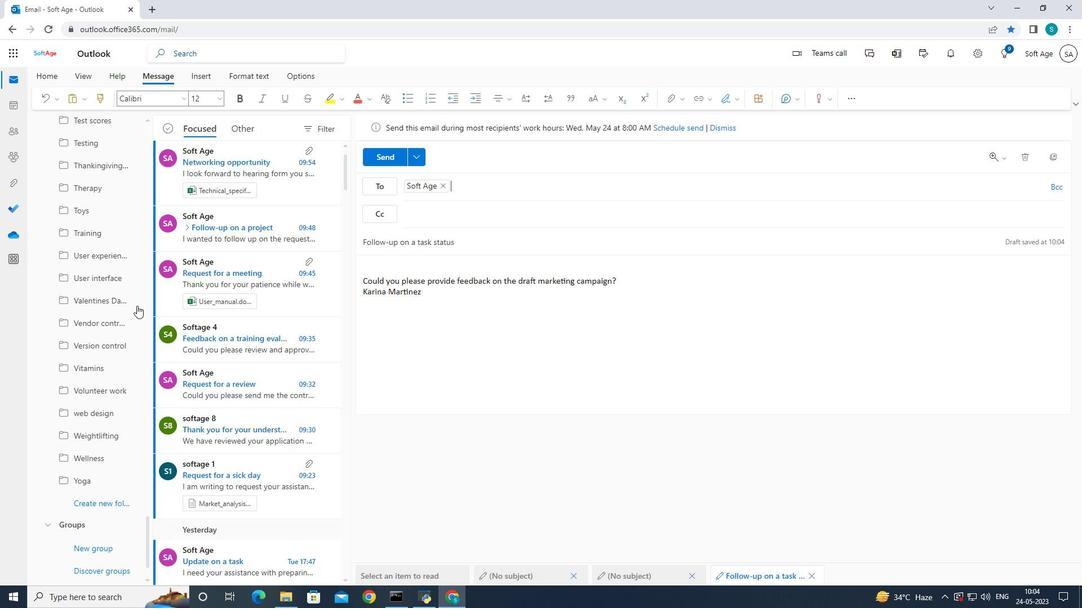 
Action: Mouse scrolled (136, 305) with delta (0, 0)
Screenshot: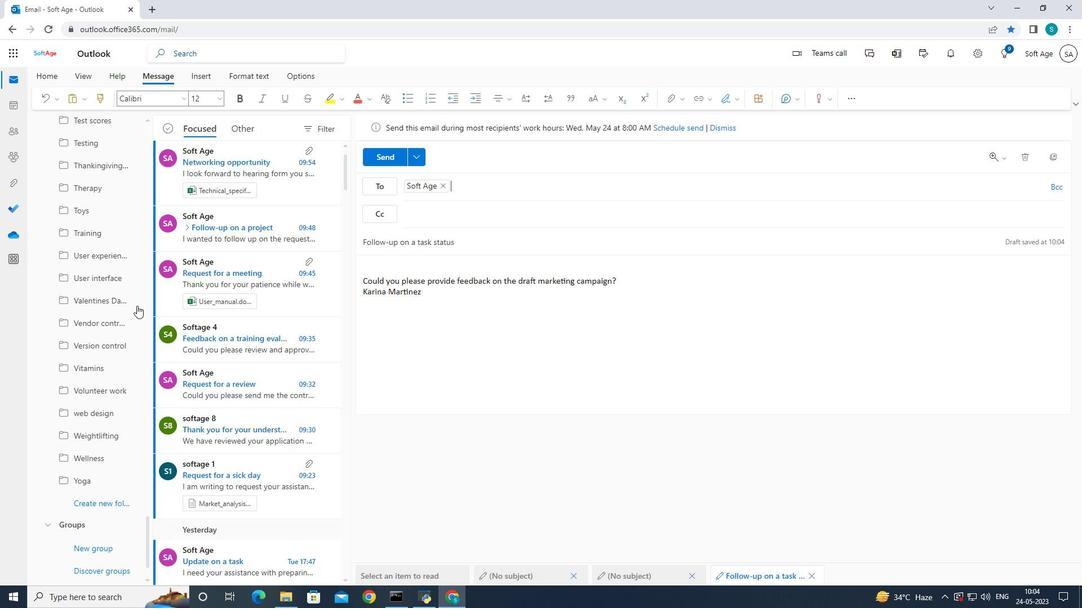 
Action: Mouse moved to (93, 469)
Screenshot: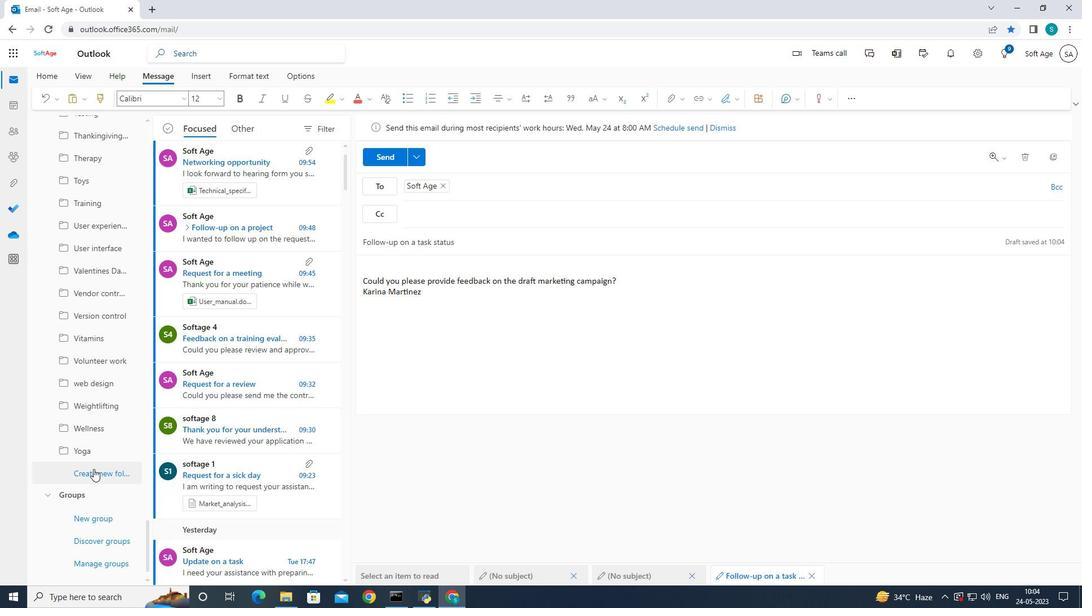 
Action: Mouse pressed left at (93, 469)
Screenshot: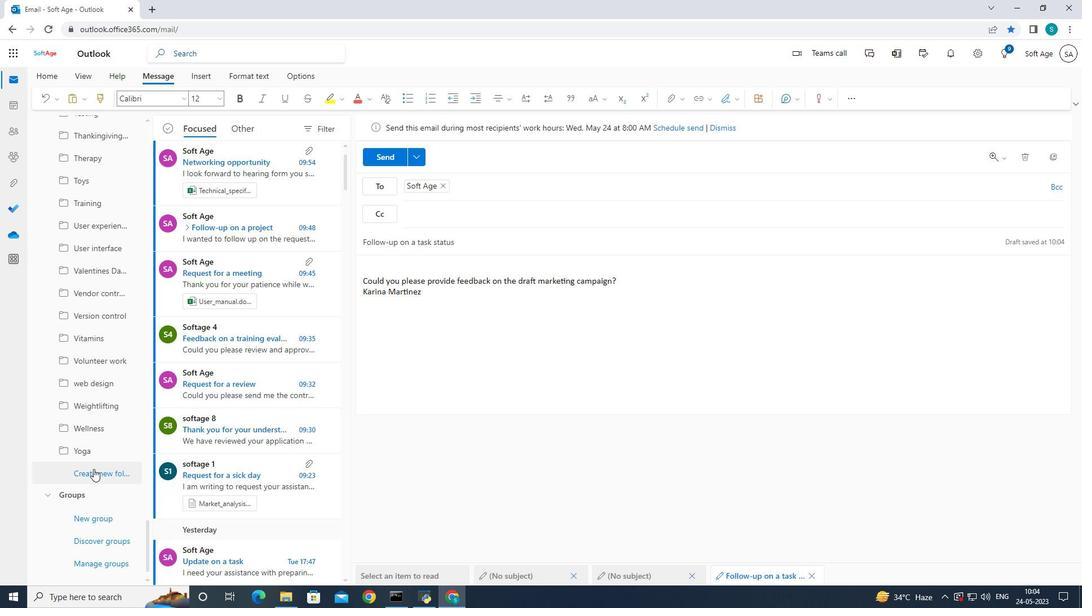 
Action: Mouse moved to (227, 357)
Screenshot: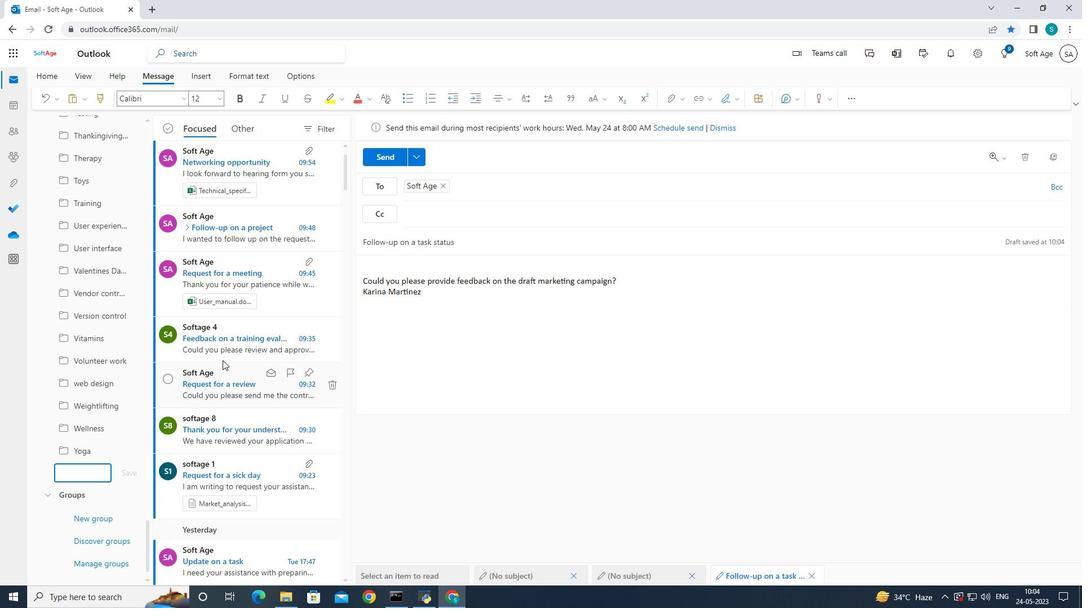 
Action: Key pressed <Key.caps_lock>E<Key.caps_lock>nvironmental
Screenshot: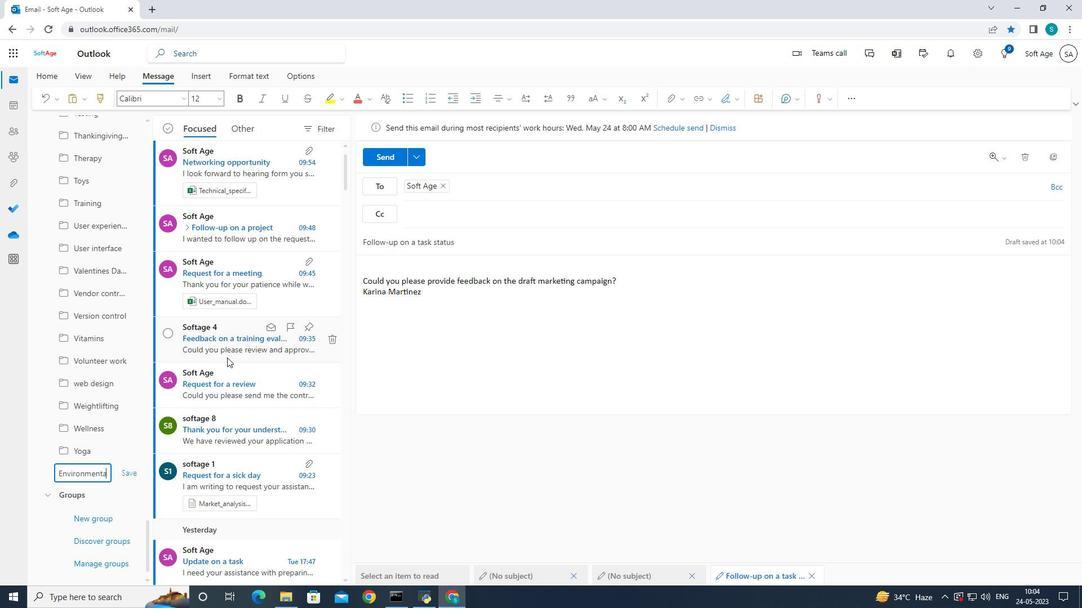 
Action: Mouse moved to (133, 475)
Screenshot: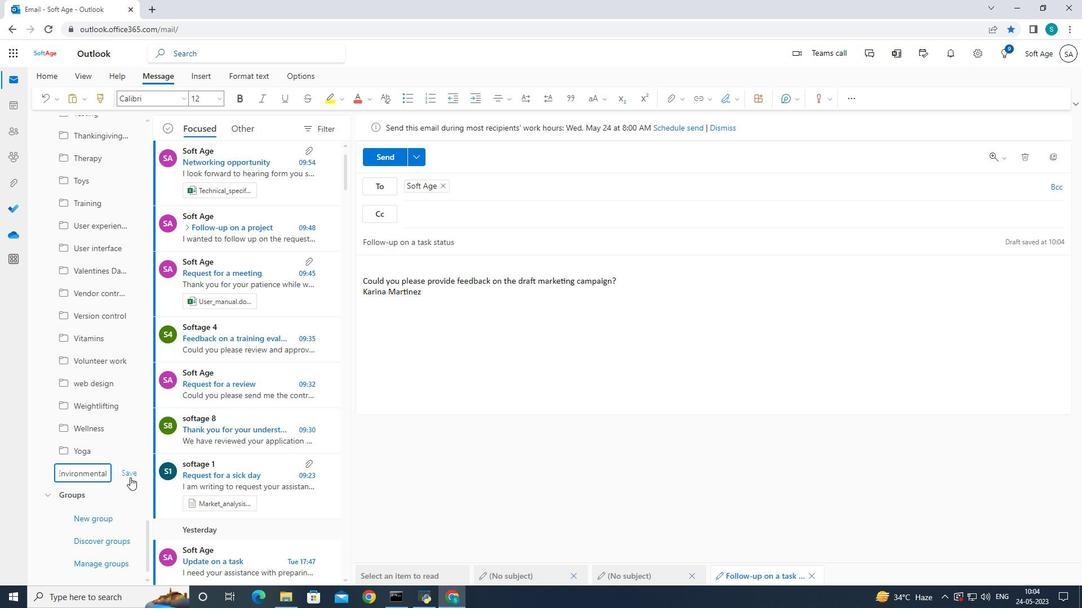 
Action: Mouse pressed left at (133, 475)
Screenshot: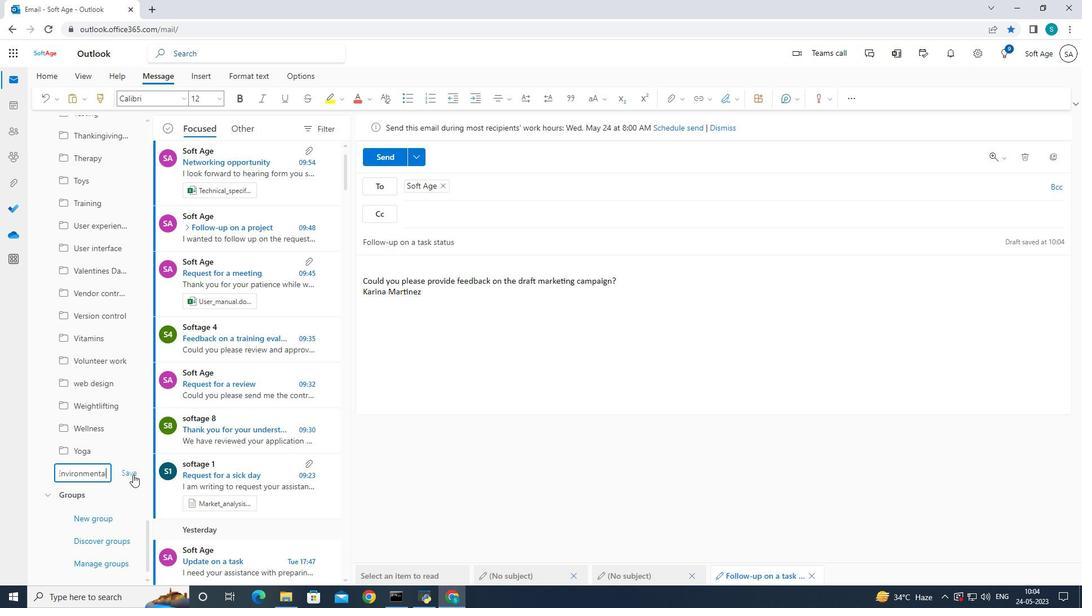 
Action: Mouse moved to (391, 161)
Screenshot: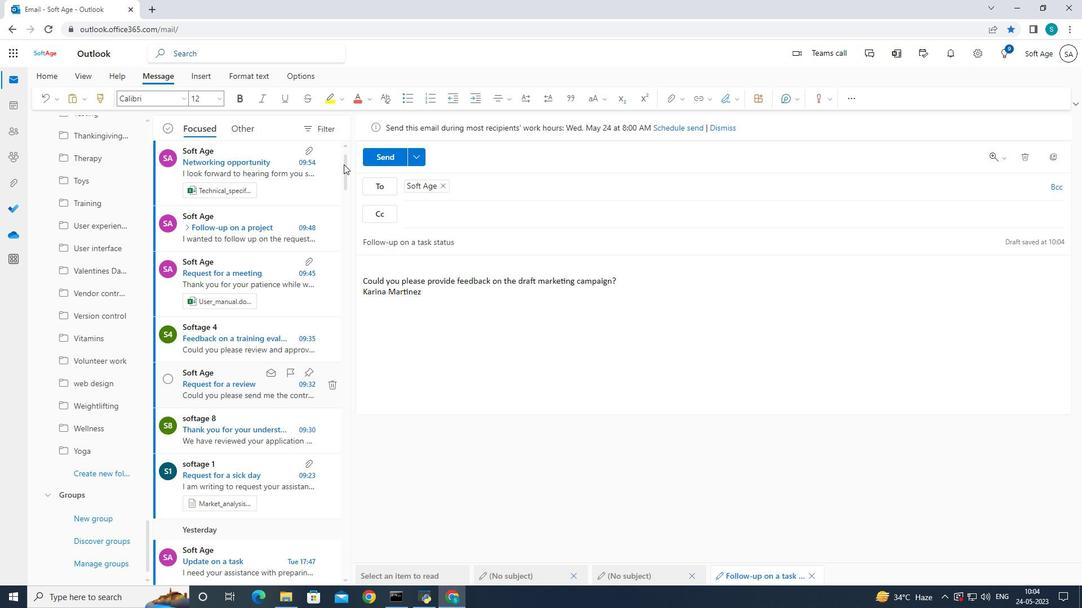 
Action: Mouse pressed left at (391, 161)
Screenshot: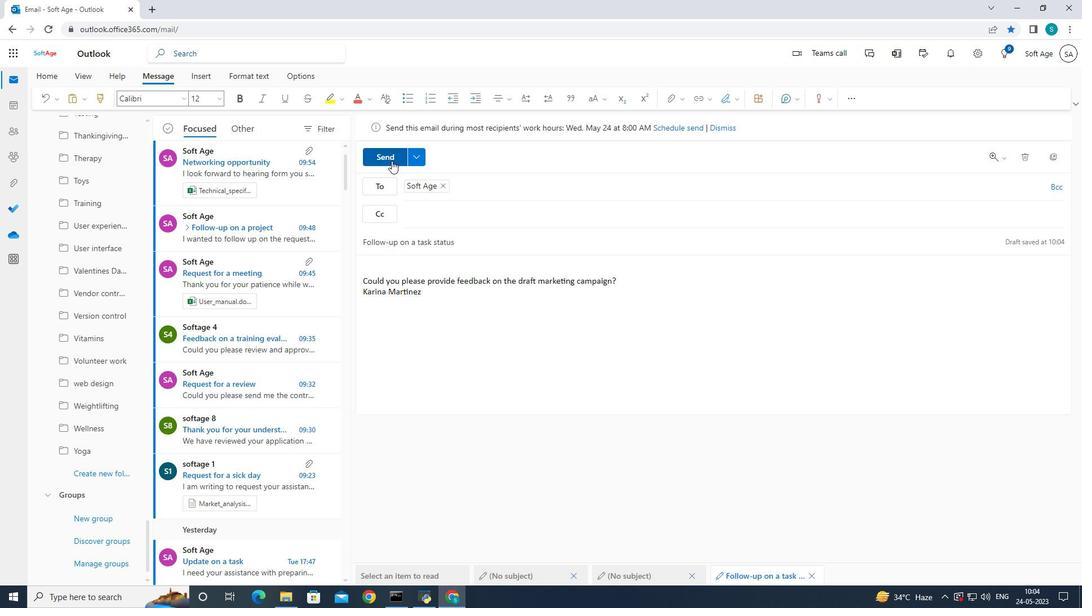 
Action: Mouse moved to (393, 162)
Screenshot: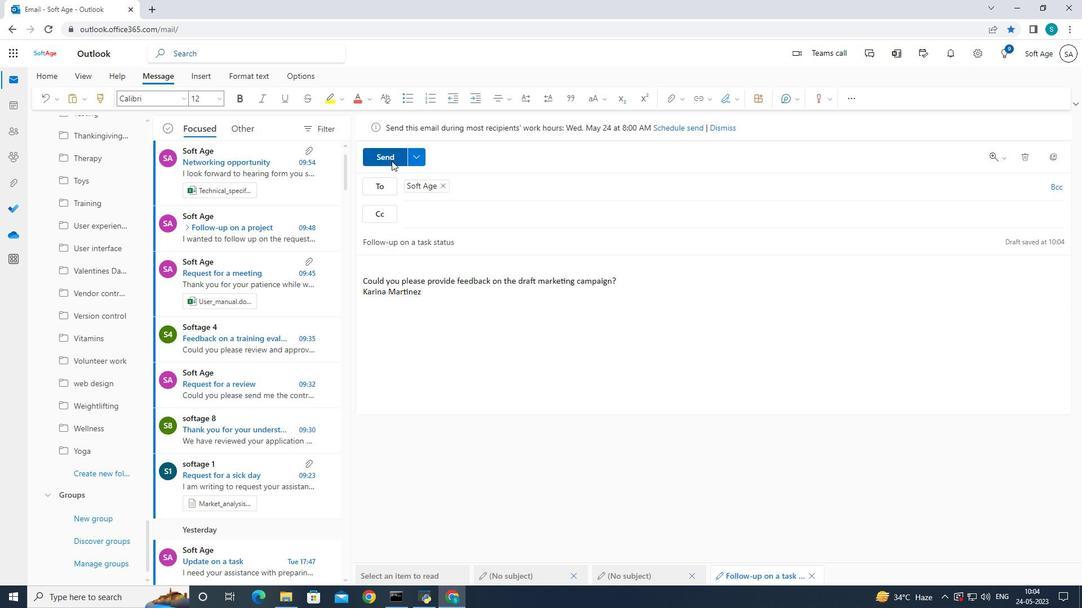 
